 Task: For heading Use Arial with underline.  font size for heading18,  'Change the font style of data to'Arial and font size to 9,  Change the alignment of both headline & data to Align center.  In the sheet   Promote Sales   book
Action: Mouse moved to (192, 154)
Screenshot: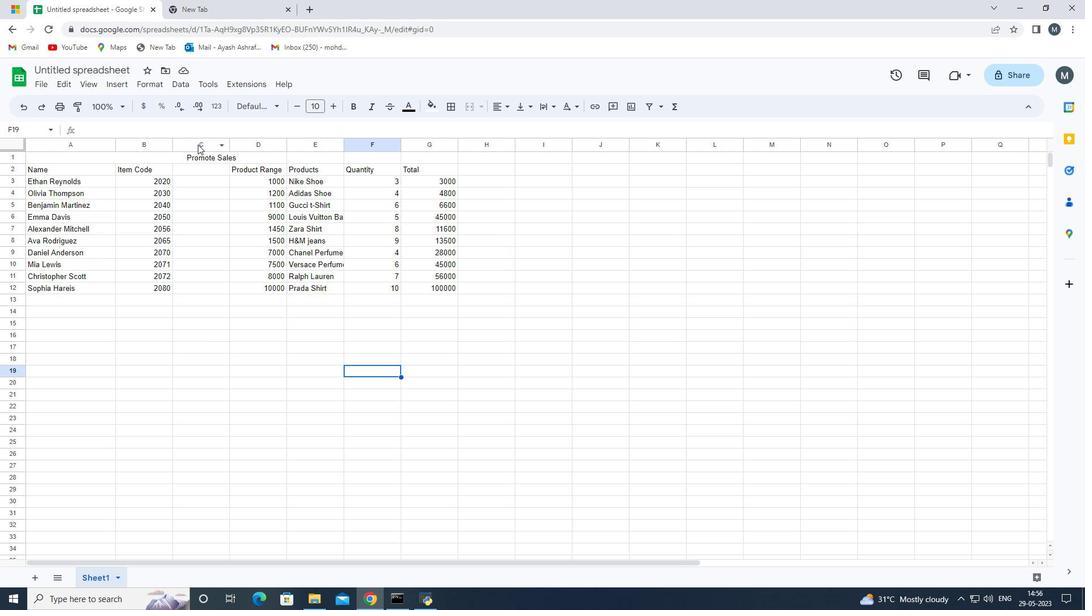 
Action: Mouse pressed left at (192, 154)
Screenshot: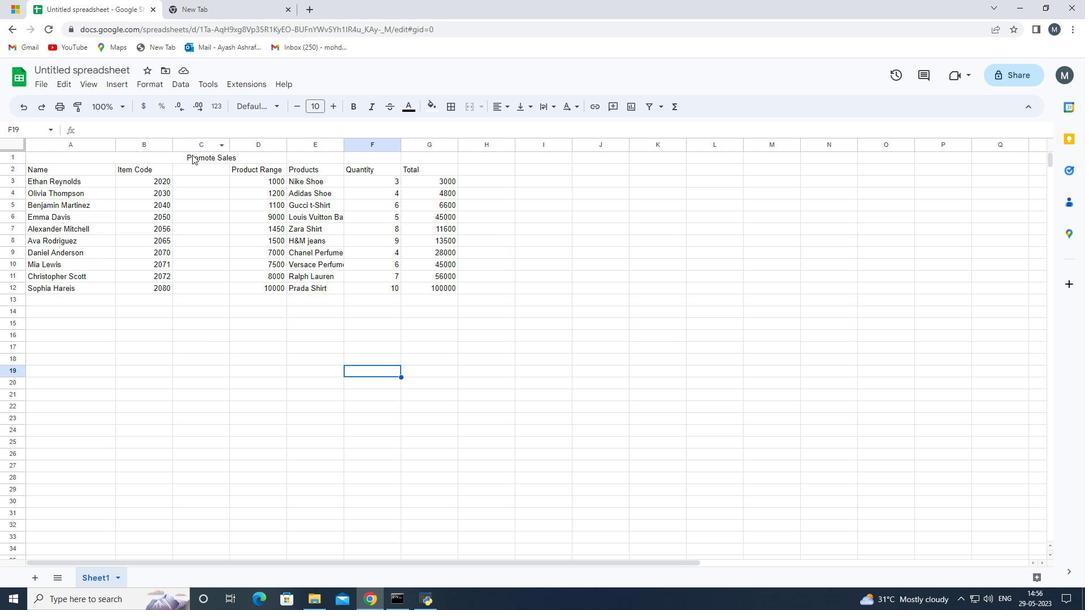 
Action: Mouse moved to (9, 157)
Screenshot: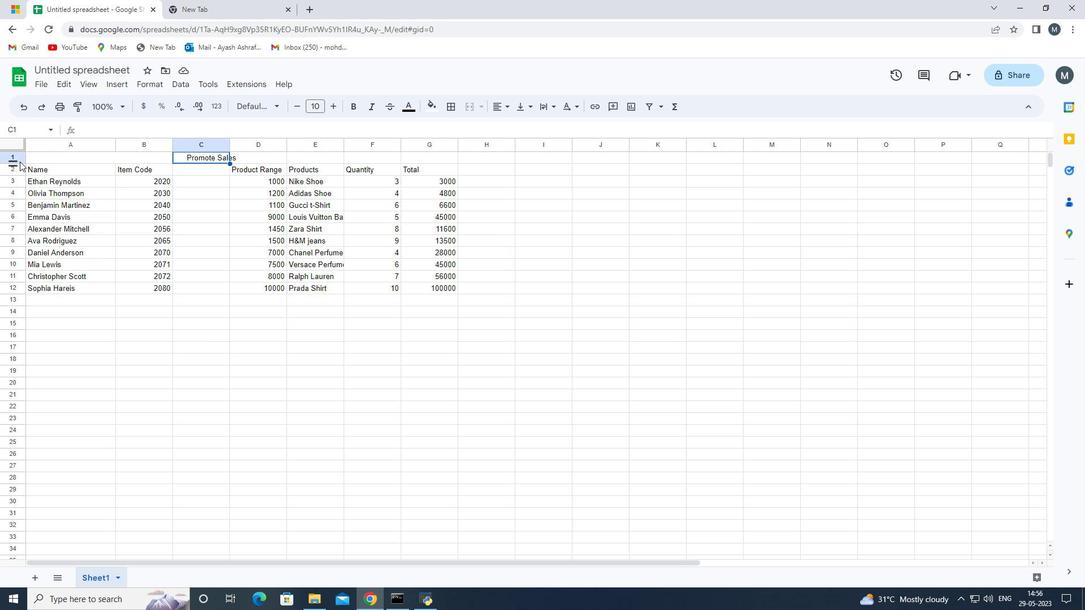 
Action: Mouse pressed left at (9, 157)
Screenshot: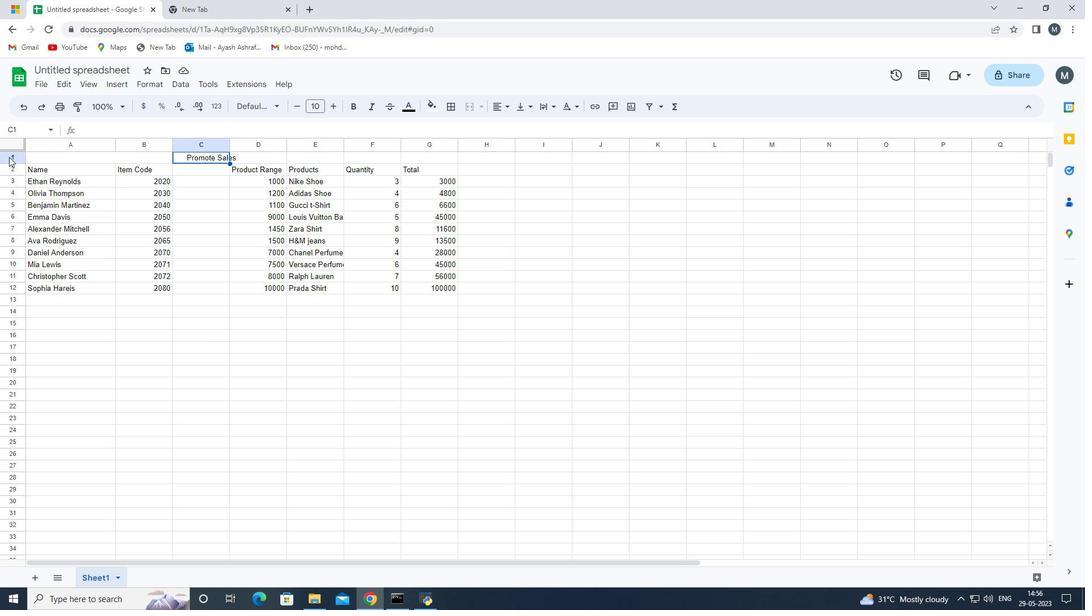 
Action: Mouse moved to (206, 158)
Screenshot: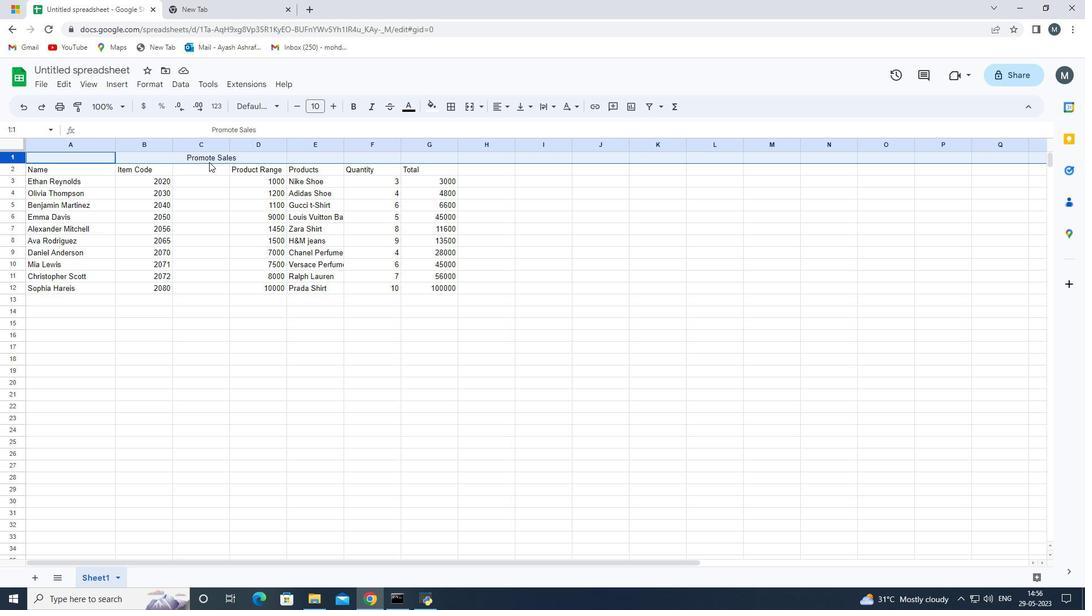 
Action: Mouse pressed left at (206, 158)
Screenshot: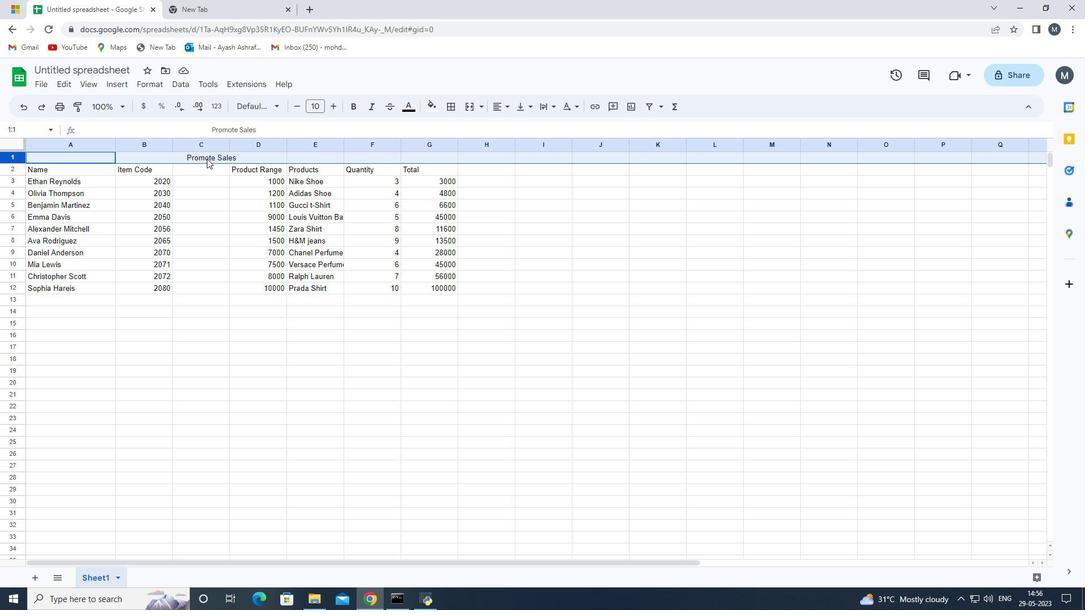 
Action: Mouse moved to (10, 158)
Screenshot: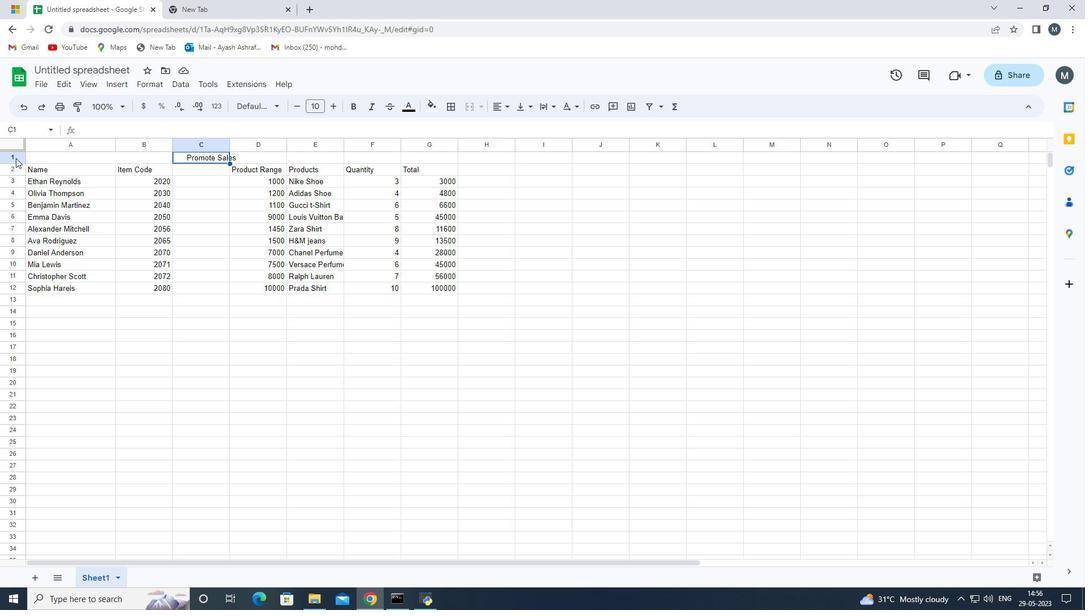 
Action: Mouse pressed left at (10, 158)
Screenshot: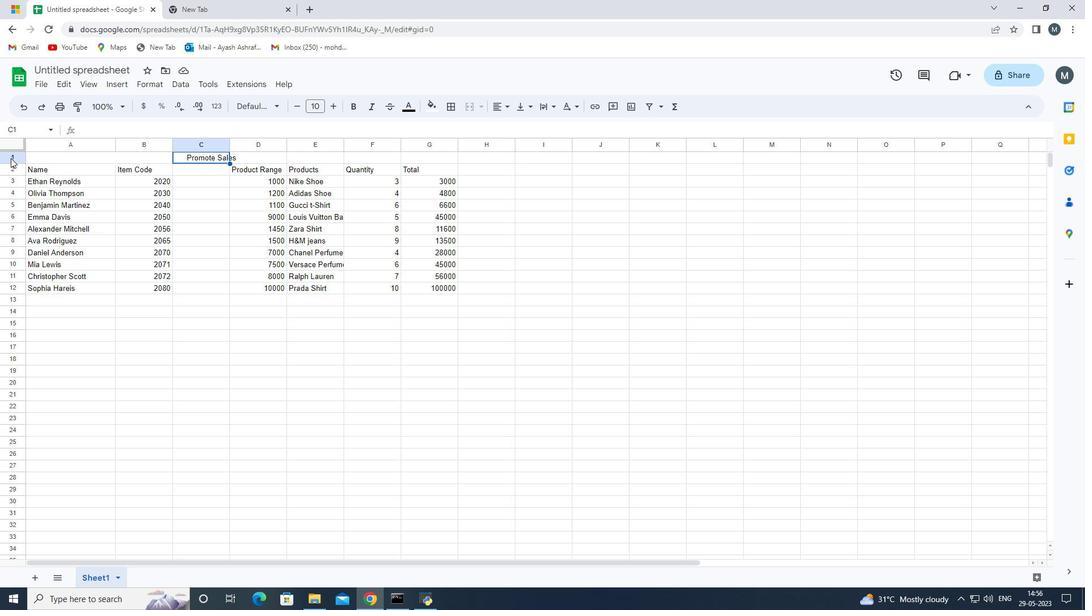 
Action: Mouse moved to (261, 108)
Screenshot: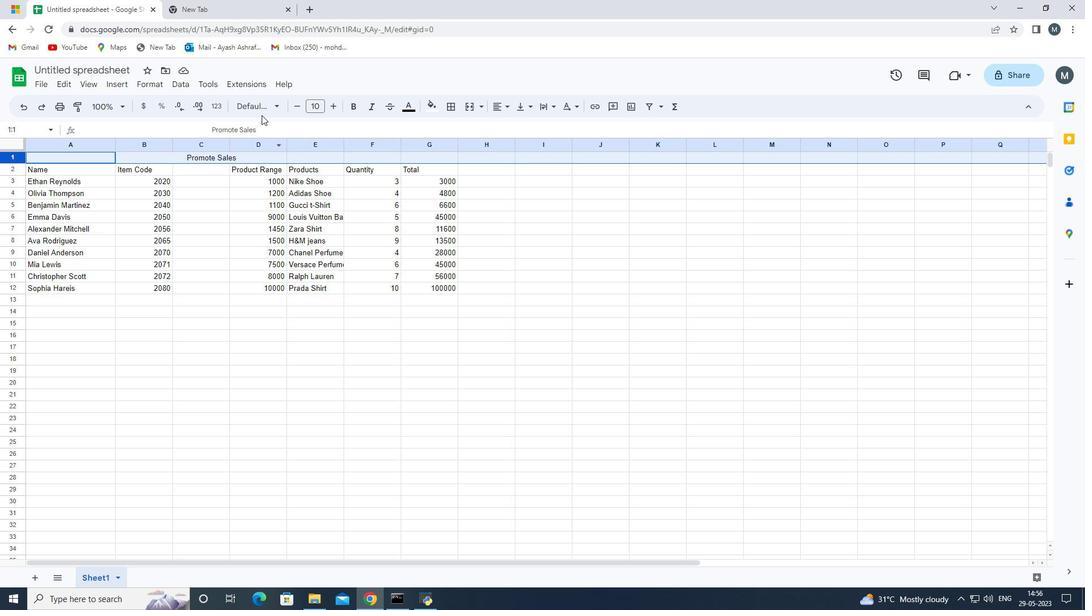 
Action: Mouse pressed left at (261, 108)
Screenshot: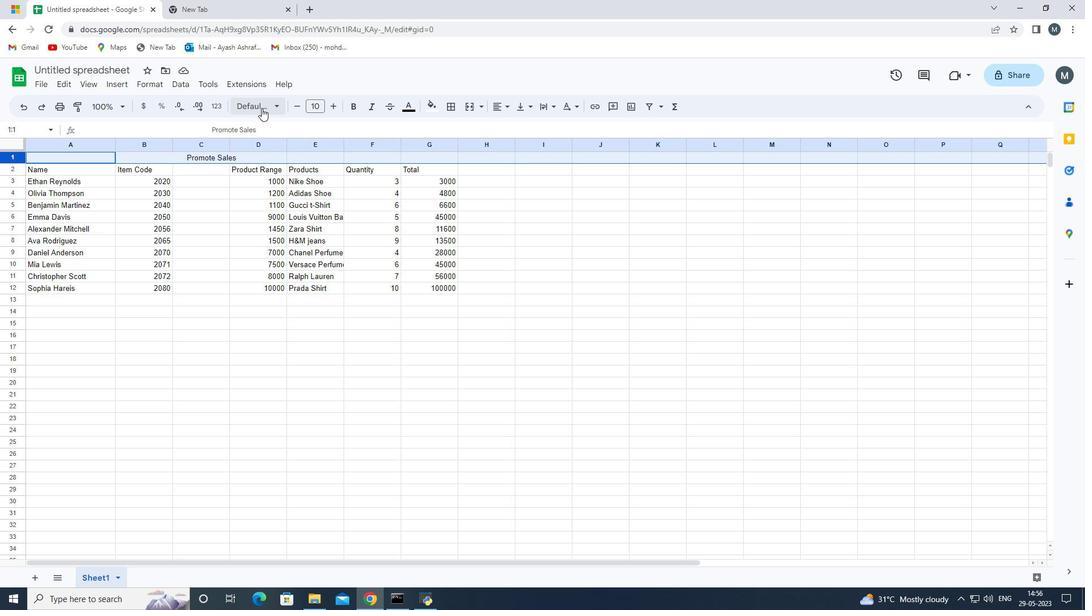 
Action: Mouse moved to (283, 345)
Screenshot: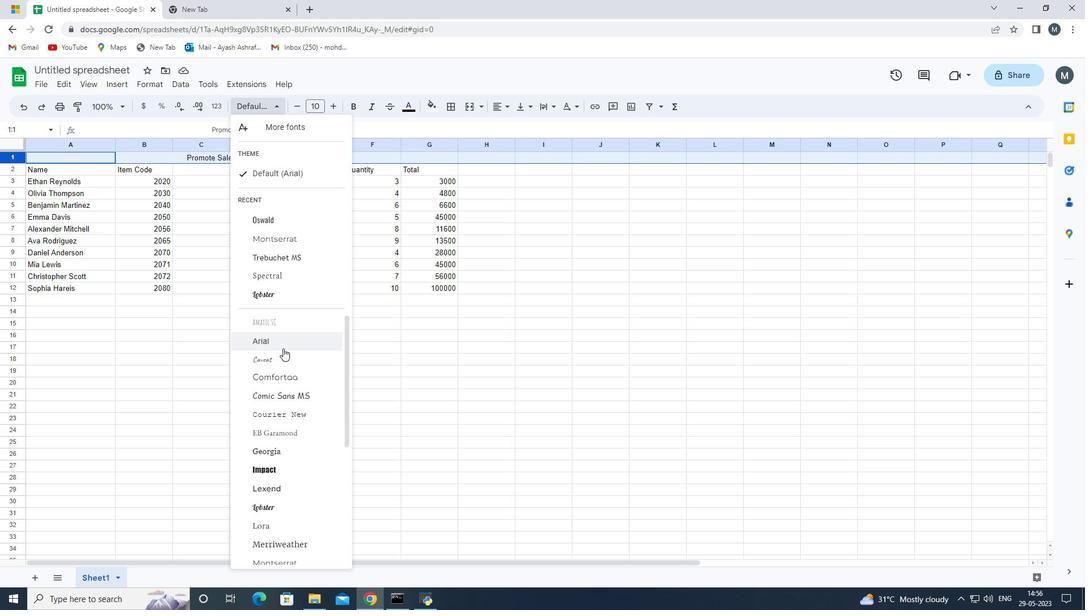 
Action: Mouse pressed left at (283, 345)
Screenshot: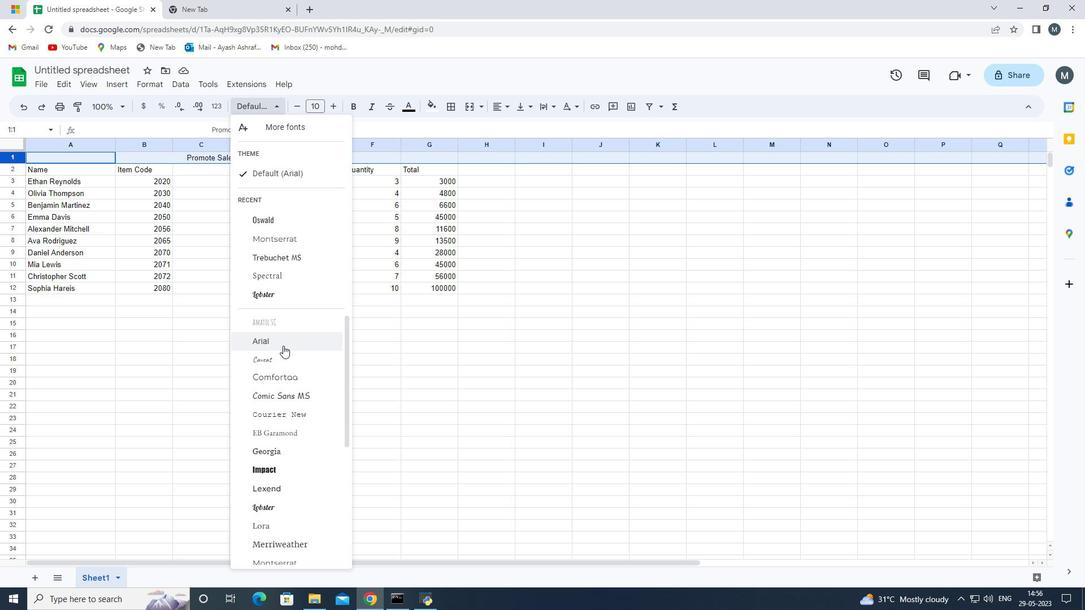 
Action: Mouse moved to (408, 112)
Screenshot: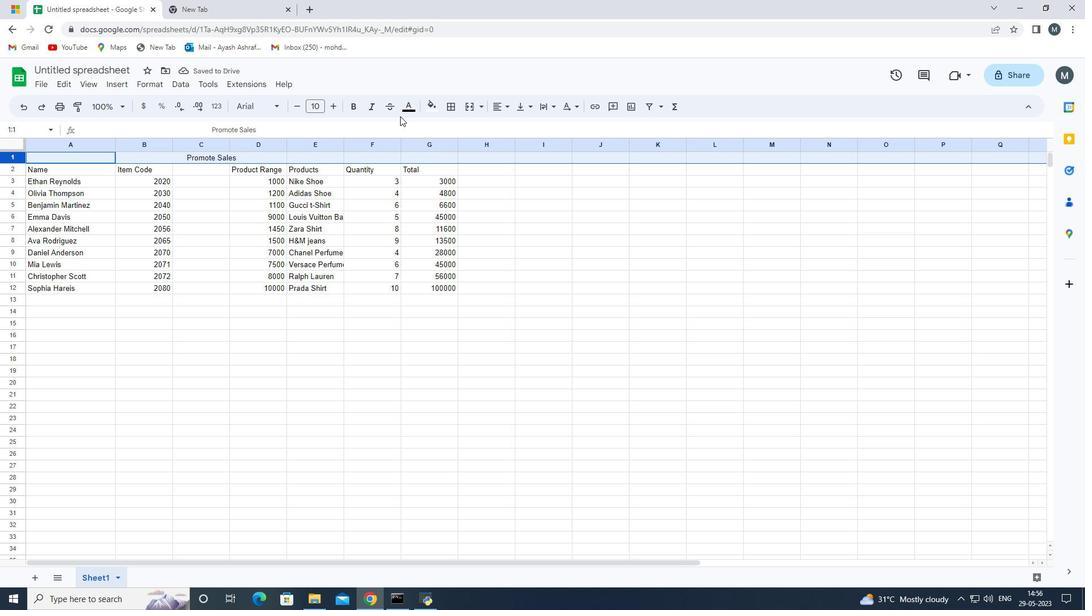 
Action: Mouse pressed left at (408, 112)
Screenshot: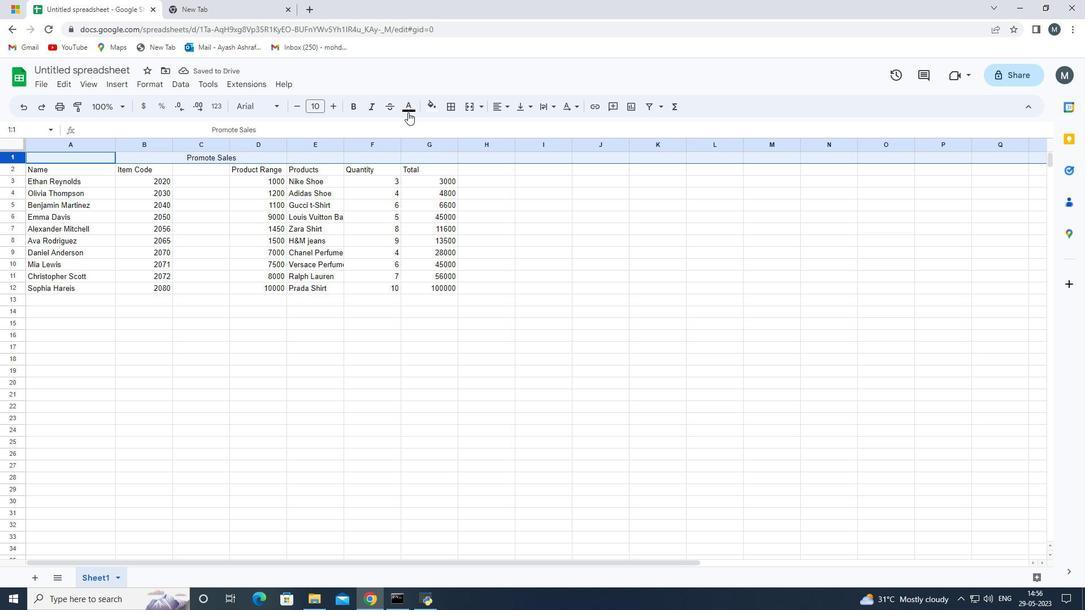 
Action: Mouse moved to (313, 322)
Screenshot: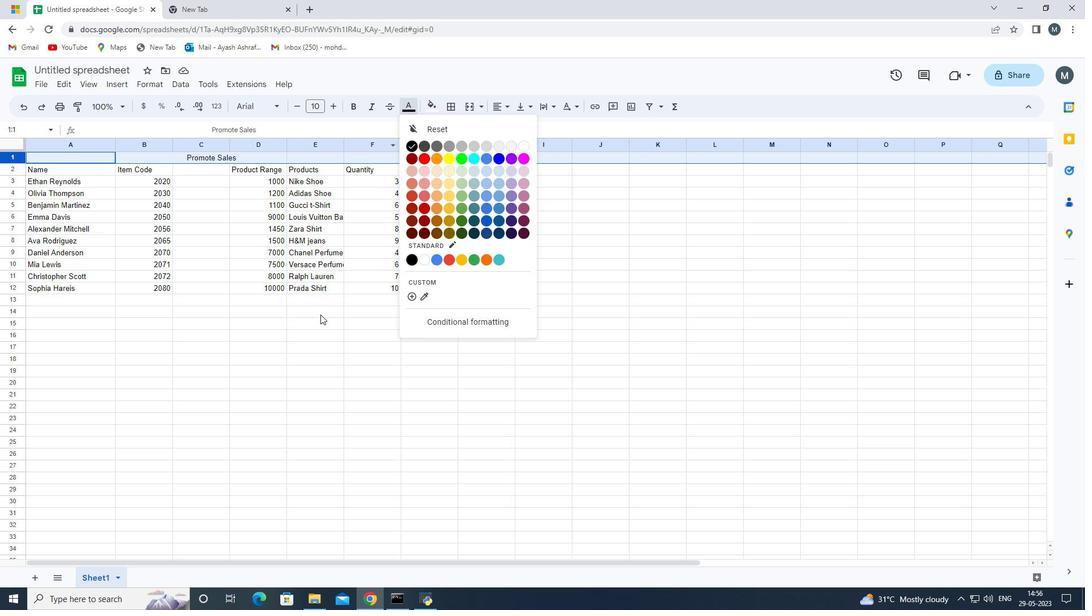 
Action: Mouse pressed left at (313, 322)
Screenshot: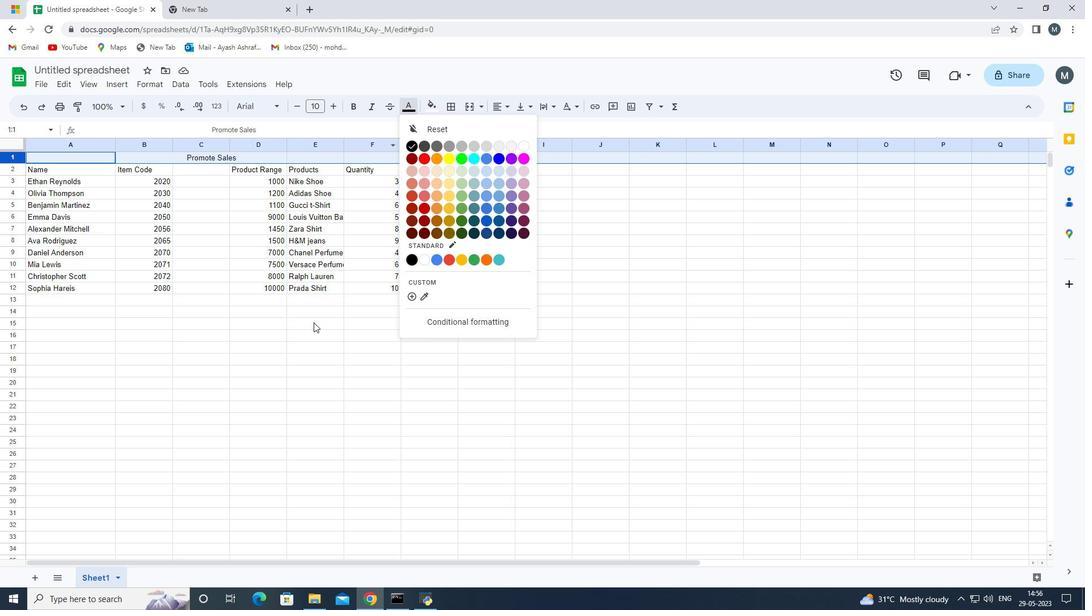 
Action: Mouse moved to (196, 156)
Screenshot: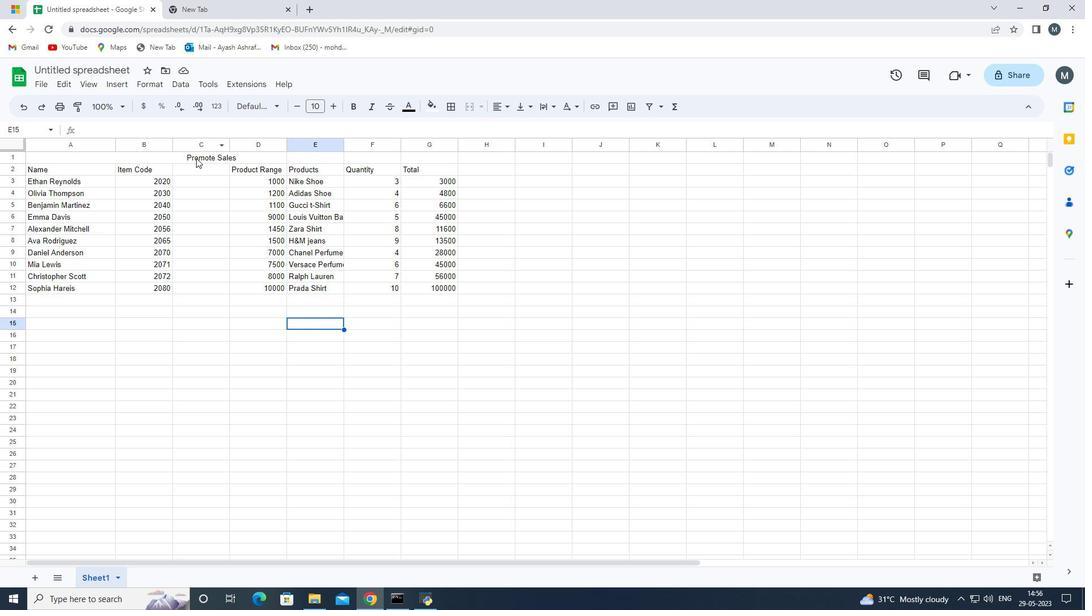 
Action: Mouse pressed left at (196, 156)
Screenshot: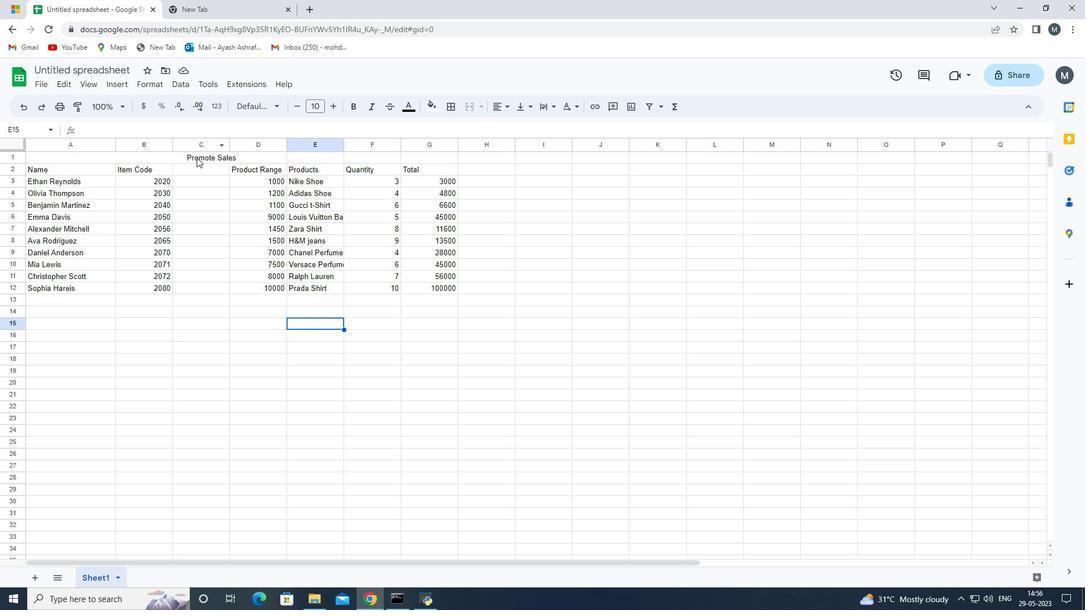 
Action: Mouse moved to (196, 156)
Screenshot: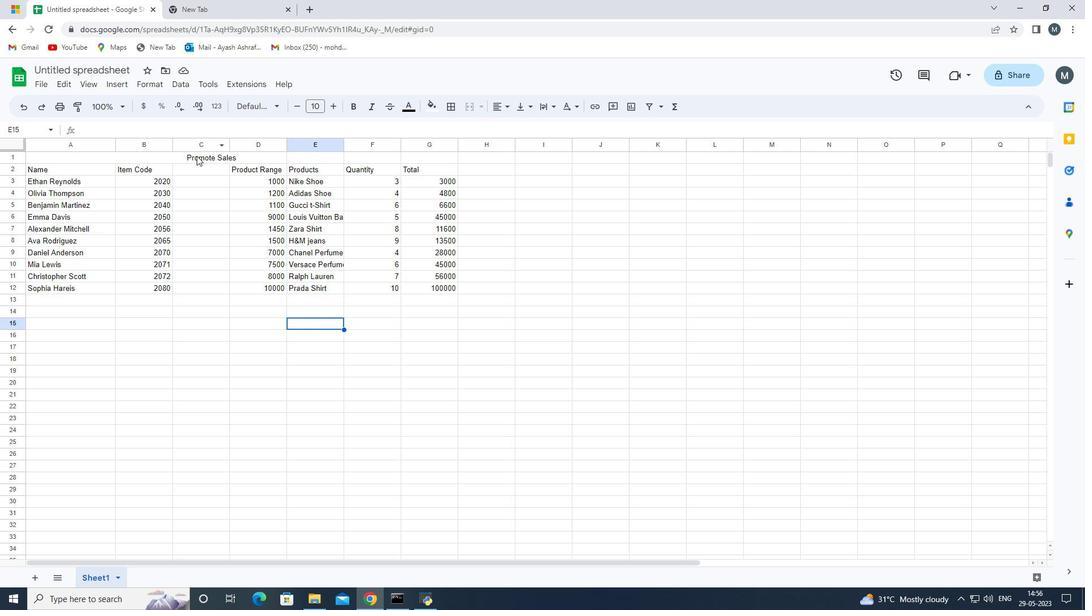 
Action: Mouse pressed left at (196, 156)
Screenshot: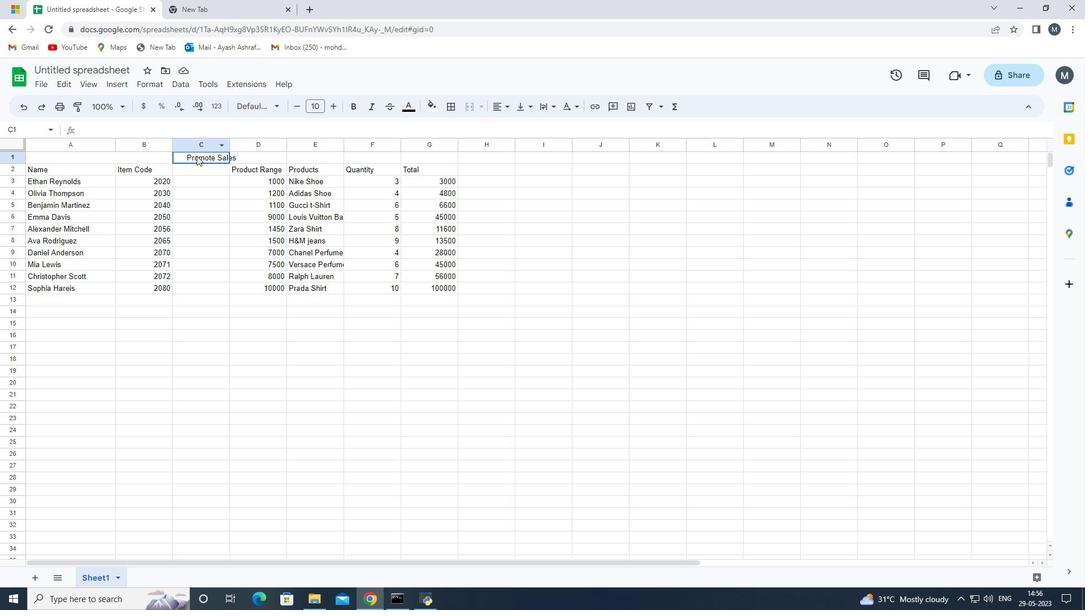 
Action: Mouse moved to (17, 155)
Screenshot: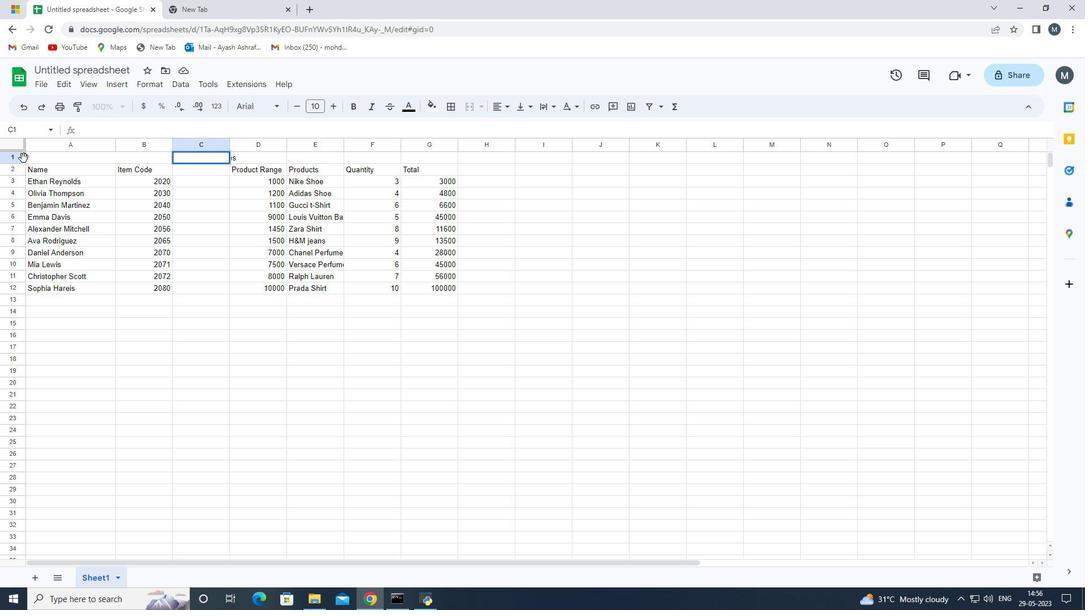 
Action: Mouse pressed left at (17, 155)
Screenshot: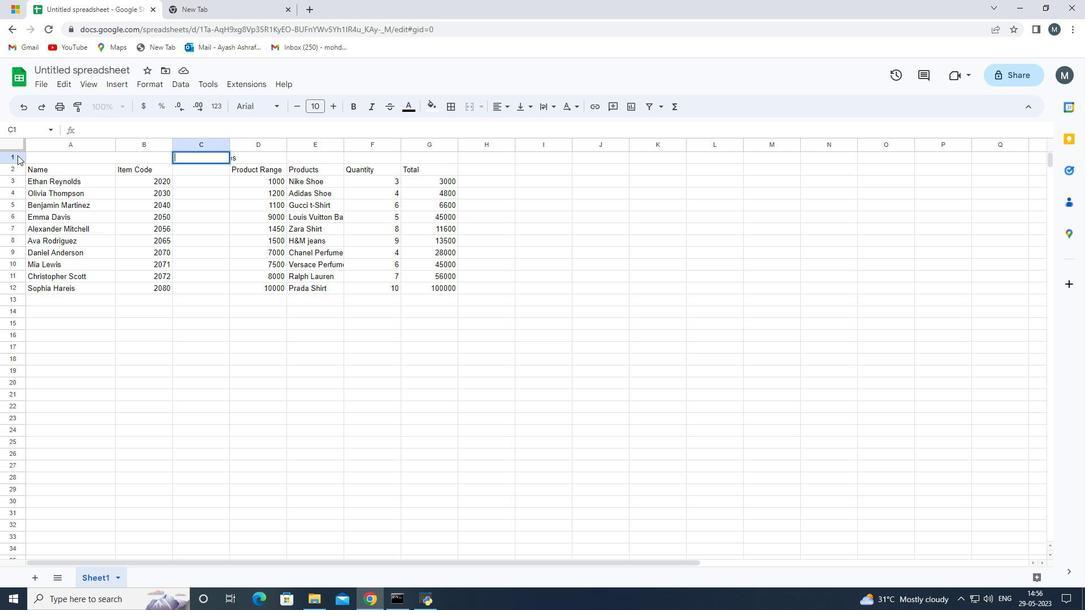 
Action: Mouse moved to (29, 157)
Screenshot: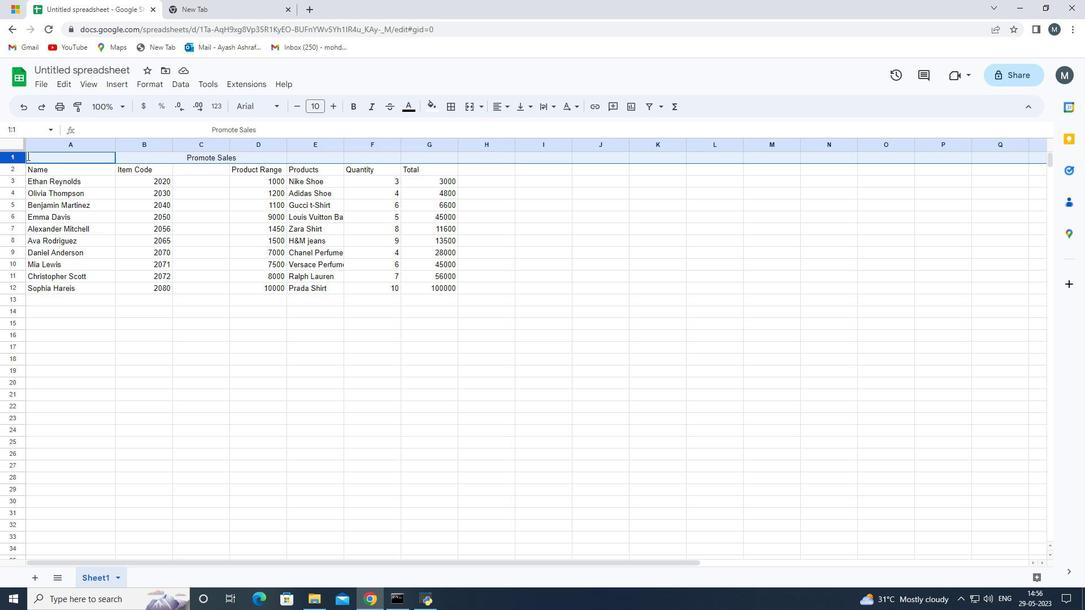 
Action: Key pressed ctrl+U<'\x19'>
Screenshot: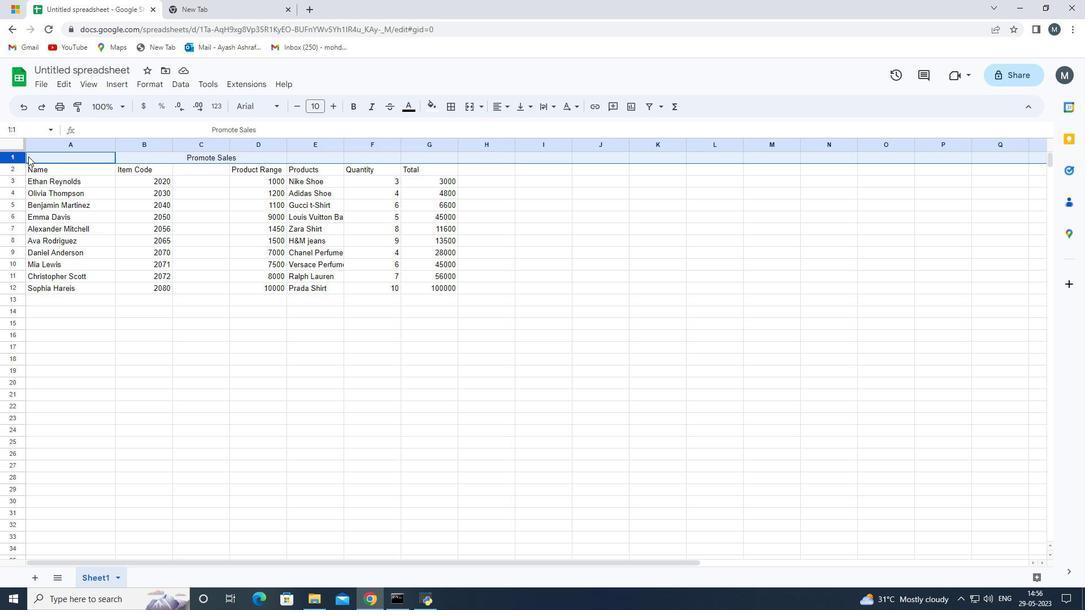 
Action: Mouse moved to (208, 396)
Screenshot: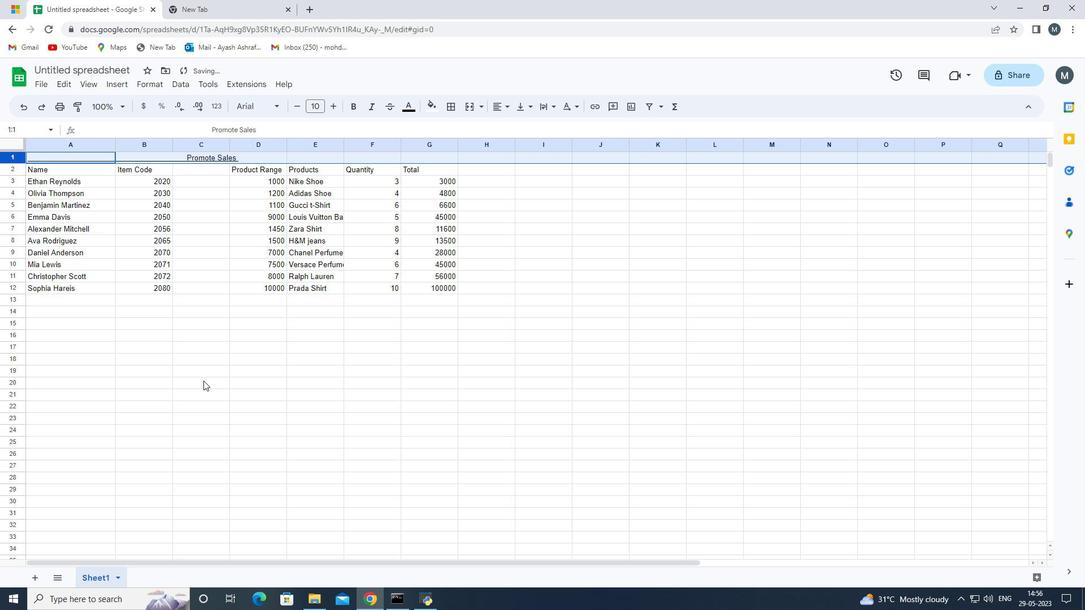 
Action: Mouse pressed left at (208, 396)
Screenshot: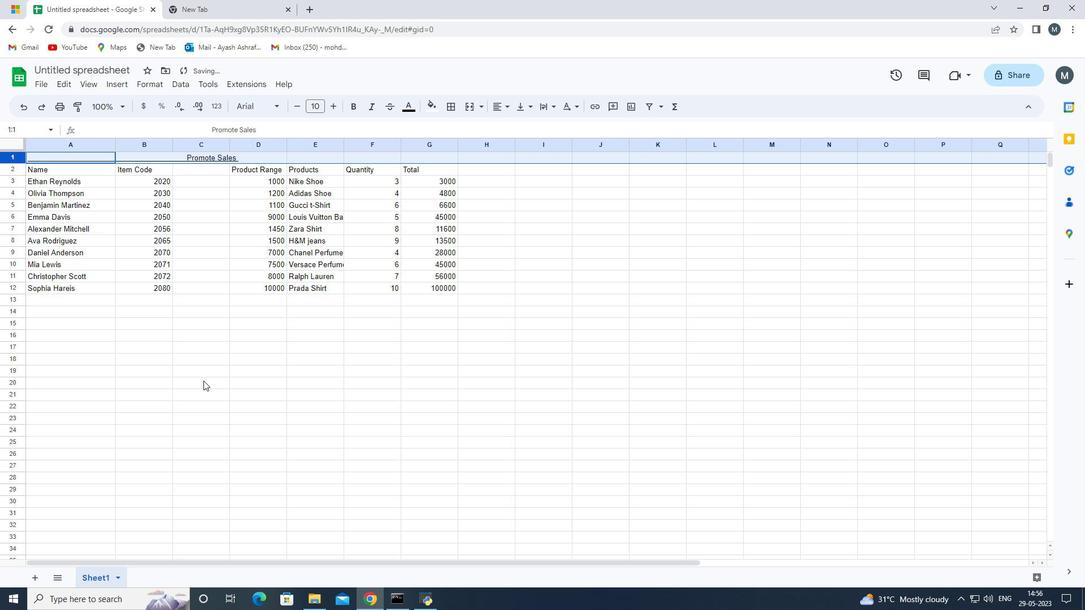 
Action: Mouse moved to (166, 166)
Screenshot: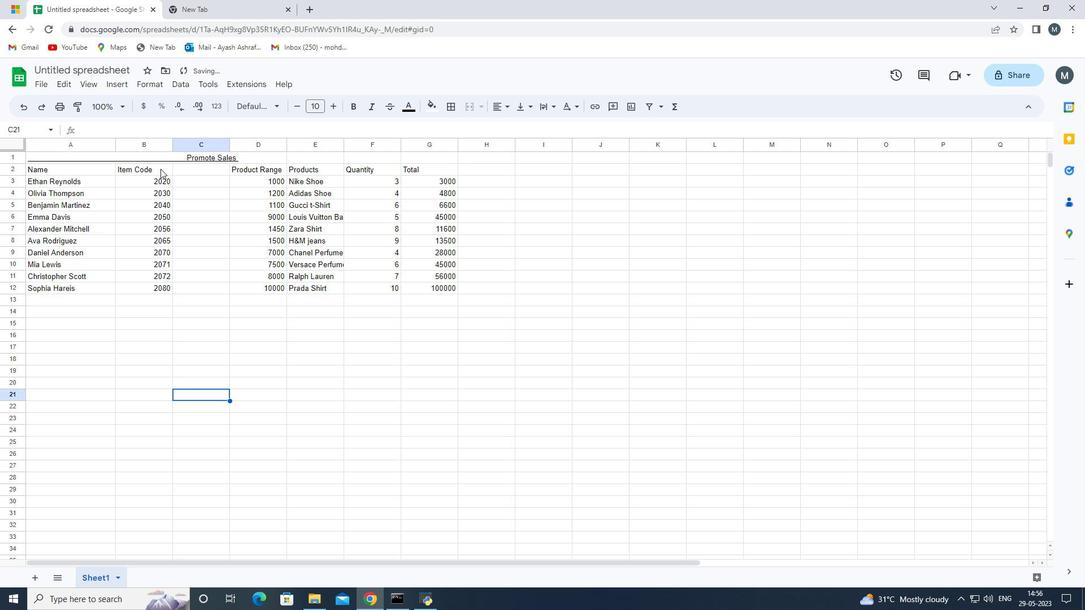 
Action: Key pressed ctrl+Z
Screenshot: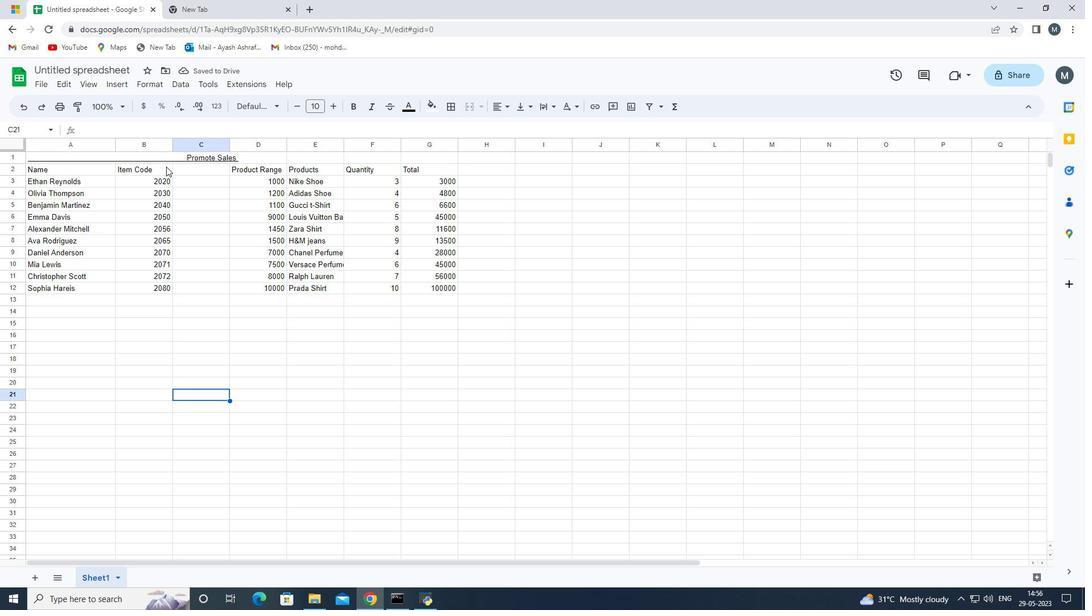 
Action: Mouse moved to (127, 365)
Screenshot: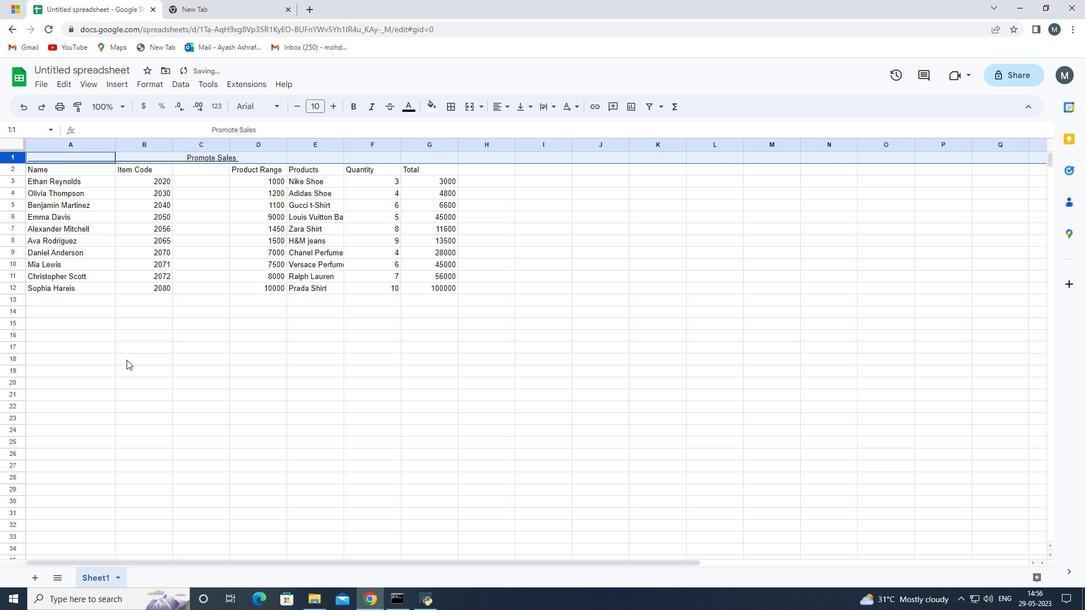 
Action: Mouse pressed left at (127, 365)
Screenshot: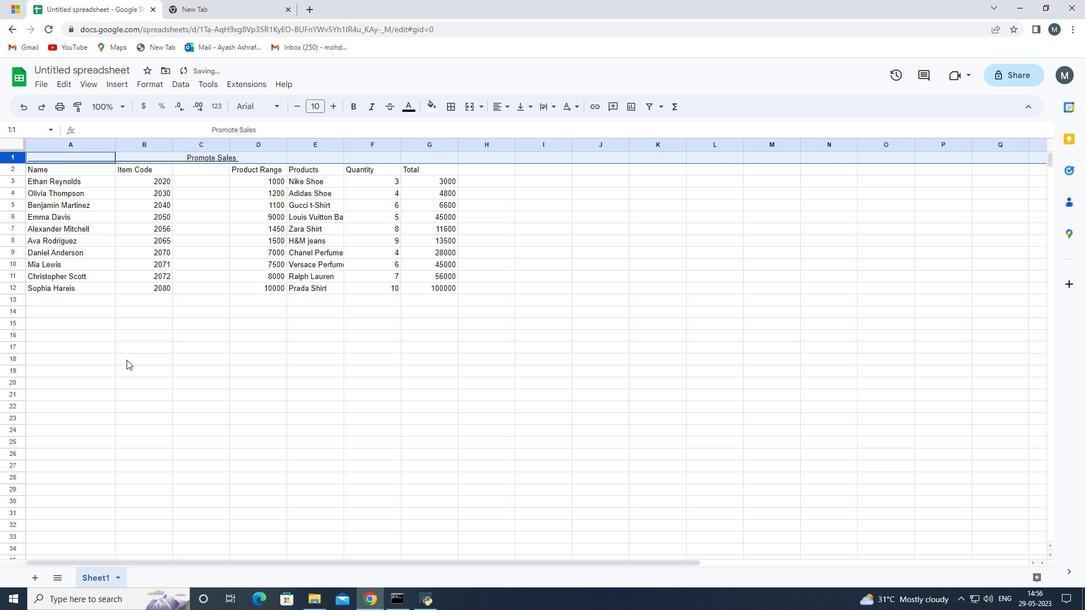 
Action: Mouse moved to (128, 359)
Screenshot: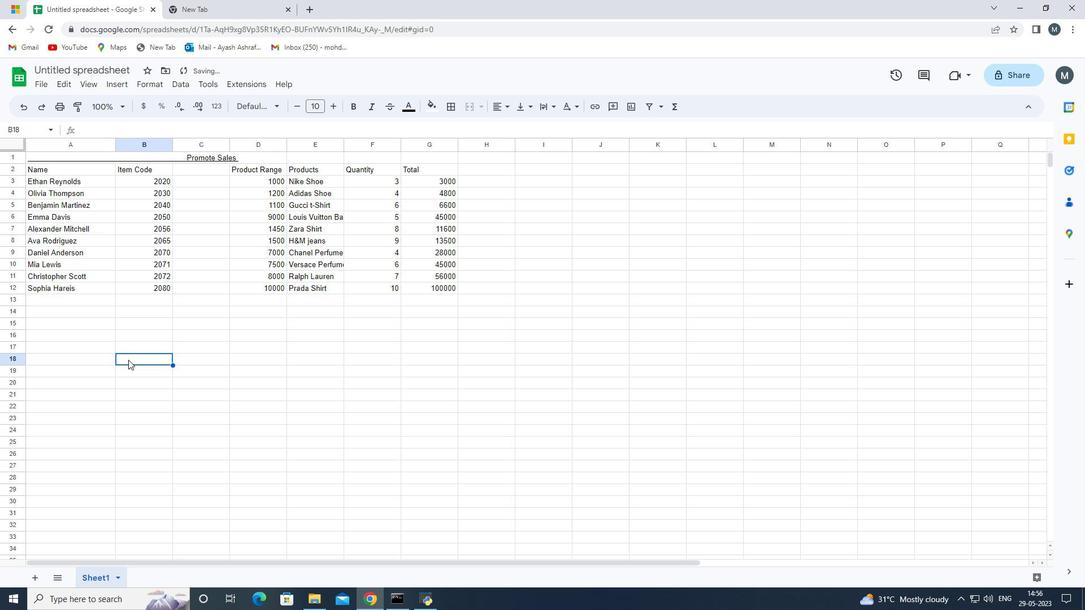 
Action: Key pressed ctrl+Z
Screenshot: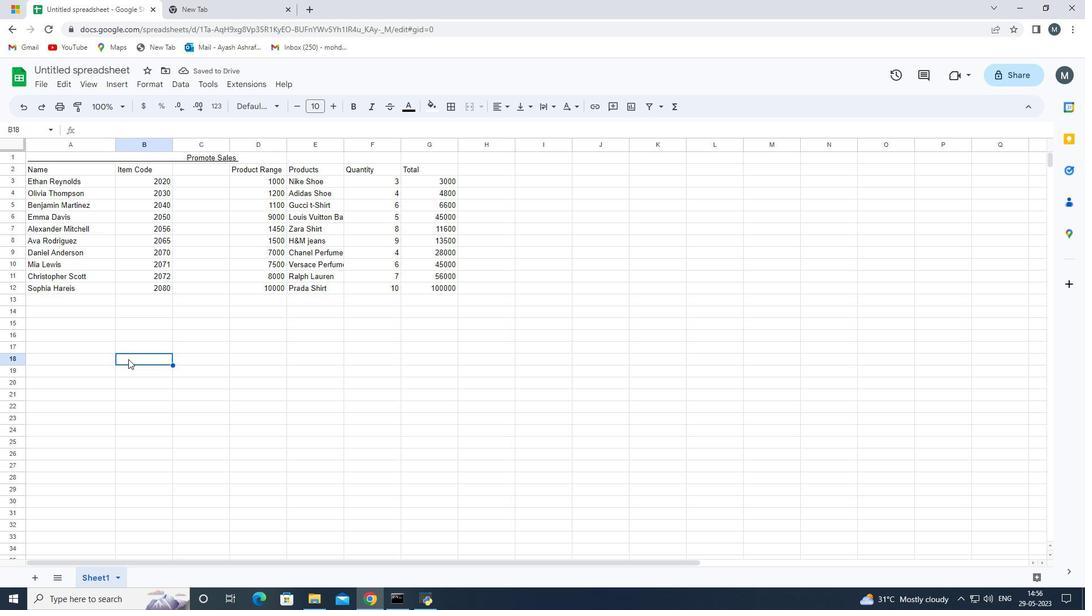 
Action: Mouse moved to (145, 191)
Screenshot: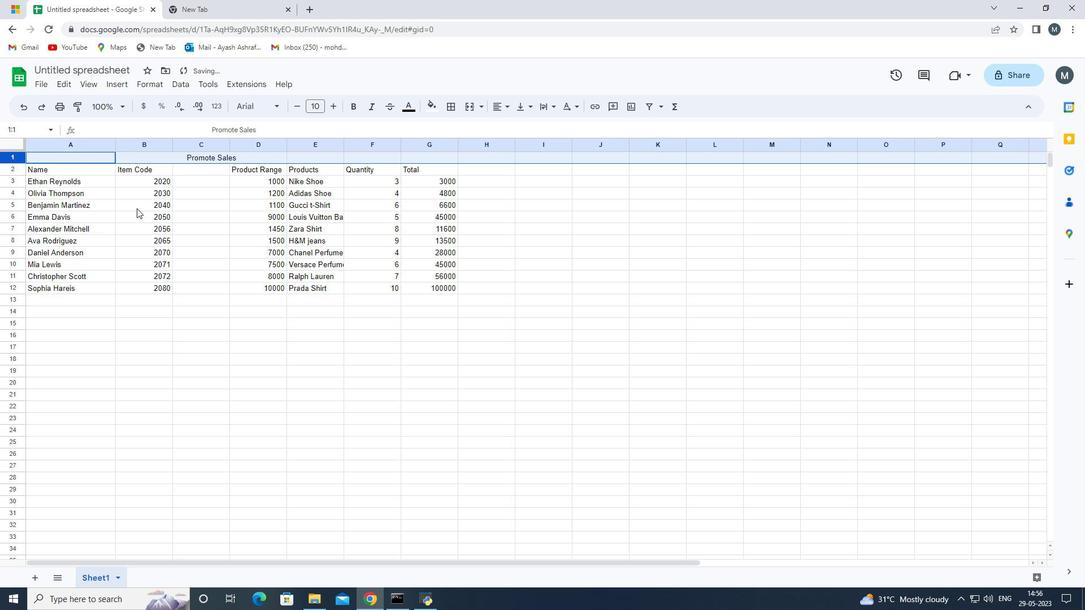 
Action: Key pressed ctrl+Z
Screenshot: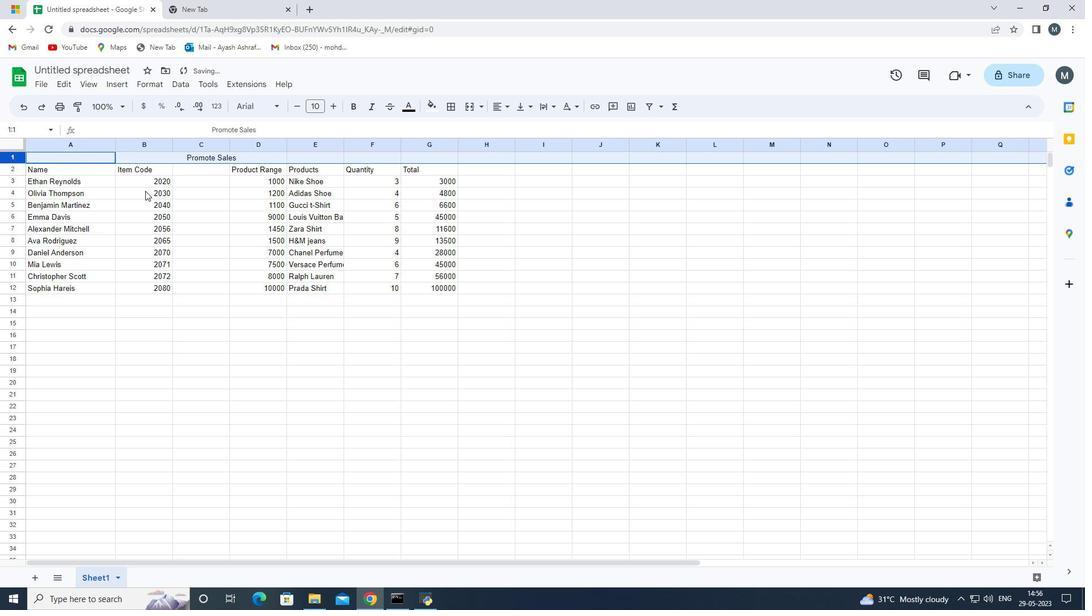 
Action: Mouse moved to (183, 351)
Screenshot: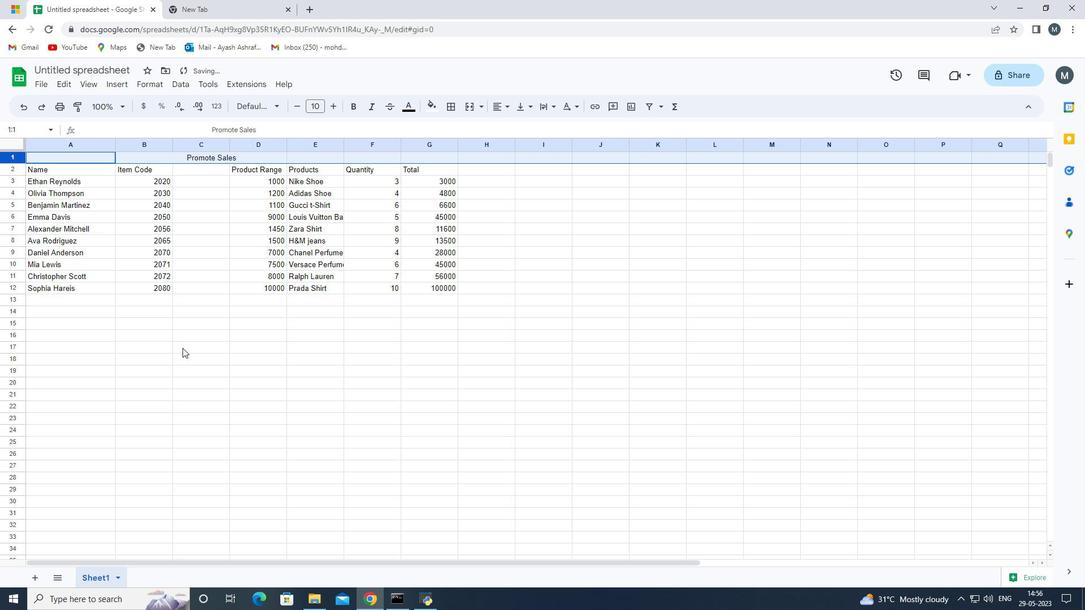 
Action: Mouse pressed left at (183, 351)
Screenshot: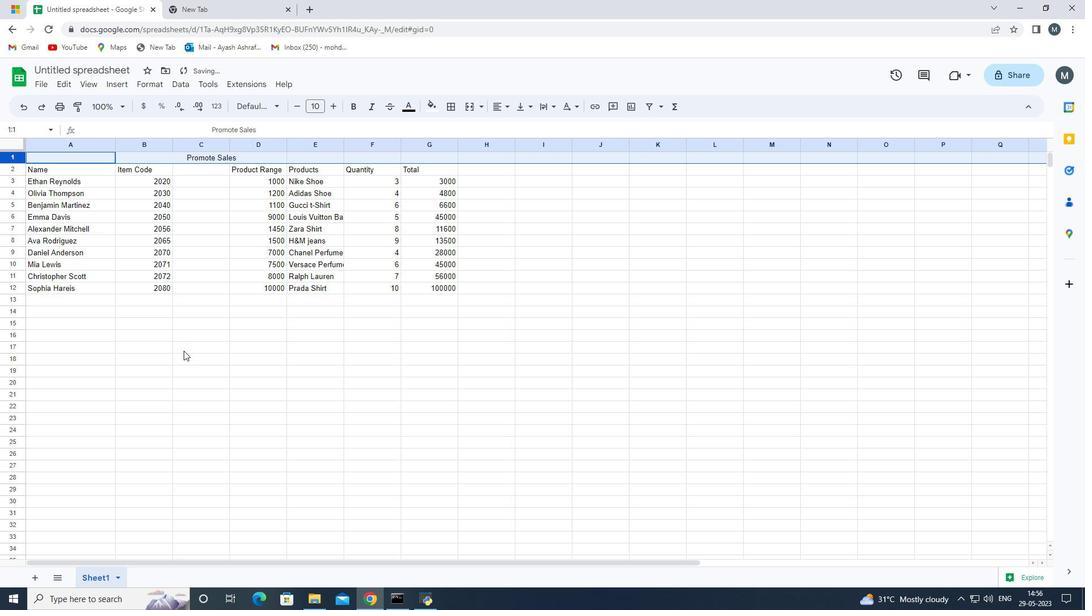 
Action: Mouse moved to (79, 162)
Screenshot: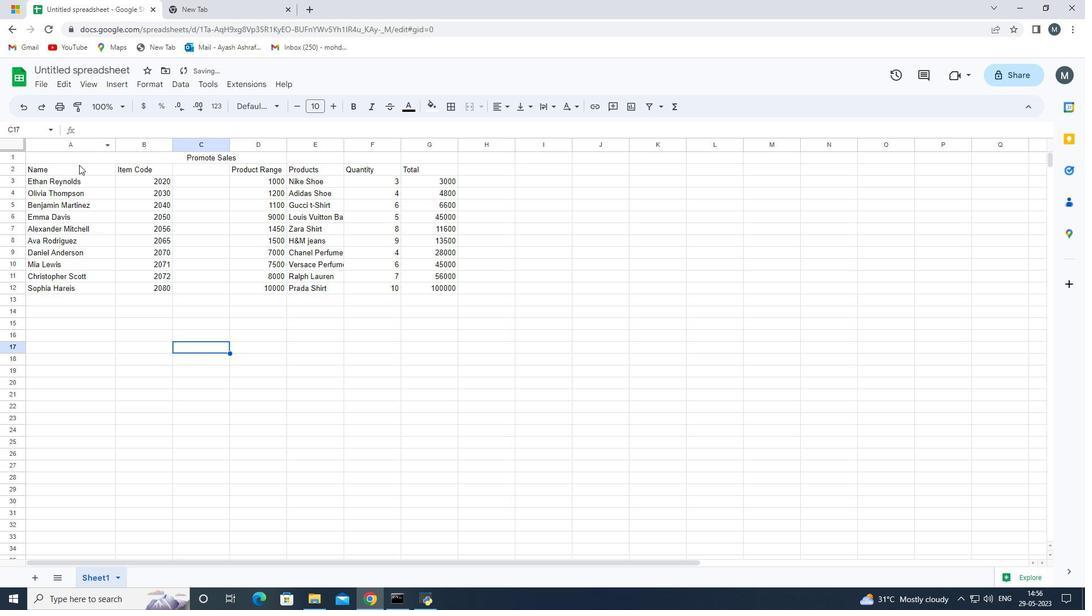 
Action: Mouse pressed left at (79, 162)
Screenshot: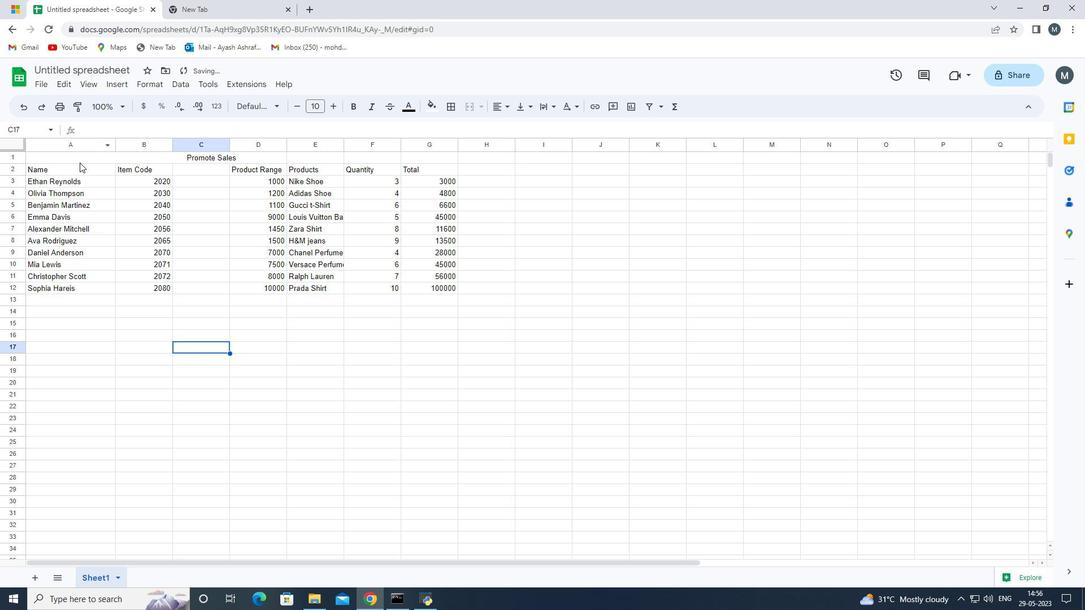 
Action: Mouse moved to (175, 154)
Screenshot: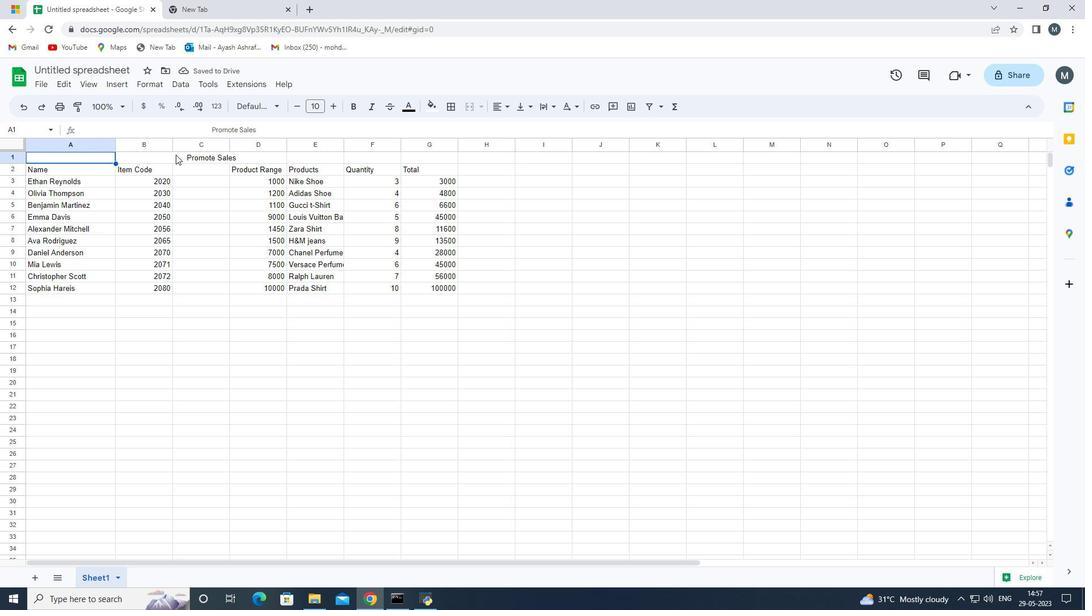 
Action: Mouse pressed left at (175, 154)
Screenshot: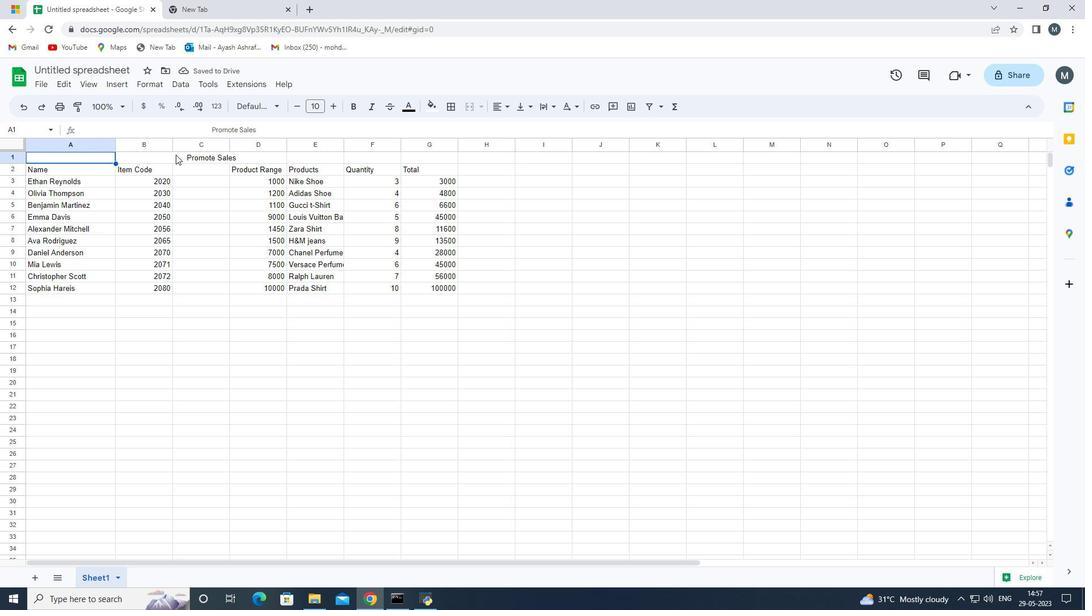 
Action: Mouse moved to (175, 156)
Screenshot: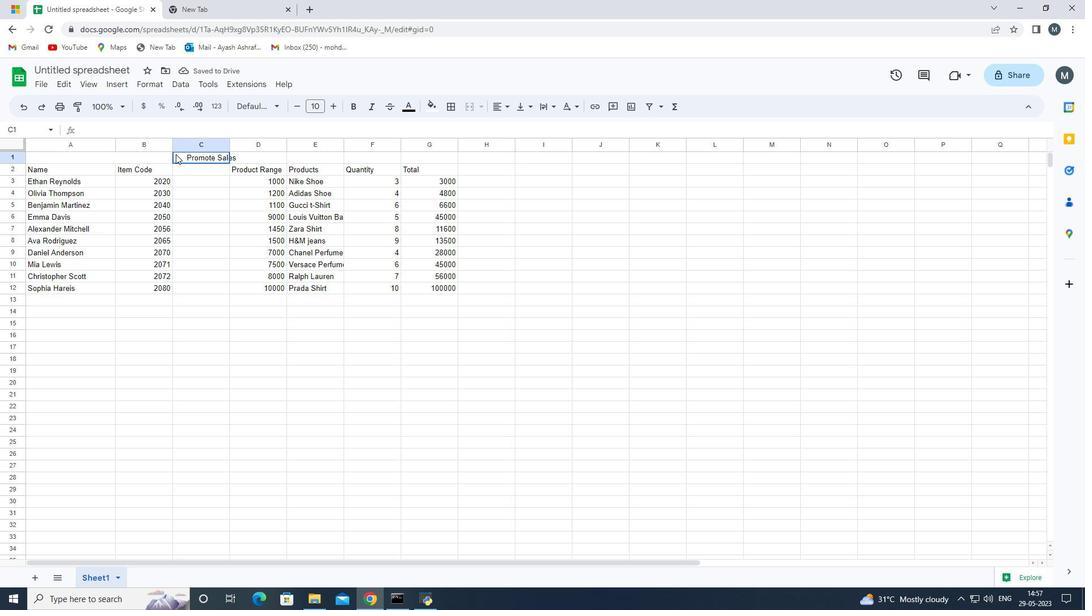 
Action: Mouse pressed left at (175, 156)
Screenshot: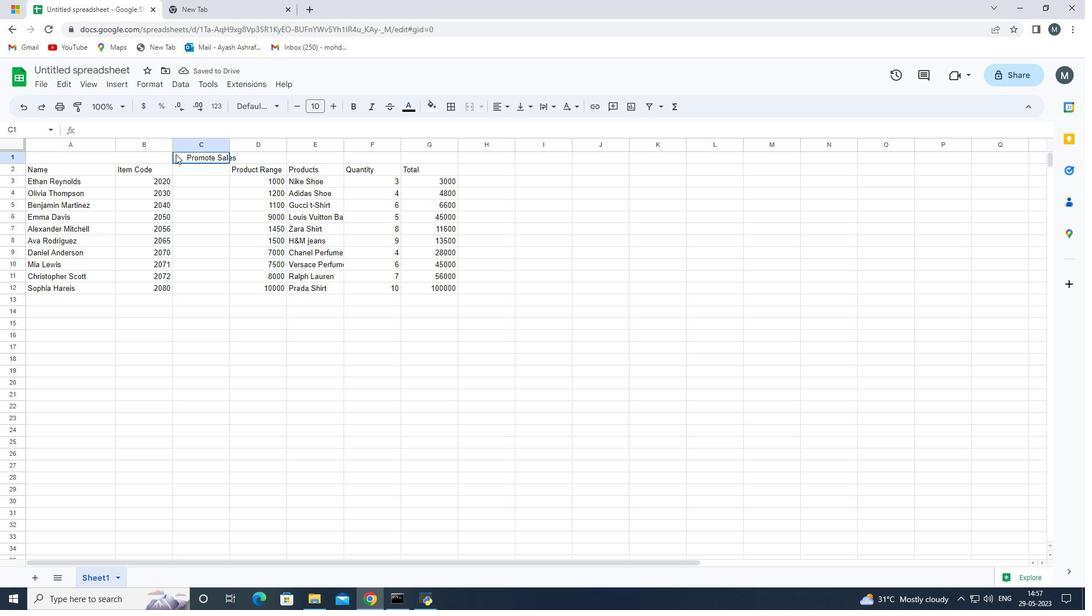 
Action: Mouse moved to (20, 162)
Screenshot: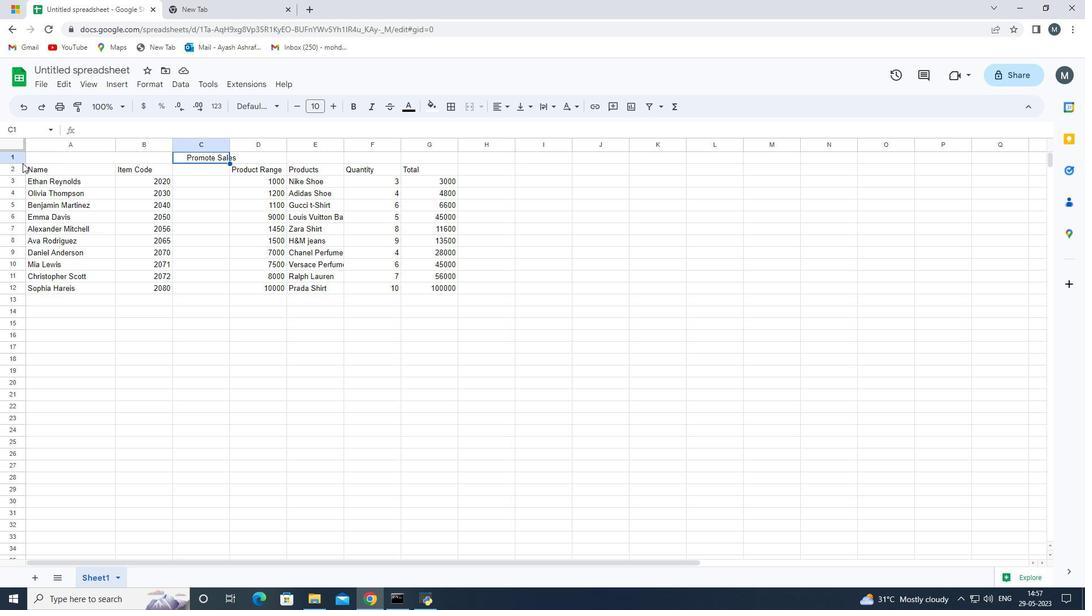 
Action: Mouse pressed left at (20, 162)
Screenshot: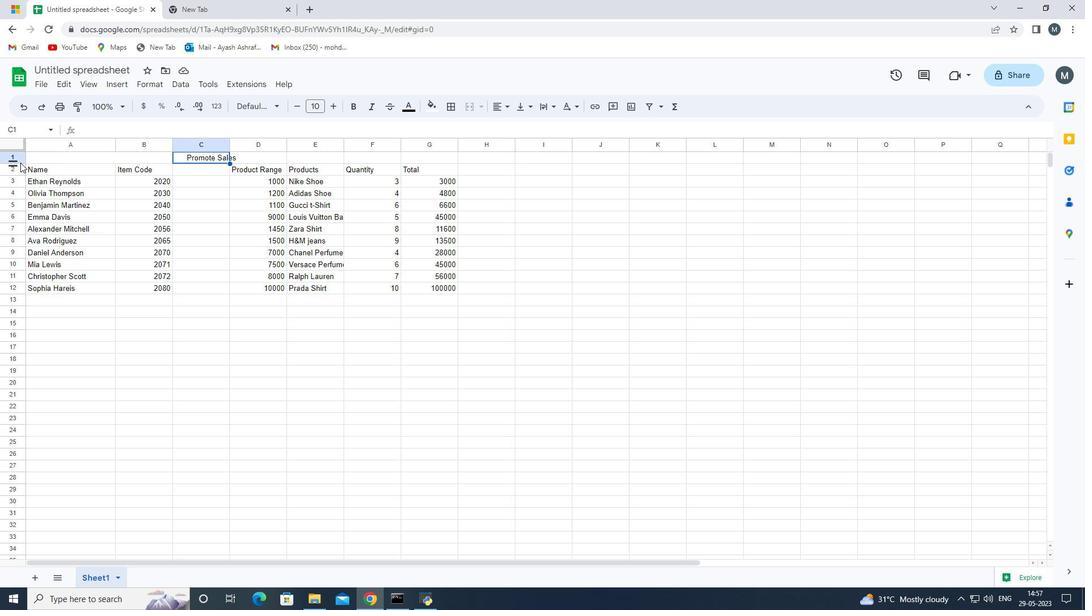 
Action: Mouse pressed left at (20, 162)
Screenshot: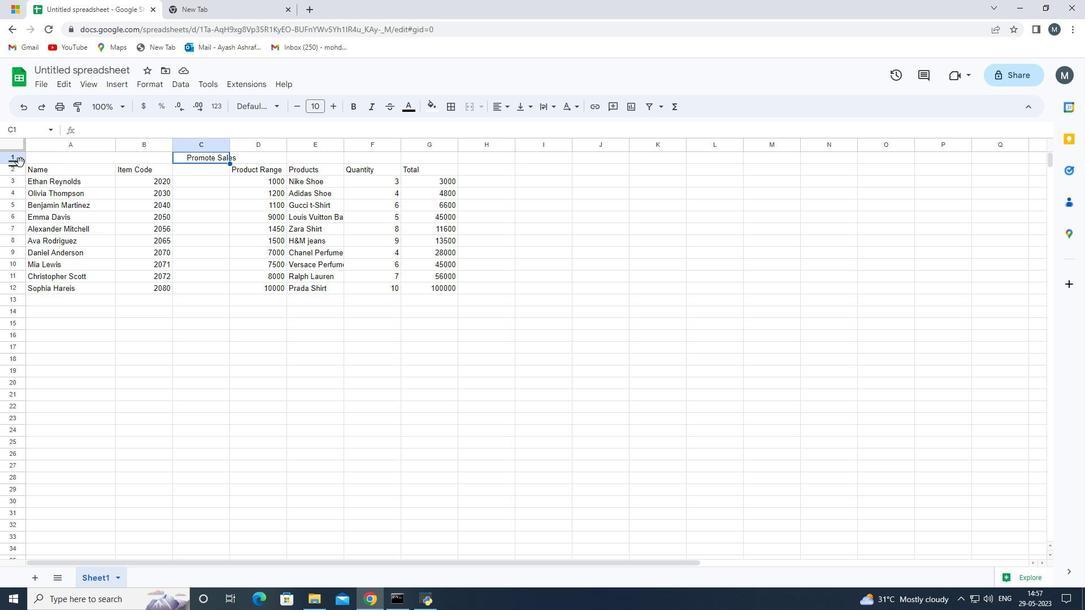 
Action: Mouse moved to (269, 130)
Screenshot: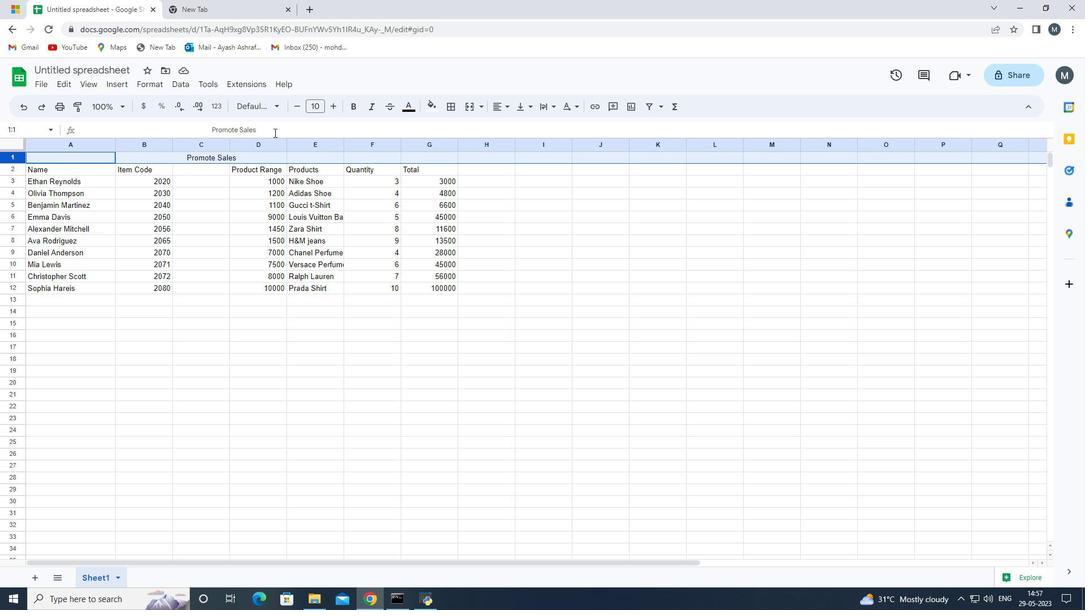 
Action: Mouse pressed left at (269, 130)
Screenshot: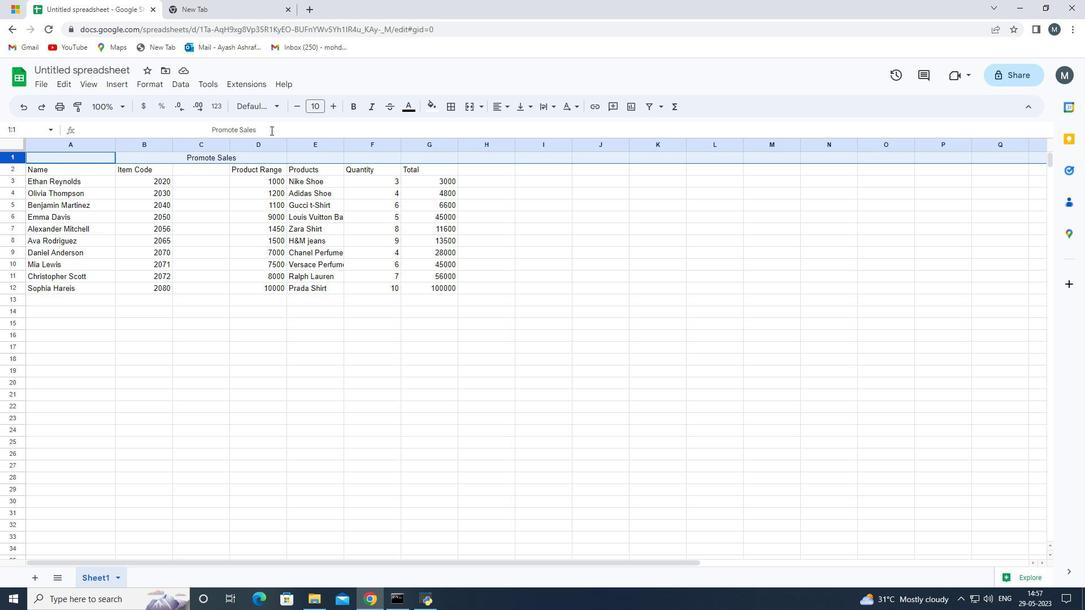 
Action: Mouse moved to (266, 109)
Screenshot: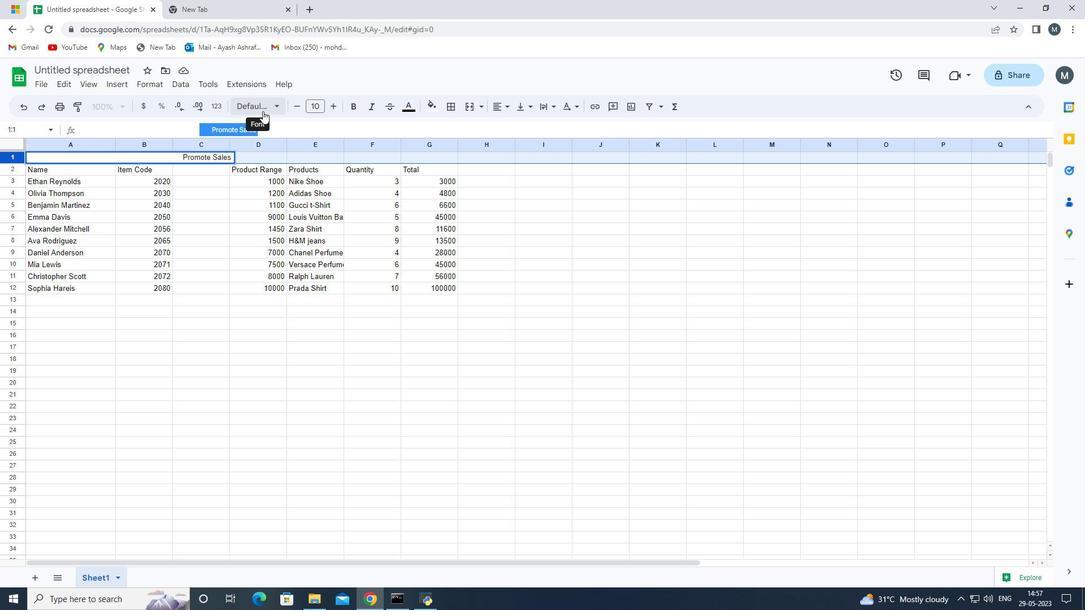 
Action: Mouse pressed left at (266, 109)
Screenshot: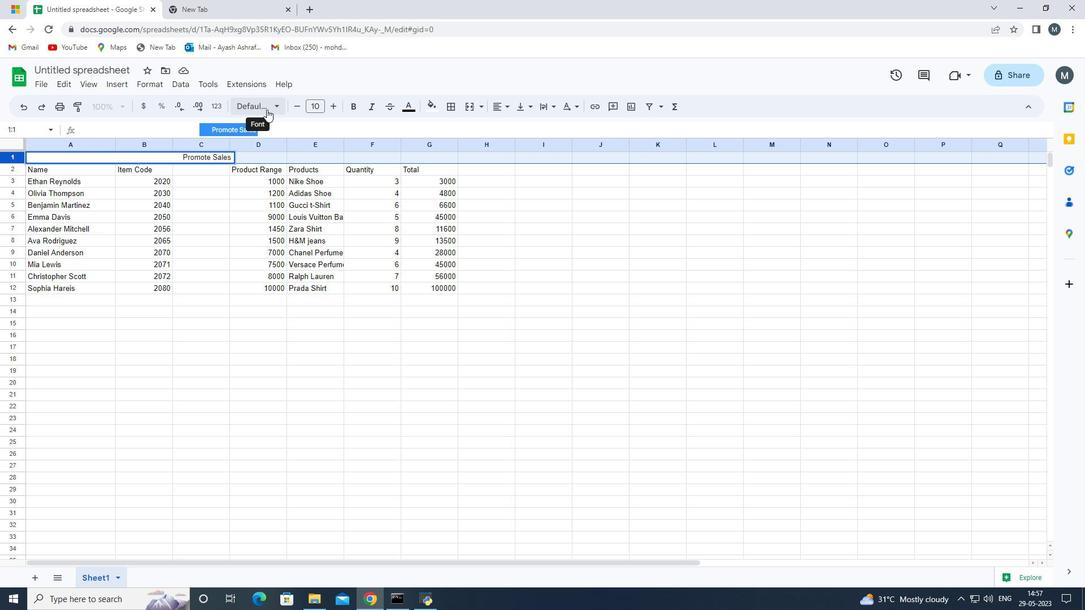 
Action: Mouse moved to (292, 342)
Screenshot: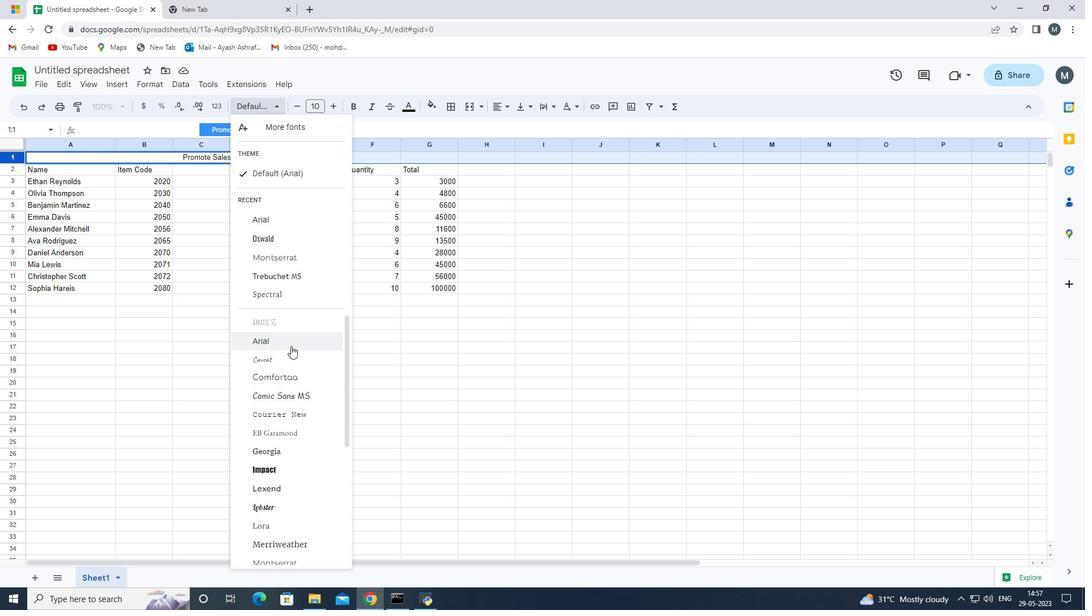 
Action: Mouse pressed left at (292, 342)
Screenshot: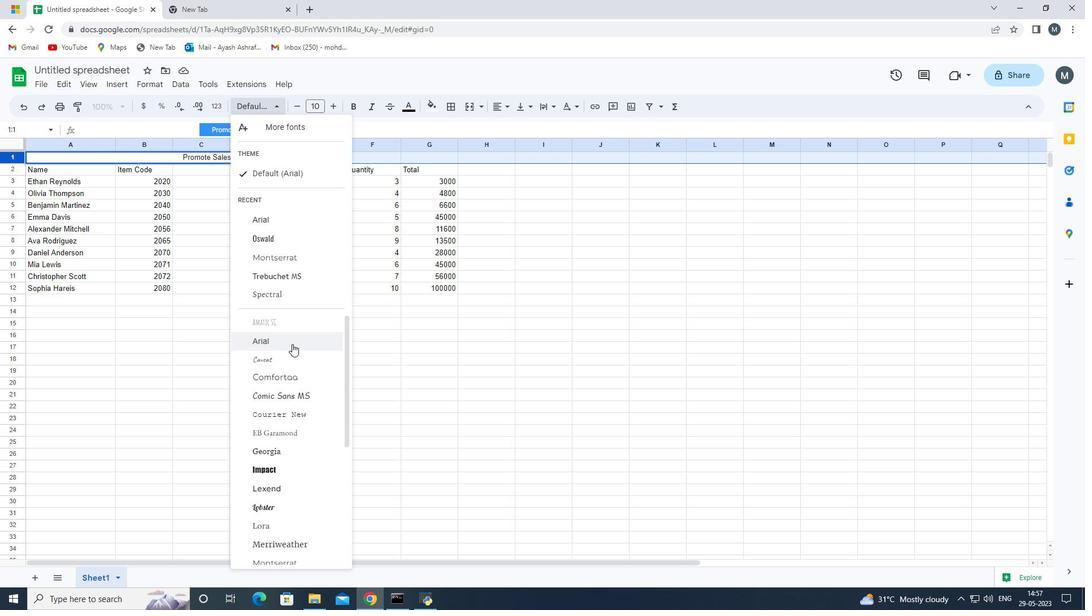 
Action: Mouse moved to (410, 110)
Screenshot: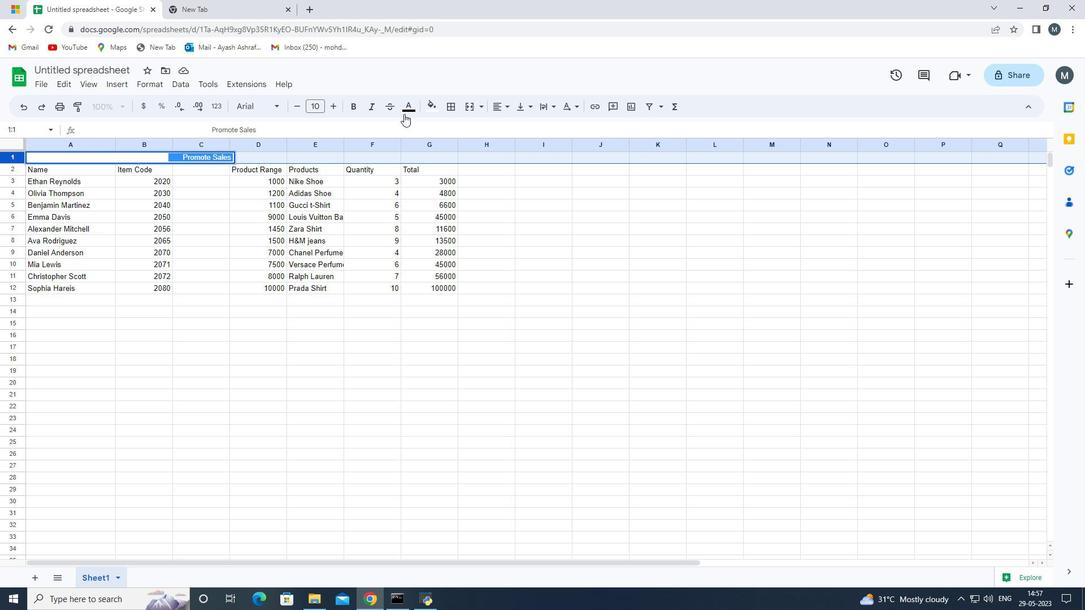 
Action: Mouse pressed left at (410, 110)
Screenshot: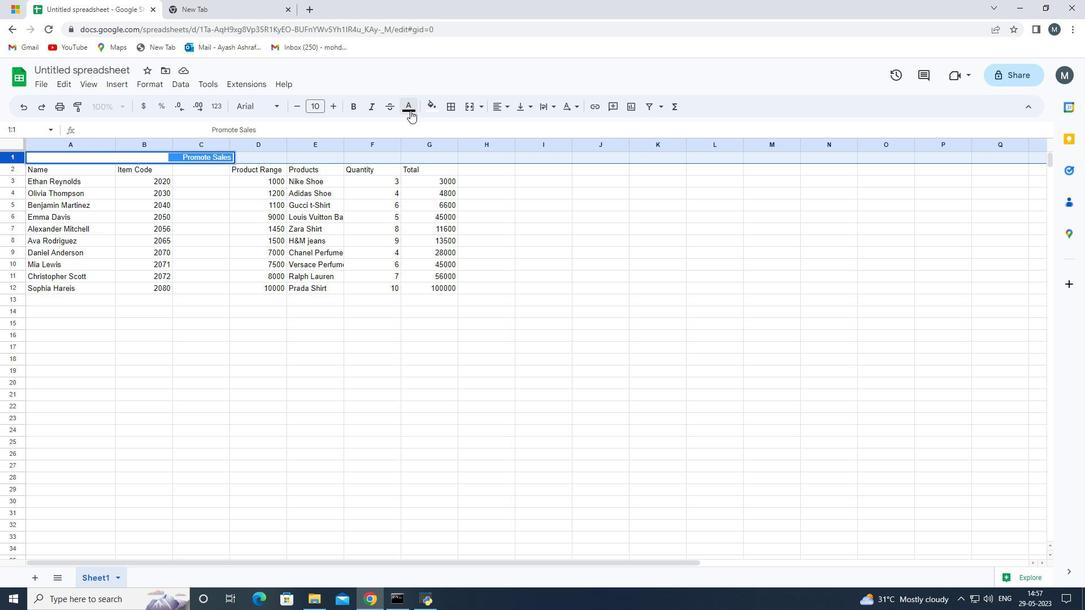 
Action: Mouse moved to (426, 141)
Screenshot: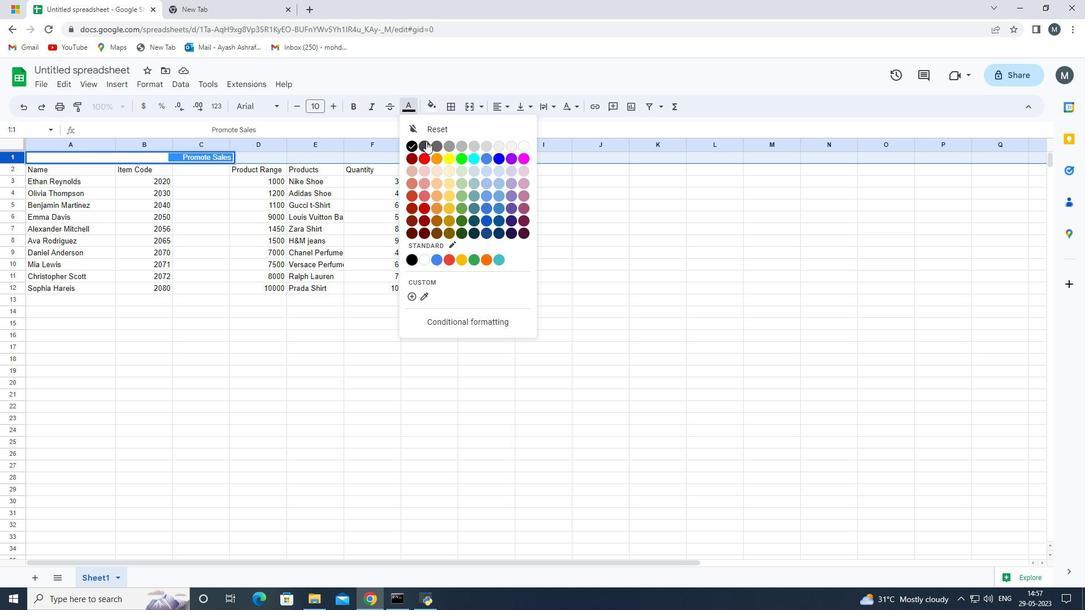 
Action: Mouse pressed left at (426, 141)
Screenshot: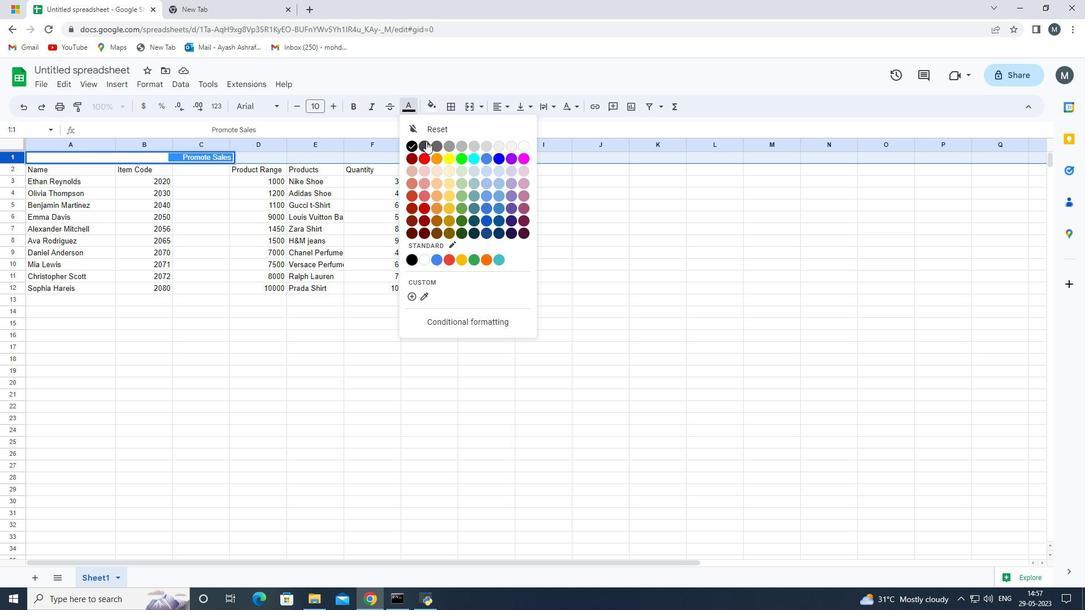 
Action: Mouse moved to (264, 362)
Screenshot: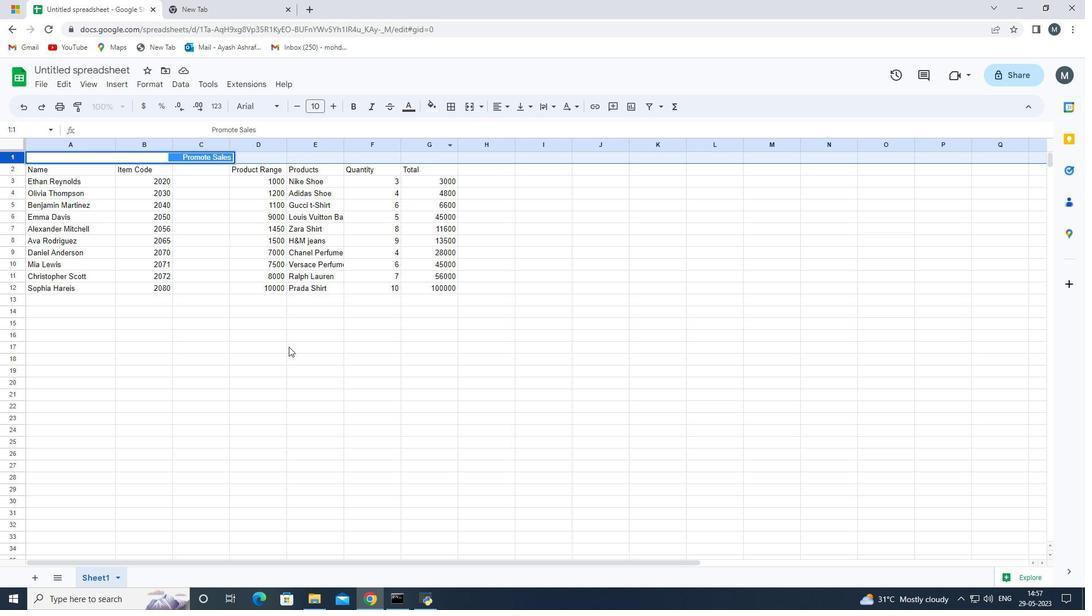 
Action: Mouse pressed left at (264, 362)
Screenshot: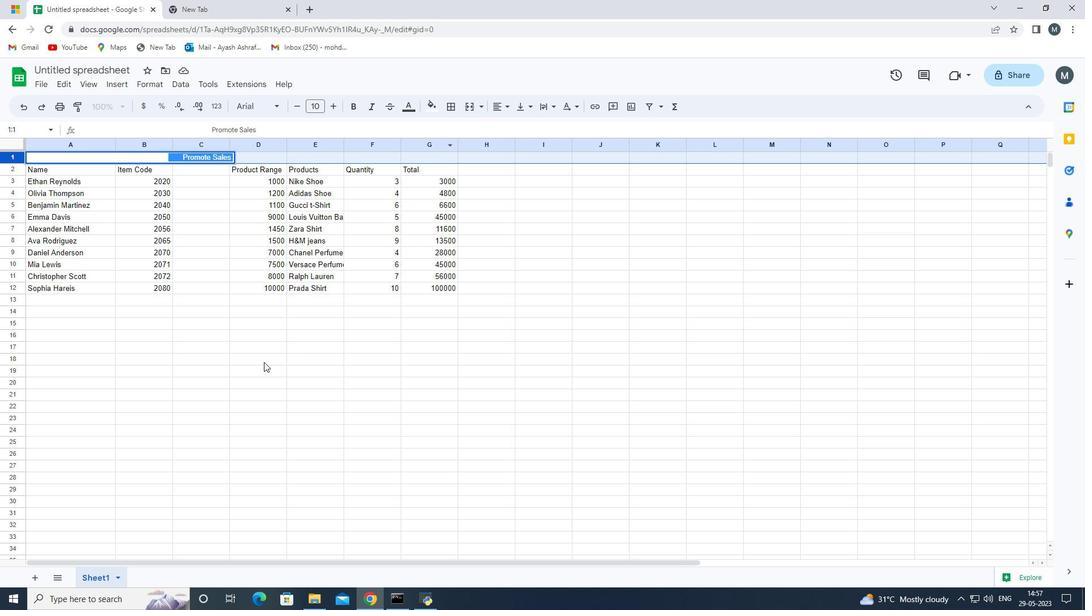 
Action: Mouse moved to (200, 158)
Screenshot: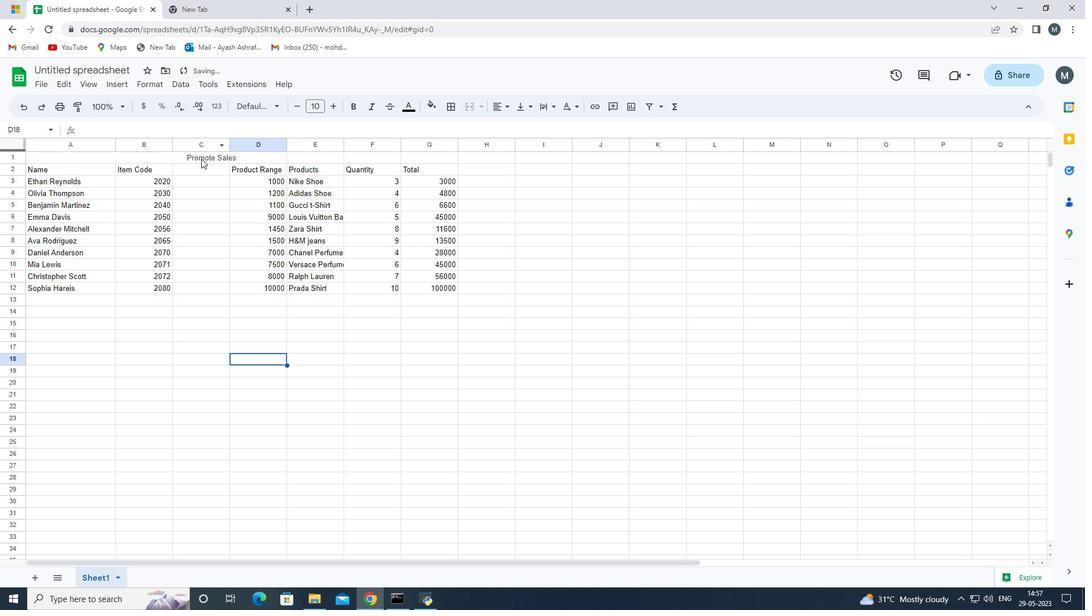 
Action: Mouse pressed left at (200, 158)
Screenshot: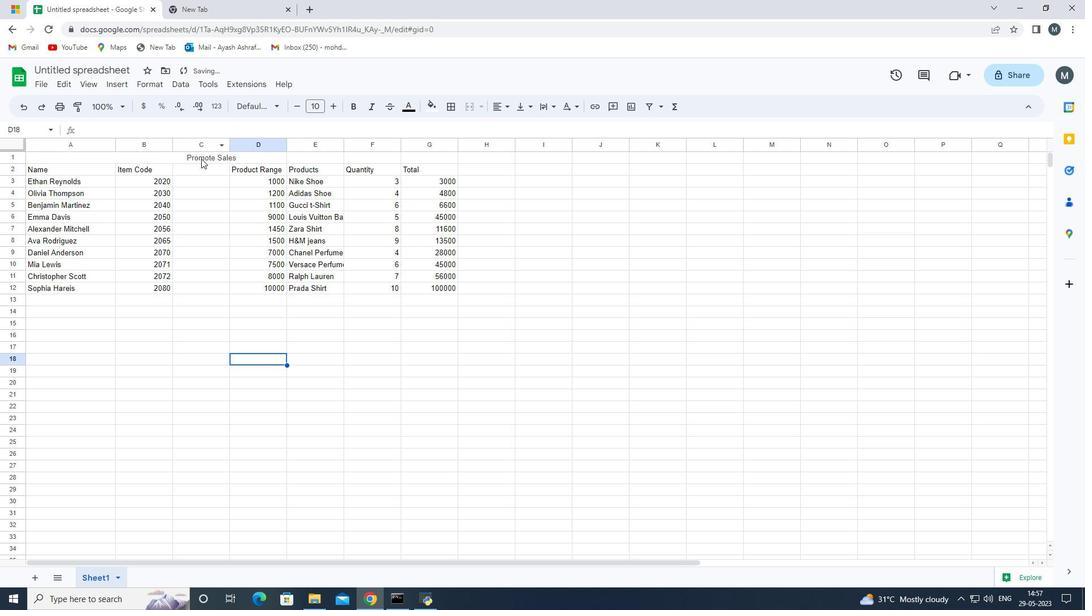 
Action: Mouse pressed left at (200, 158)
Screenshot: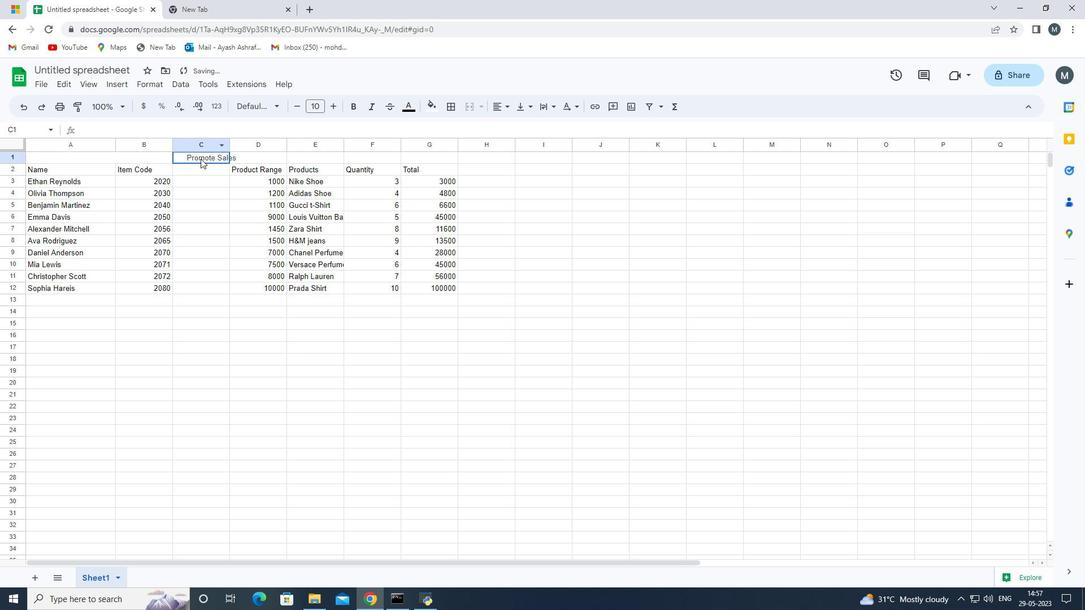
Action: Mouse moved to (13, 158)
Screenshot: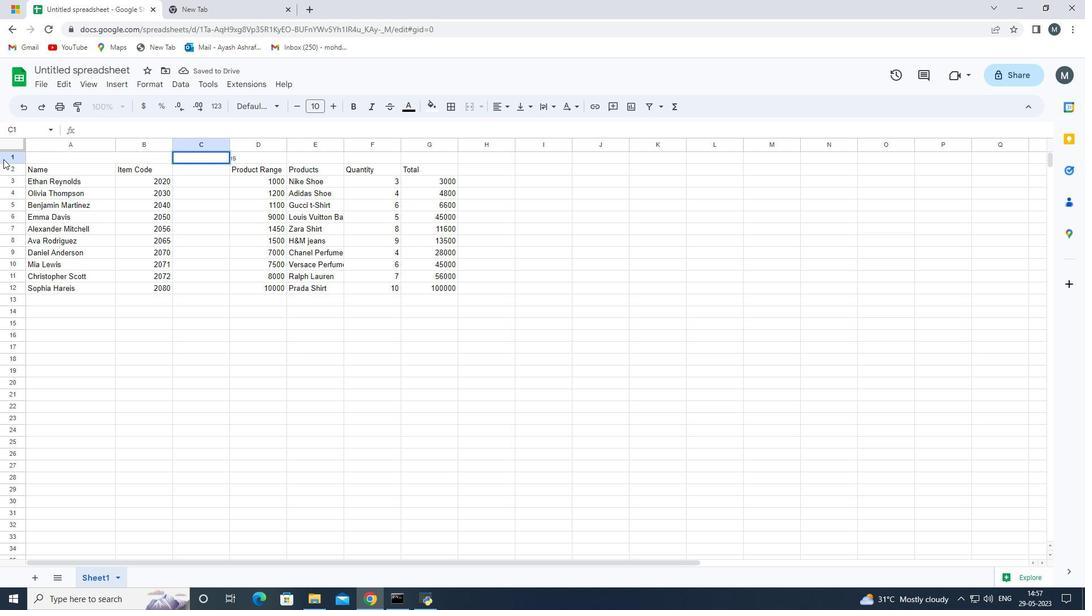 
Action: Mouse pressed left at (13, 158)
Screenshot: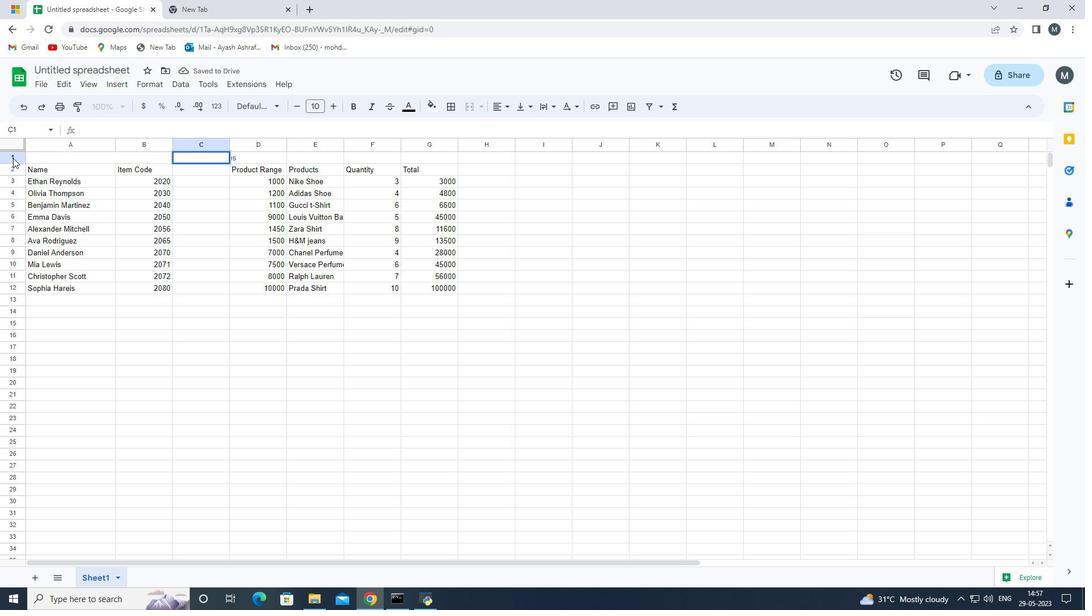 
Action: Mouse moved to (284, 134)
Screenshot: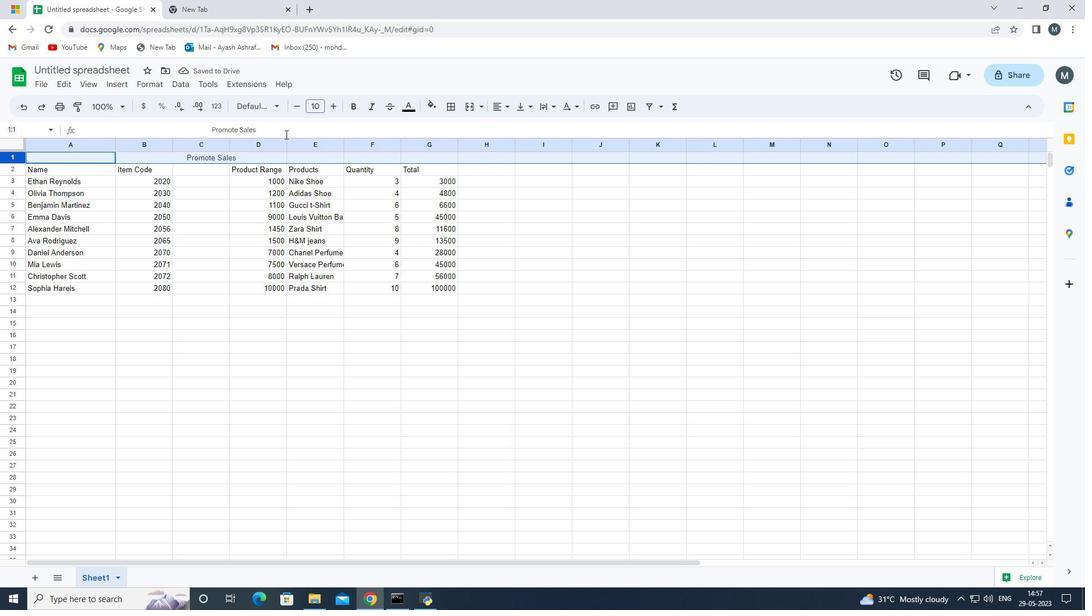 
Action: Mouse pressed left at (284, 134)
Screenshot: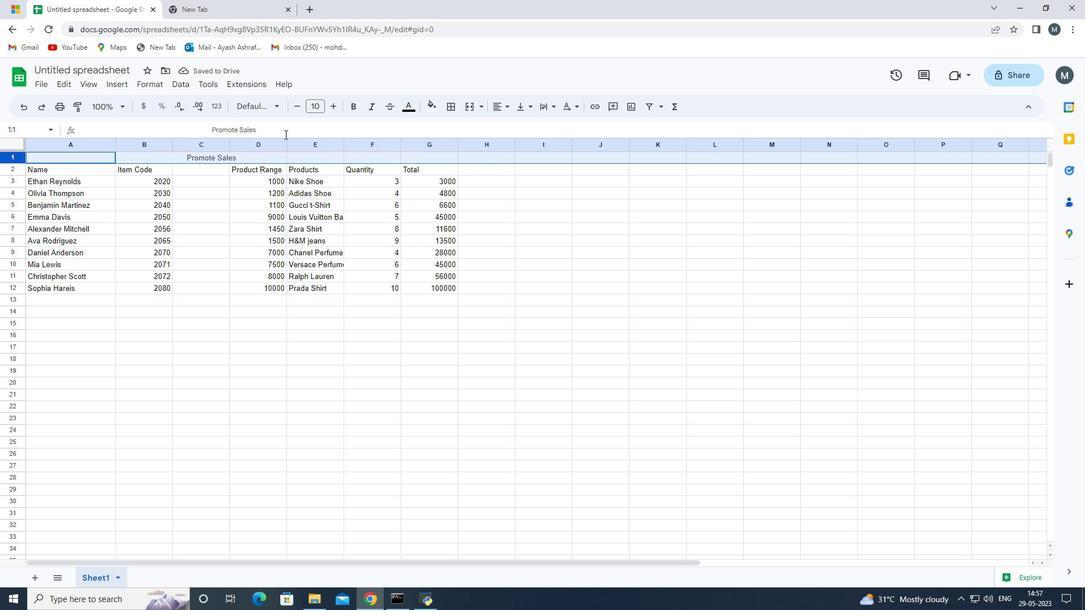
Action: Mouse moved to (208, 132)
Screenshot: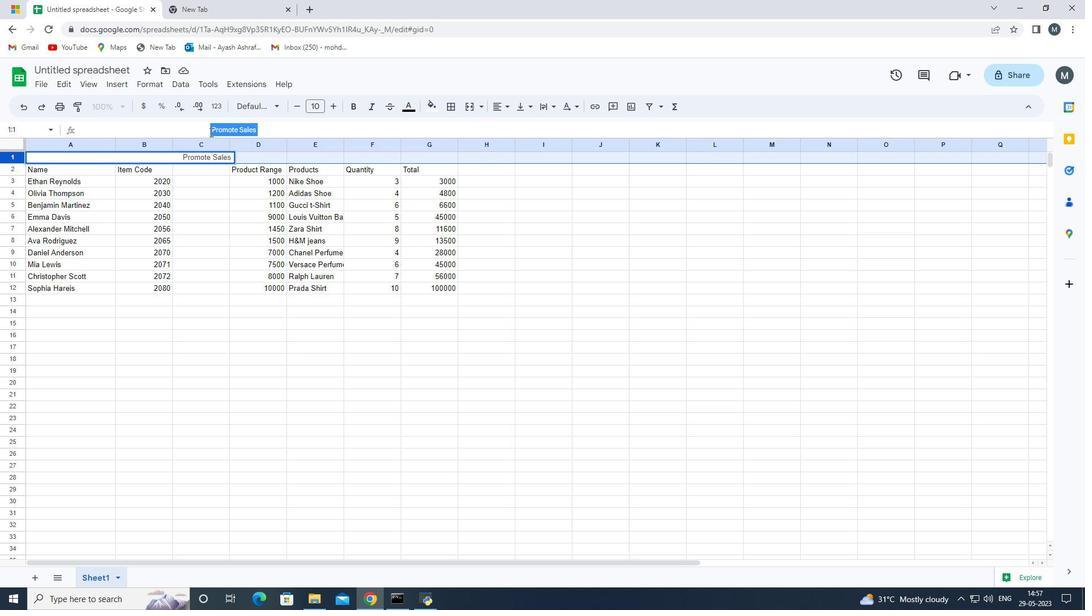 
Action: Key pressed ctrl+U<Key.enter>
Screenshot: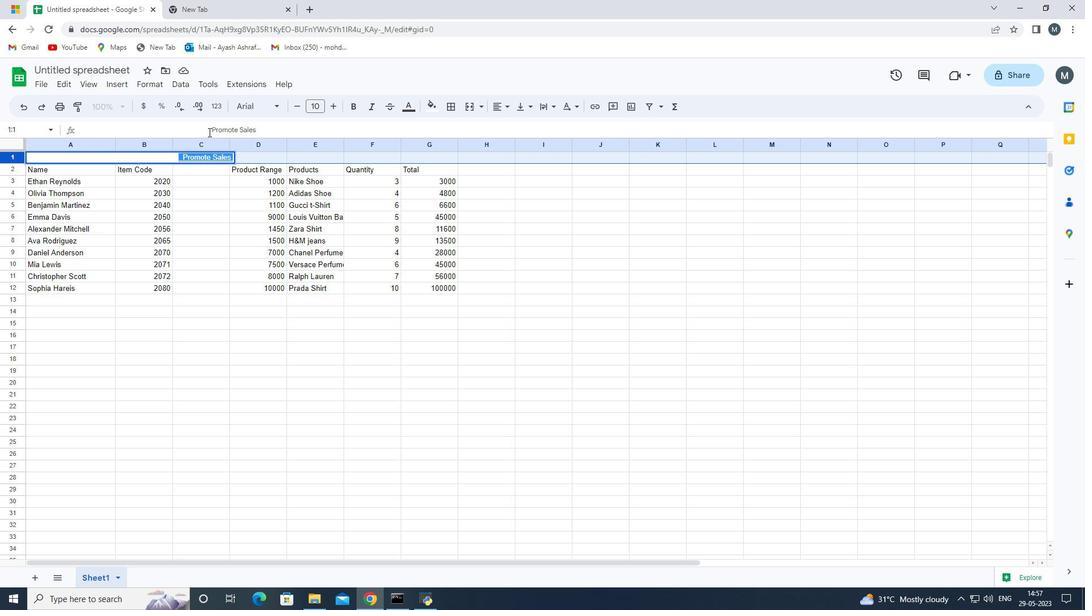 
Action: Mouse moved to (213, 344)
Screenshot: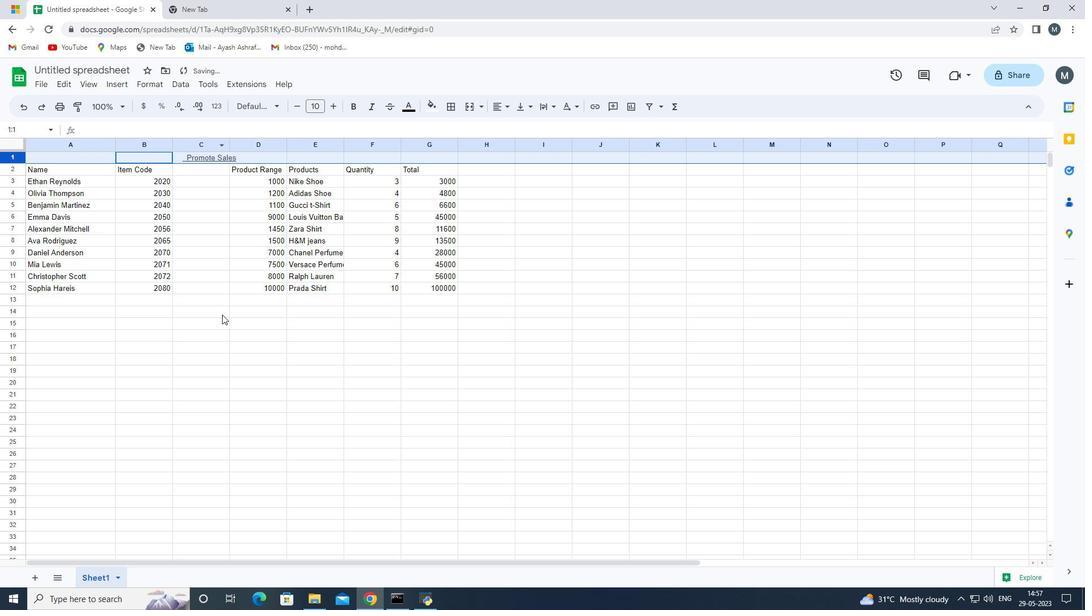 
Action: Mouse pressed left at (213, 344)
Screenshot: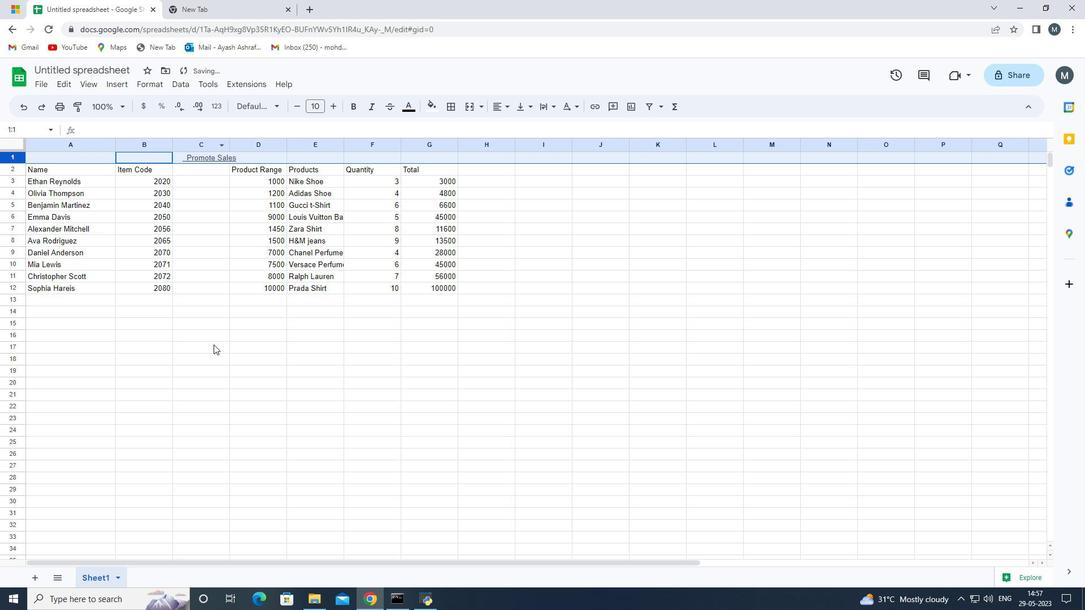 
Action: Mouse moved to (15, 158)
Screenshot: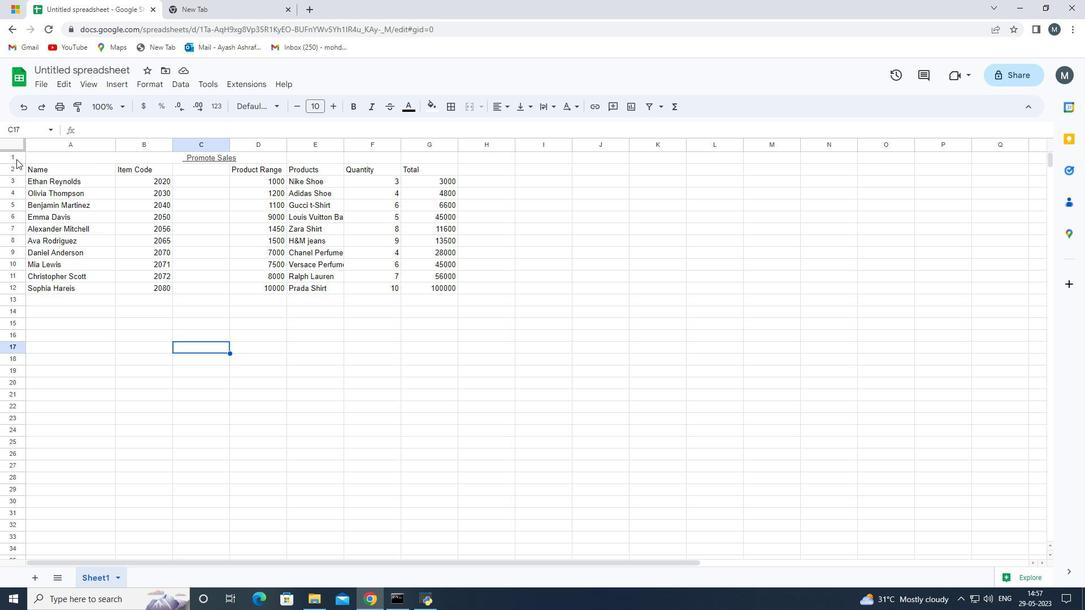 
Action: Mouse pressed left at (15, 158)
Screenshot: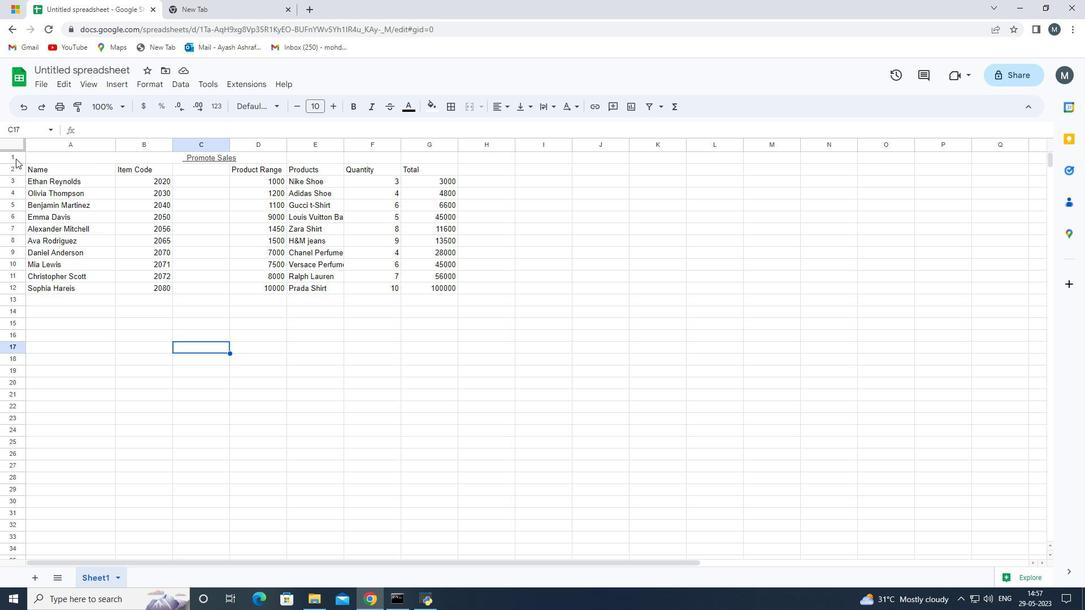 
Action: Mouse moved to (263, 127)
Screenshot: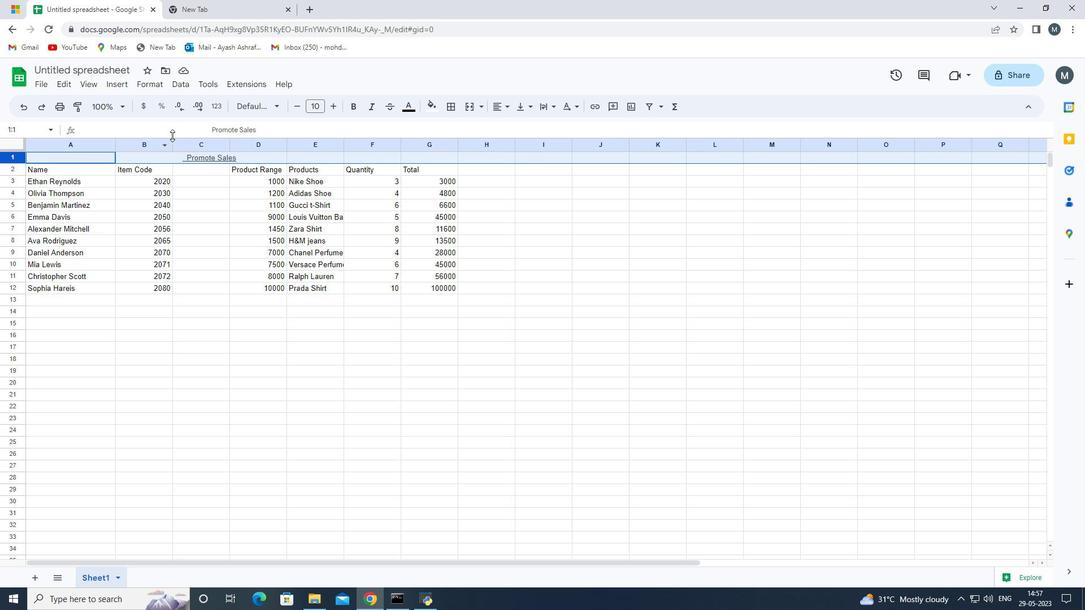 
Action: Mouse pressed left at (263, 127)
Screenshot: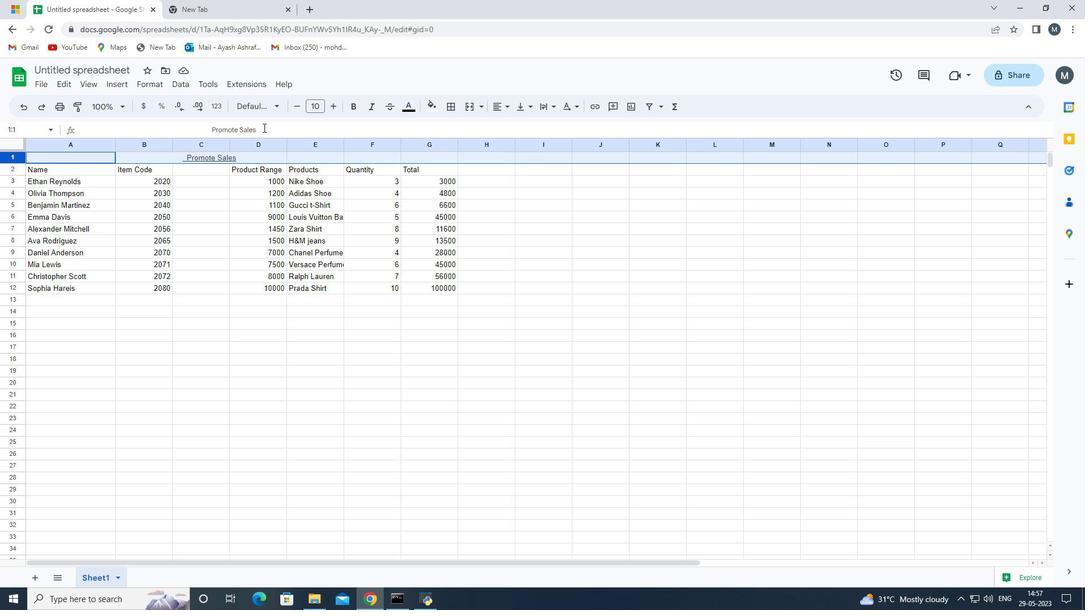 
Action: Mouse moved to (336, 109)
Screenshot: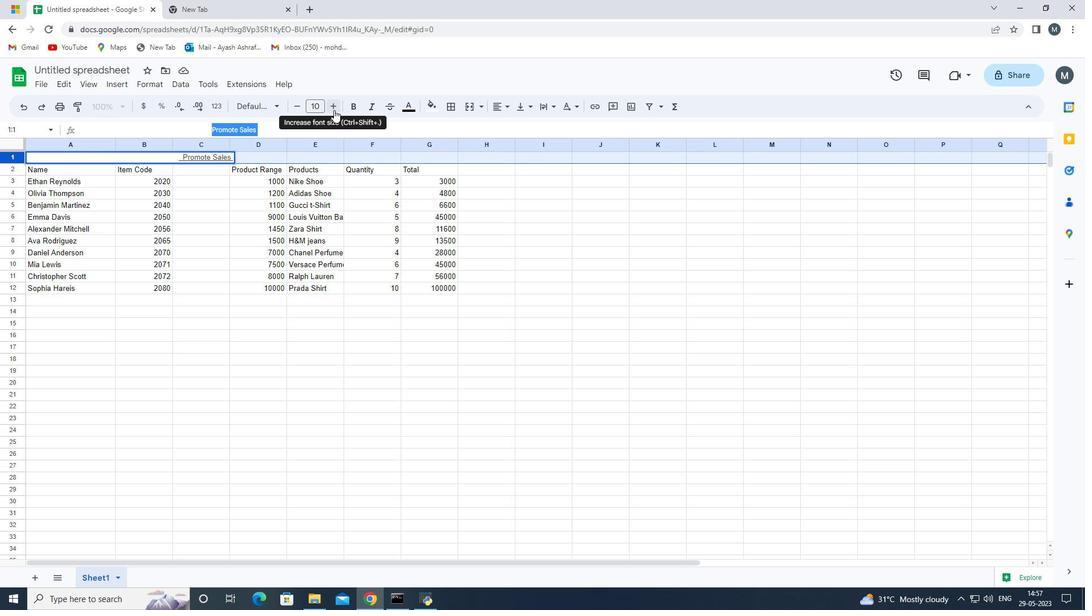 
Action: Mouse pressed left at (336, 109)
Screenshot: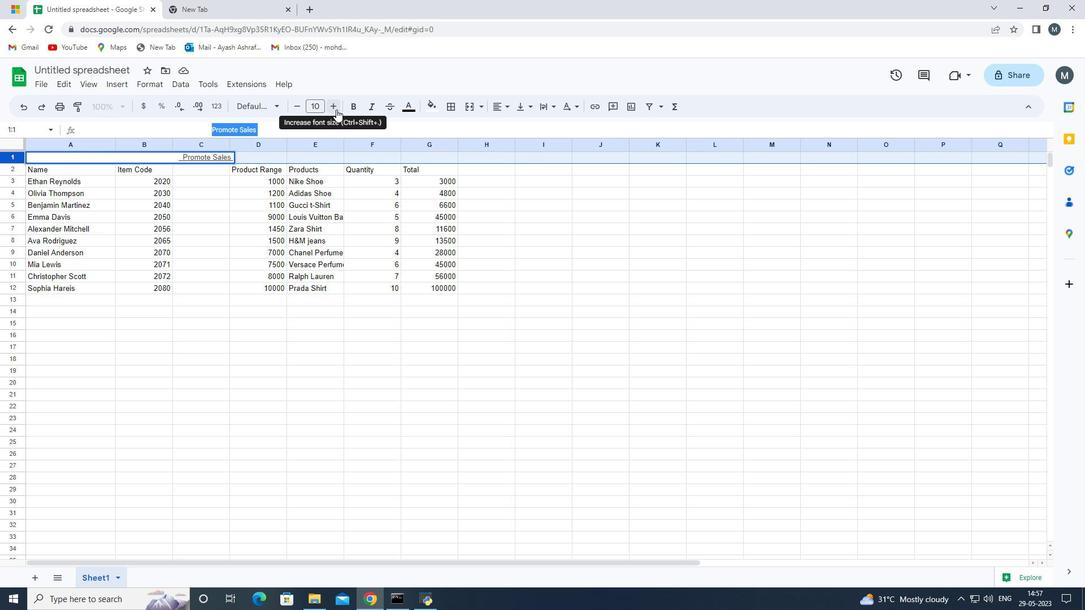
Action: Mouse pressed left at (336, 109)
Screenshot: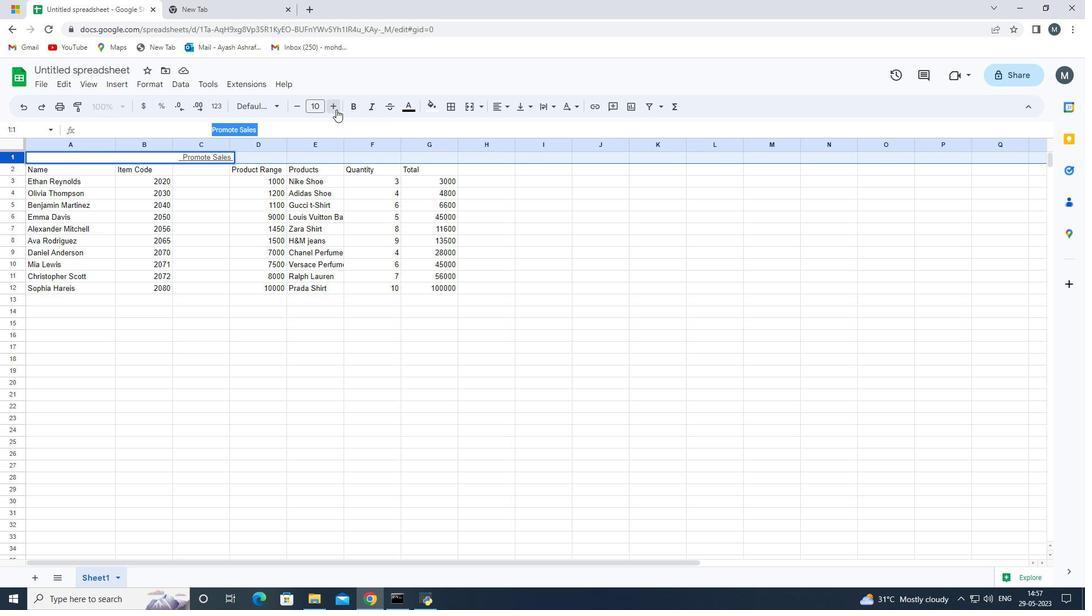 
Action: Mouse pressed left at (336, 109)
Screenshot: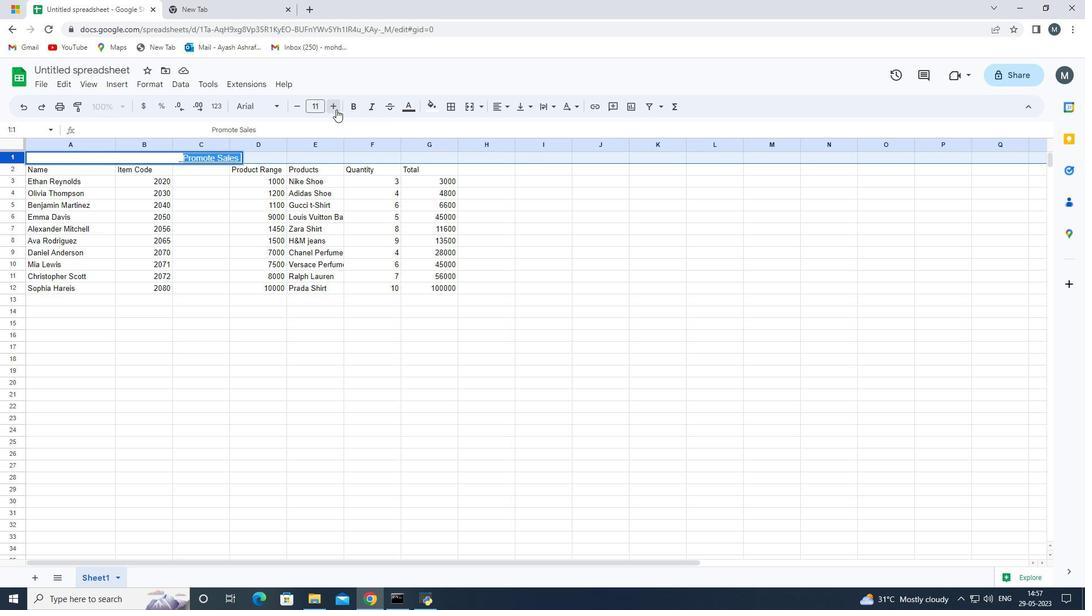 
Action: Mouse pressed left at (336, 109)
Screenshot: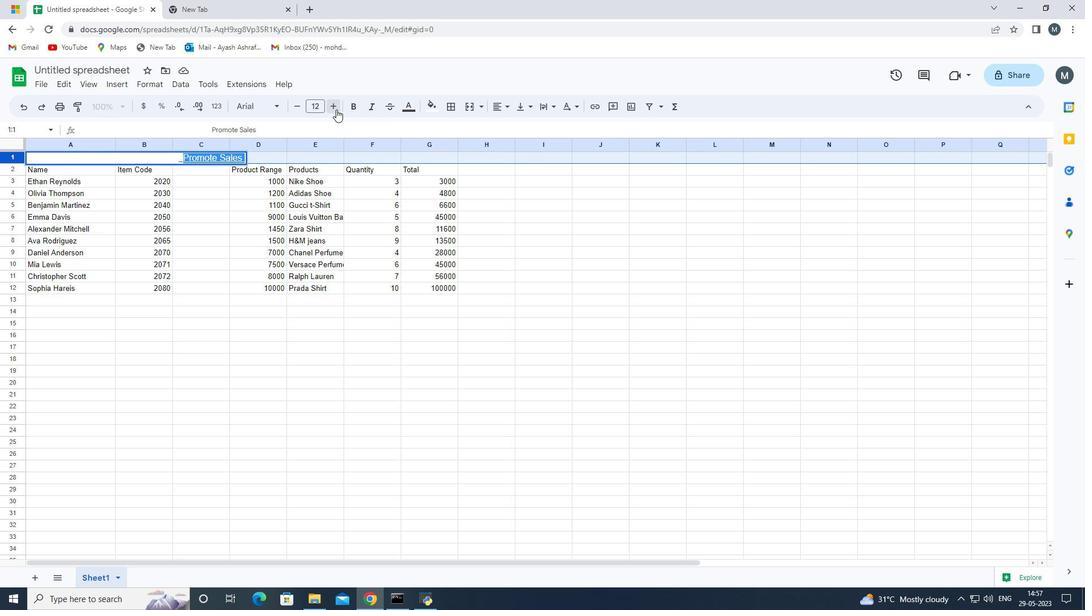 
Action: Mouse pressed left at (336, 109)
Screenshot: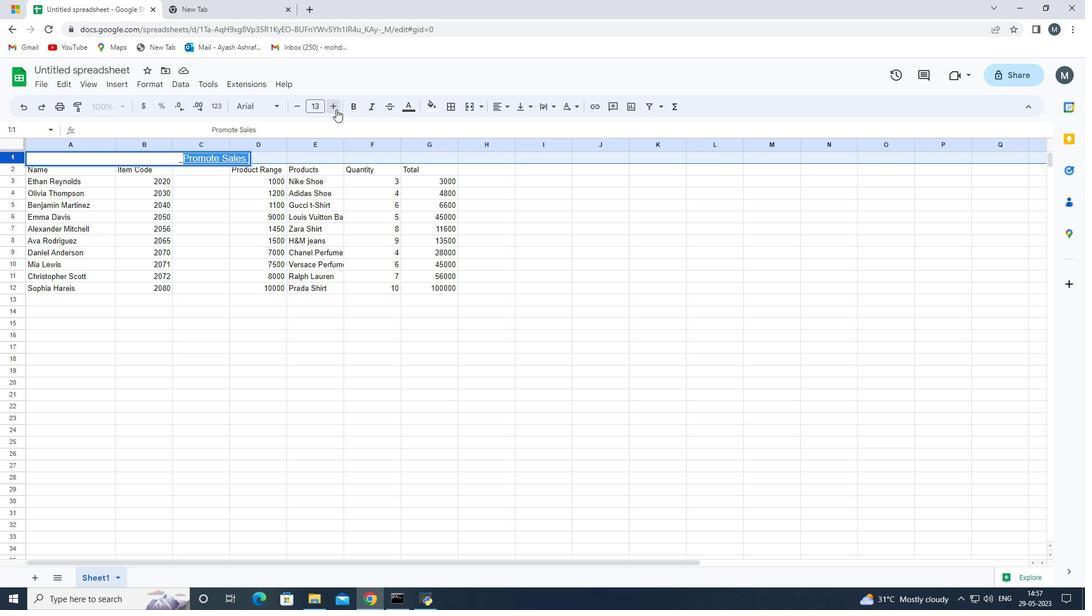 
Action: Mouse pressed left at (336, 109)
Screenshot: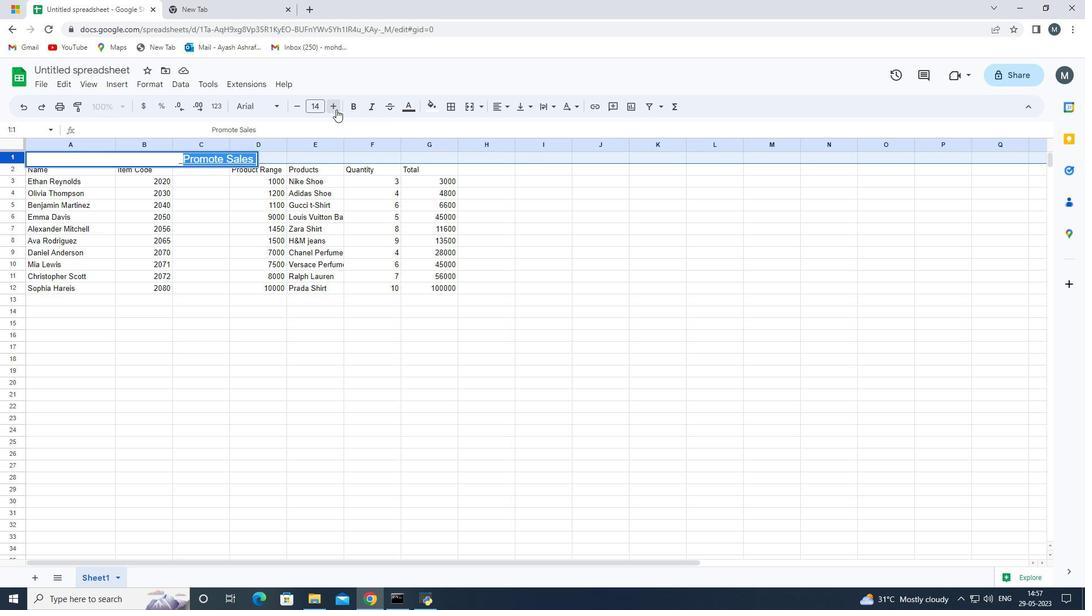 
Action: Mouse pressed left at (336, 109)
Screenshot: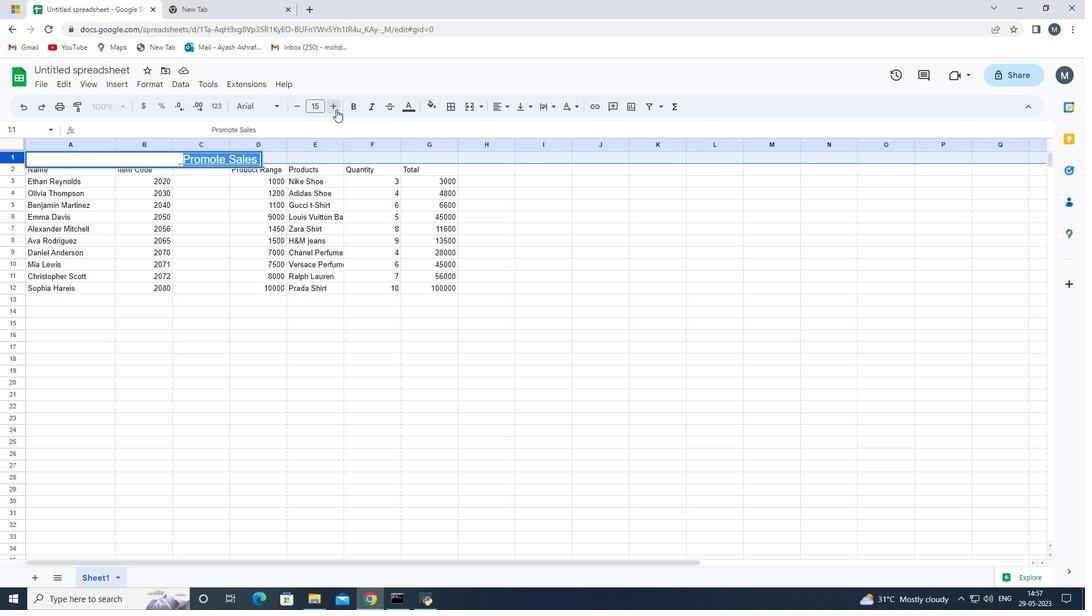 
Action: Mouse pressed left at (336, 109)
Screenshot: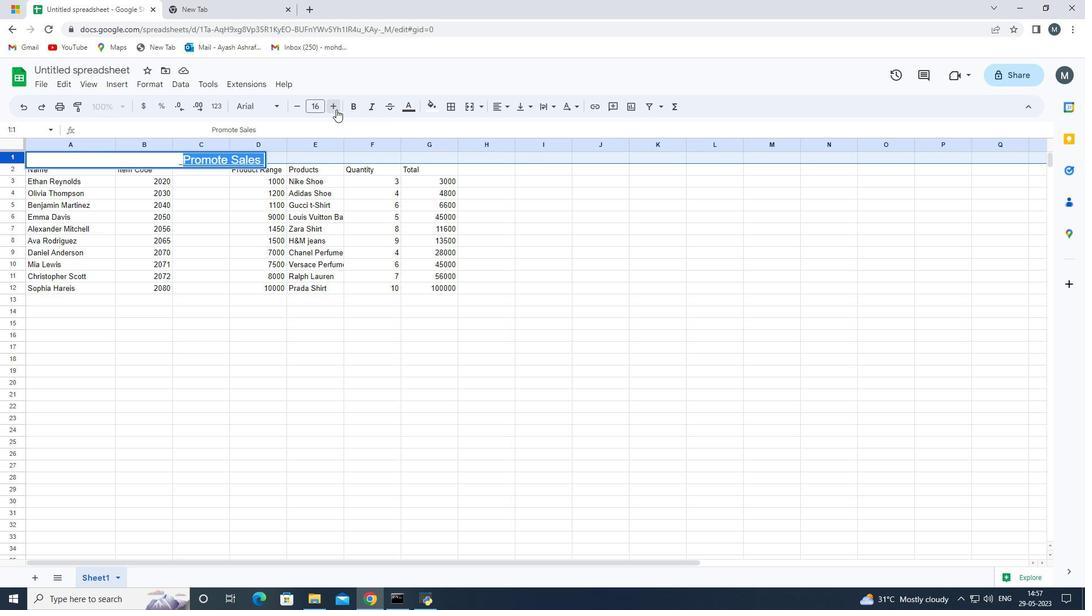 
Action: Mouse moved to (269, 330)
Screenshot: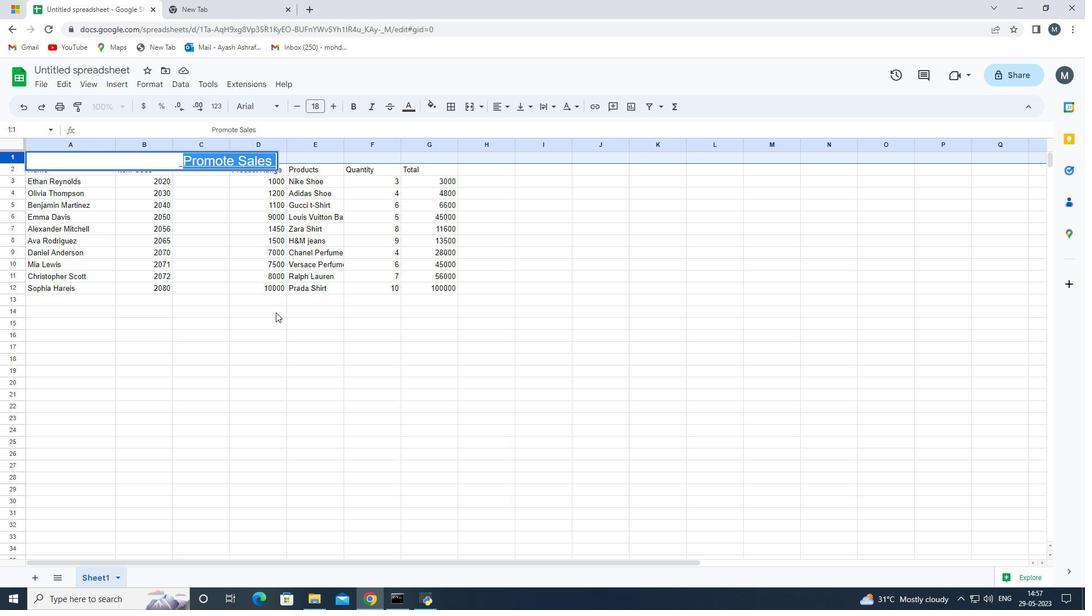 
Action: Mouse pressed left at (269, 330)
Screenshot: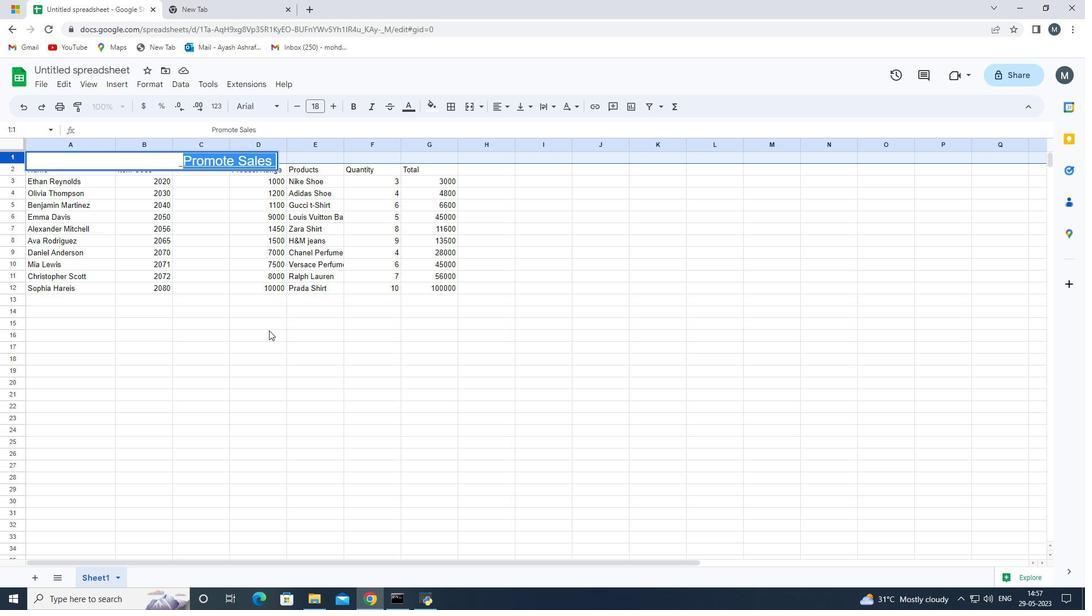 
Action: Mouse moved to (23, 175)
Screenshot: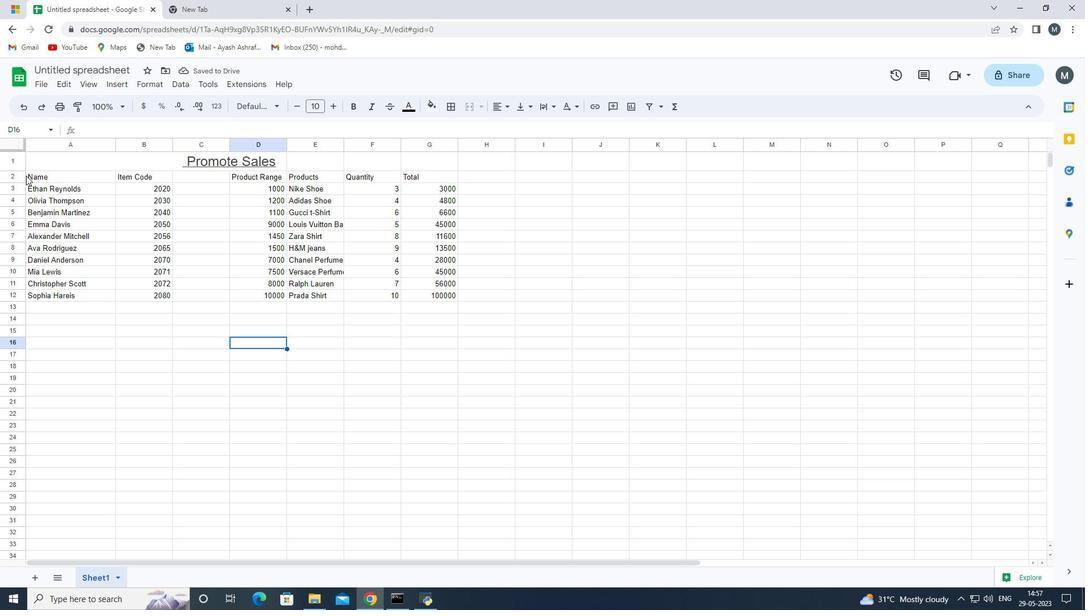 
Action: Mouse pressed left at (23, 175)
Screenshot: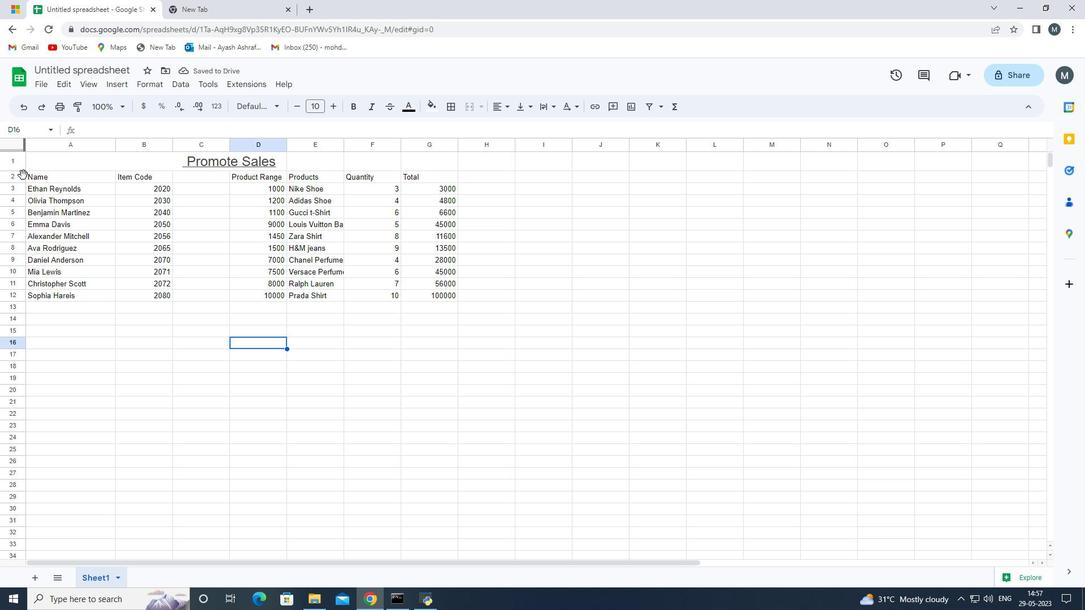 
Action: Mouse moved to (36, 178)
Screenshot: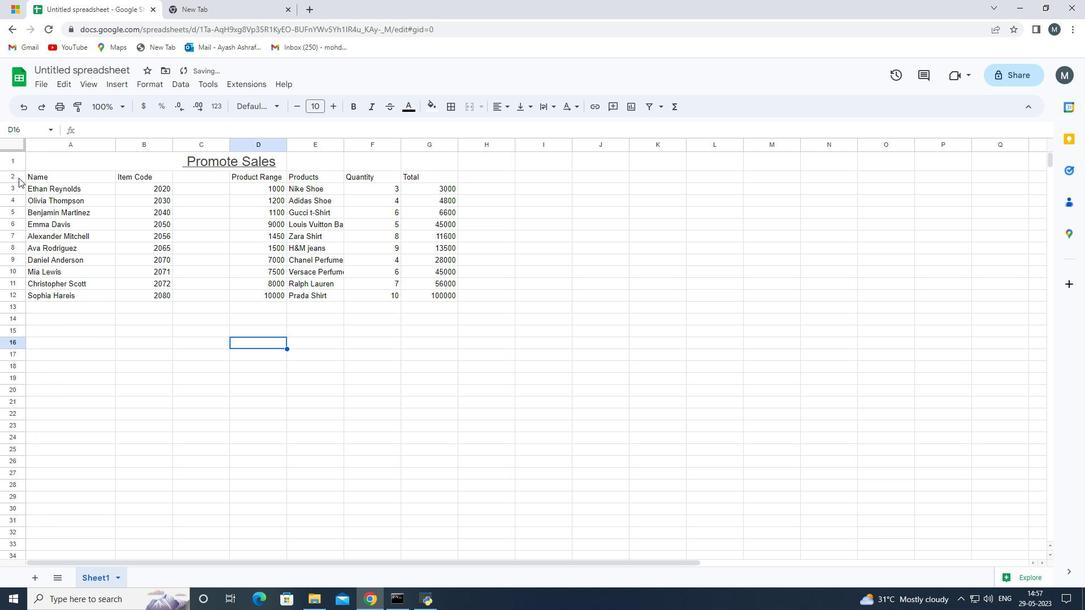 
Action: Mouse pressed left at (36, 178)
Screenshot: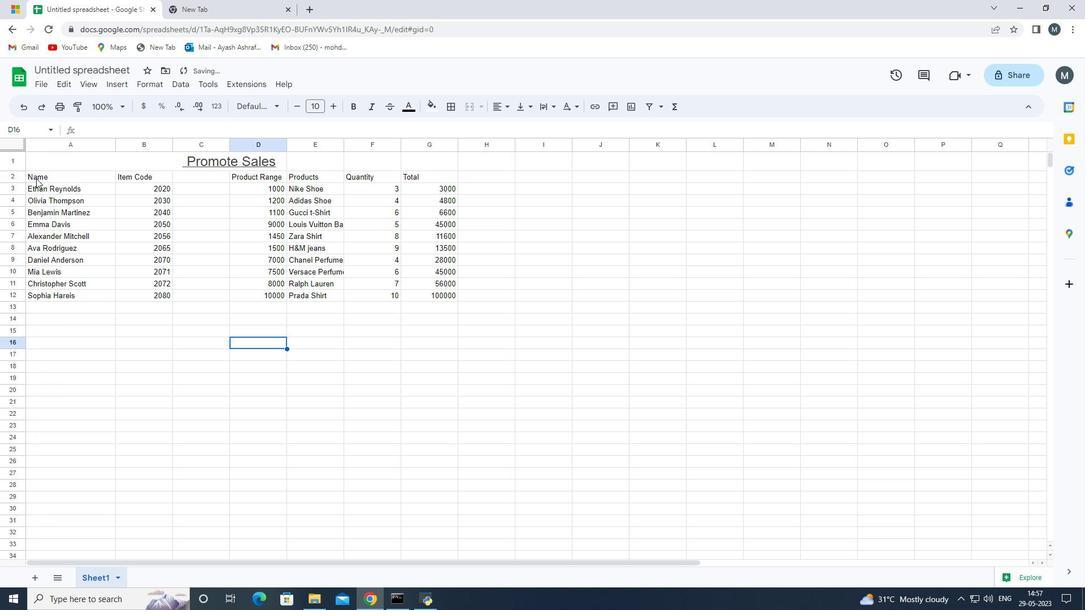 
Action: Mouse moved to (272, 108)
Screenshot: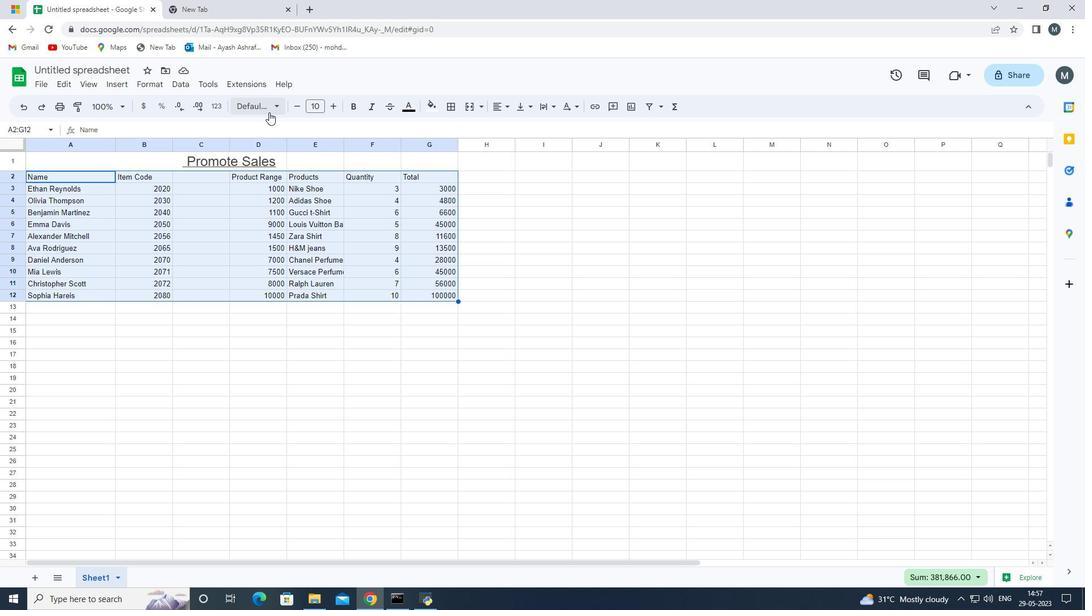 
Action: Mouse pressed left at (272, 108)
Screenshot: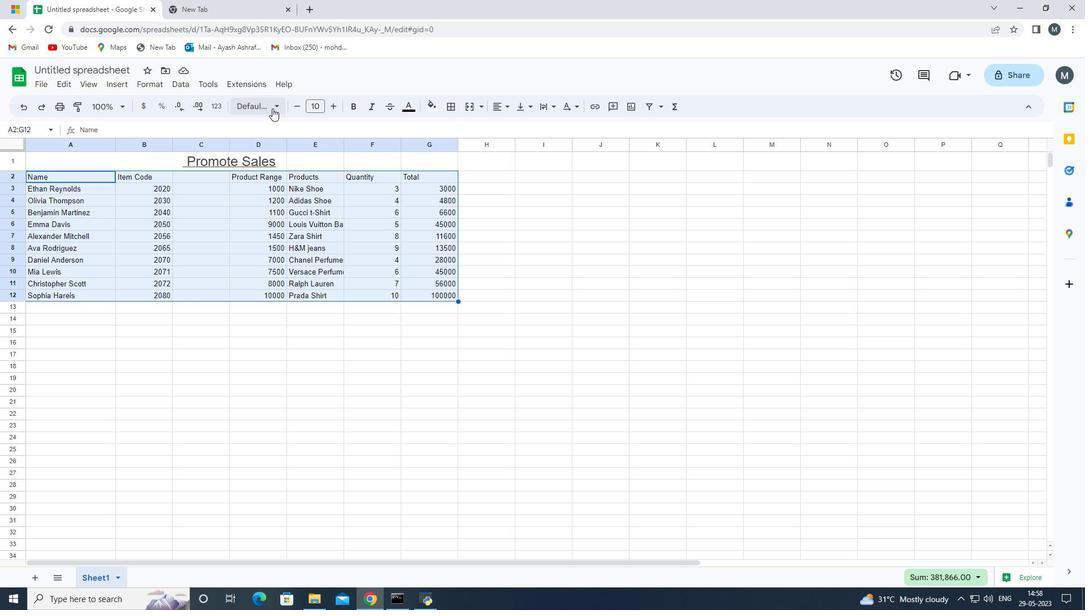 
Action: Mouse moved to (271, 215)
Screenshot: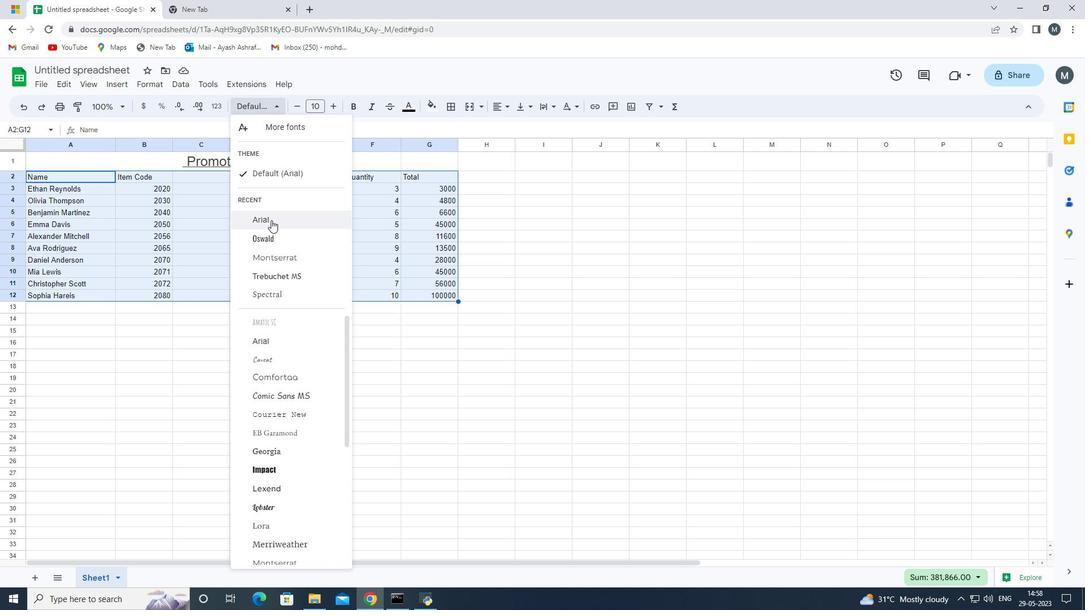
Action: Mouse pressed left at (271, 215)
Screenshot: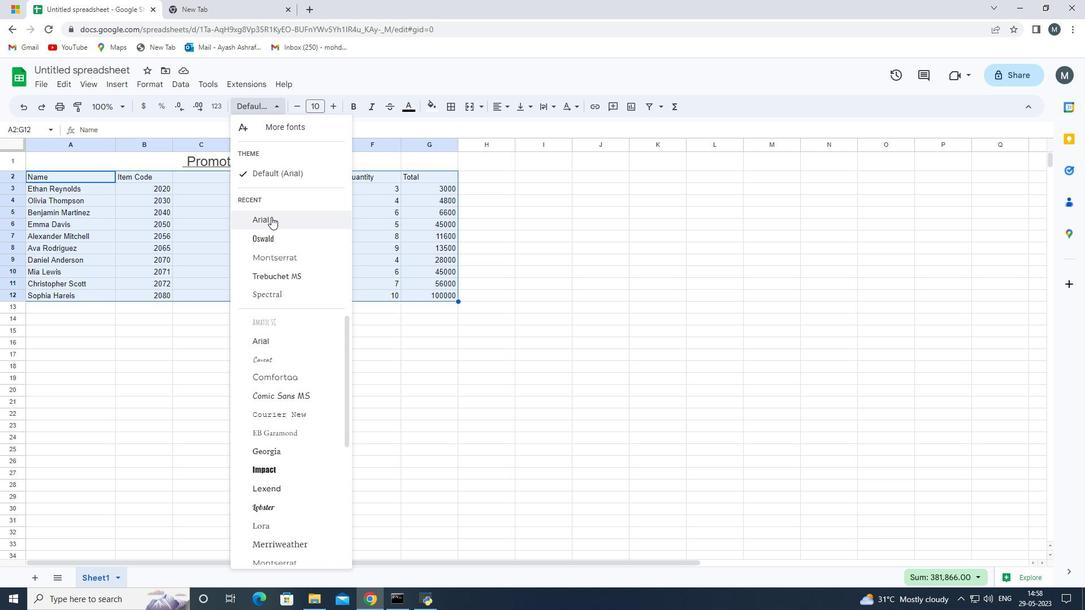 
Action: Mouse moved to (301, 104)
Screenshot: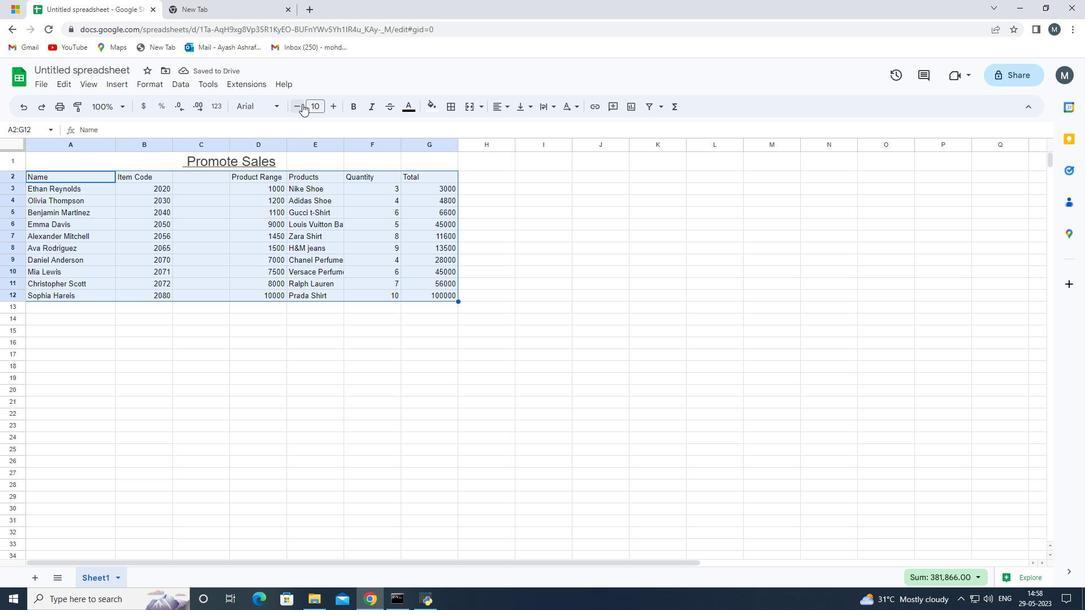 
Action: Mouse pressed left at (301, 104)
Screenshot: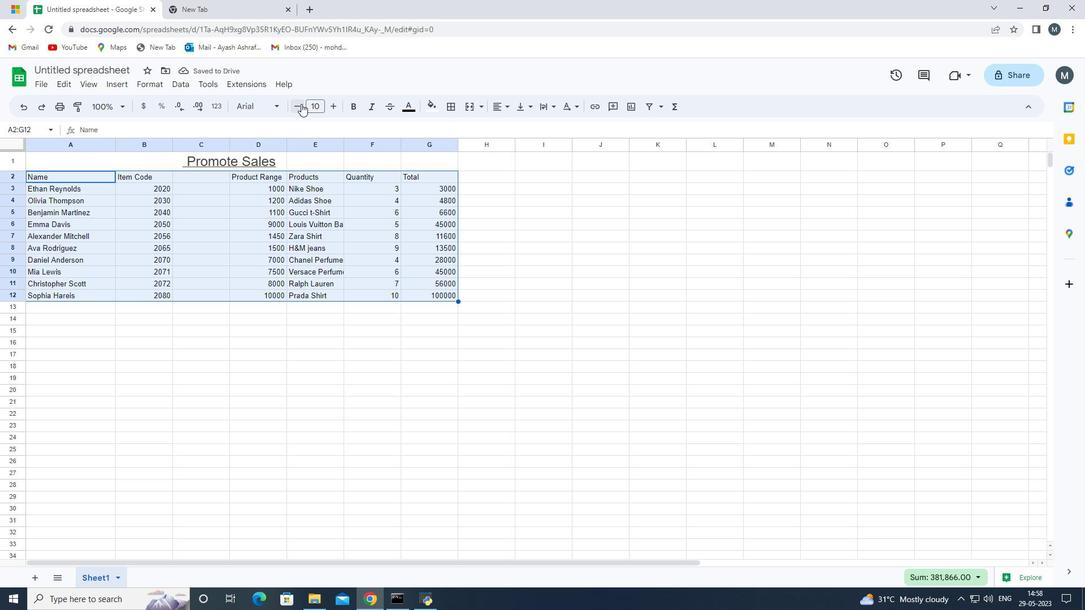
Action: Mouse moved to (497, 109)
Screenshot: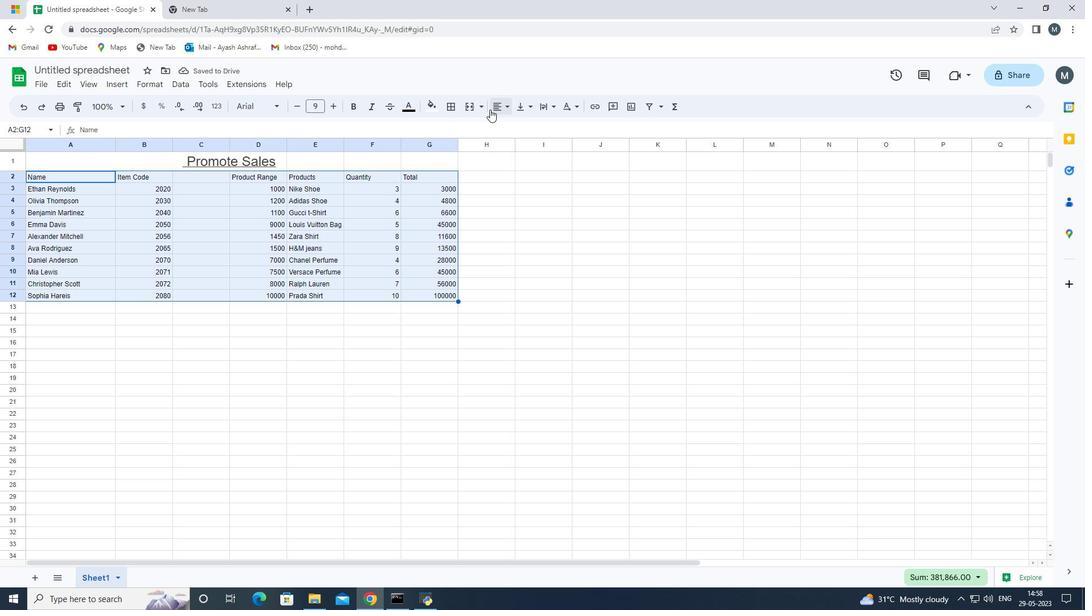 
Action: Mouse pressed left at (497, 109)
Screenshot: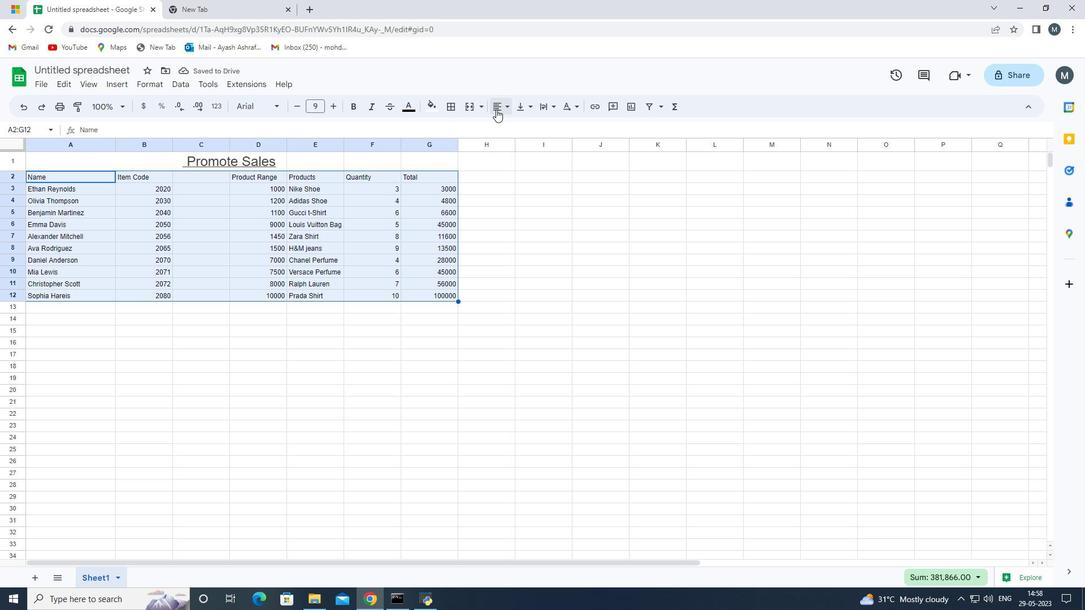 
Action: Mouse moved to (524, 131)
Screenshot: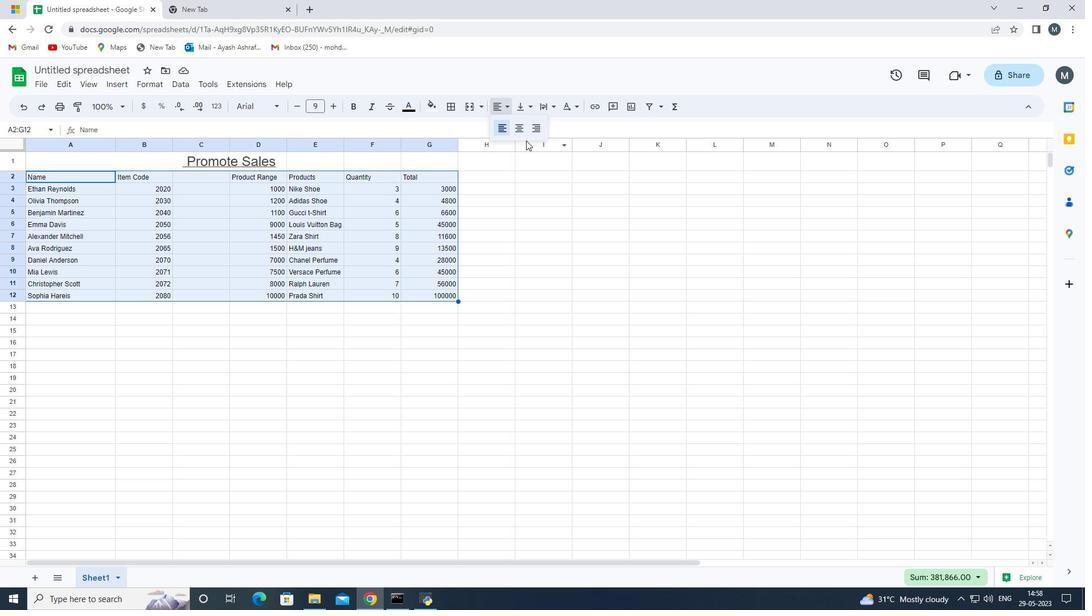 
Action: Mouse pressed left at (524, 131)
Screenshot: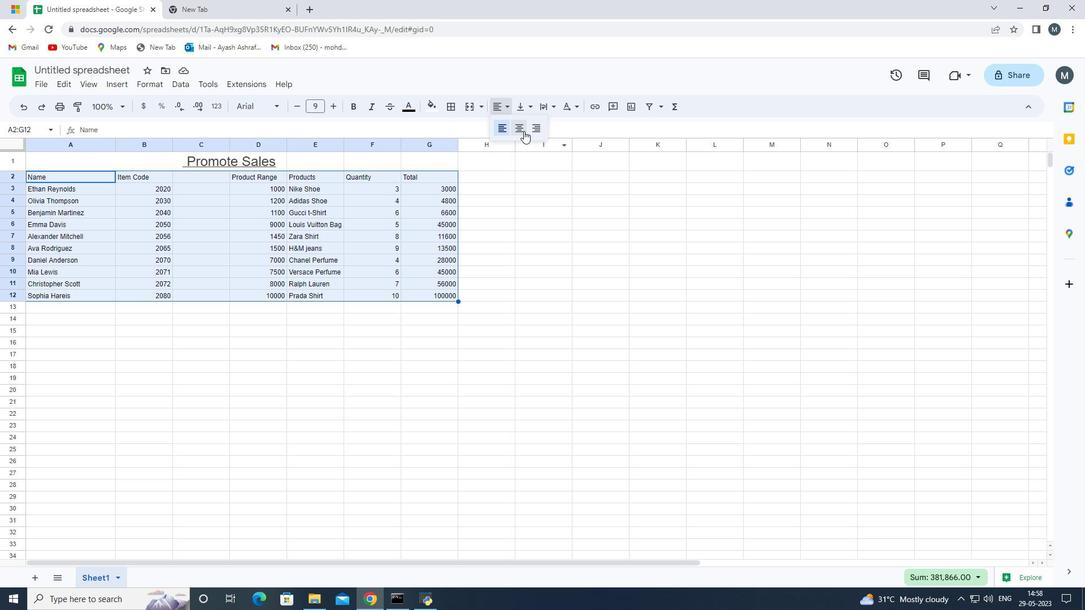 
Action: Mouse moved to (292, 384)
Screenshot: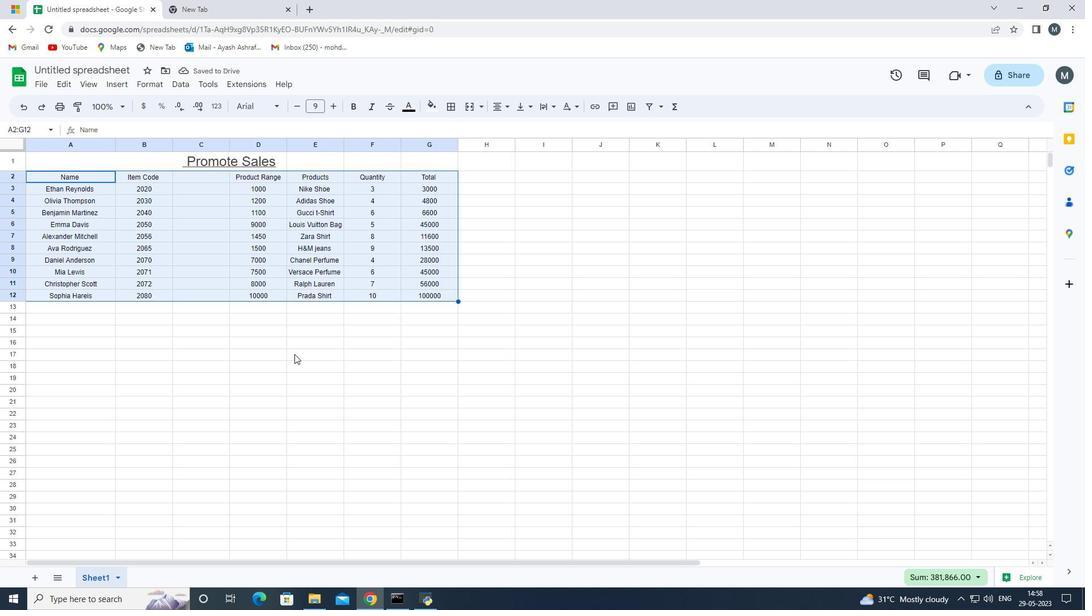 
Action: Mouse pressed left at (292, 384)
Screenshot: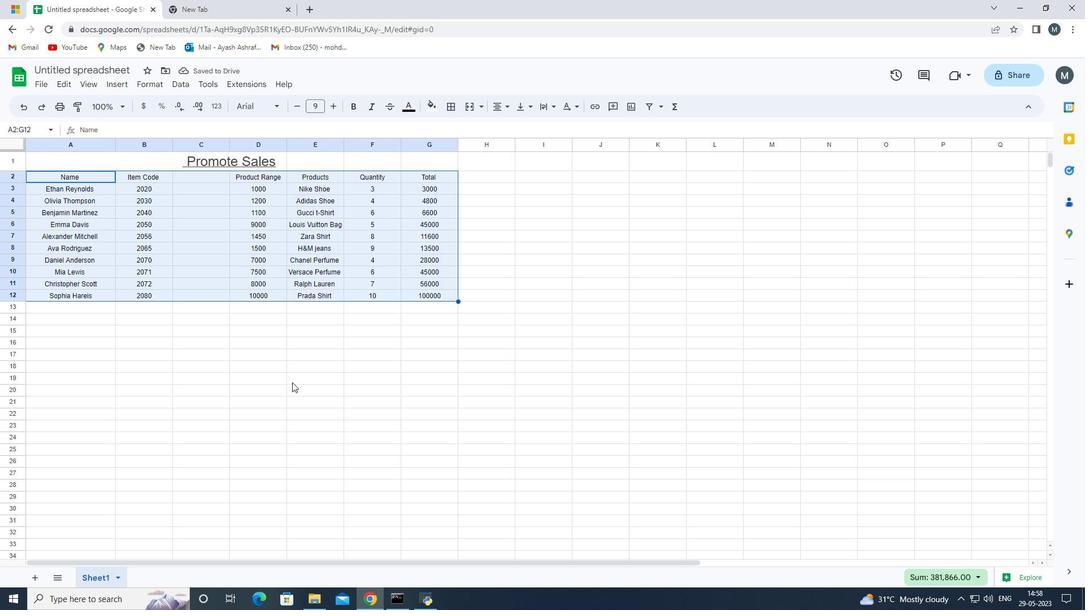 
Action: Mouse moved to (267, 248)
Screenshot: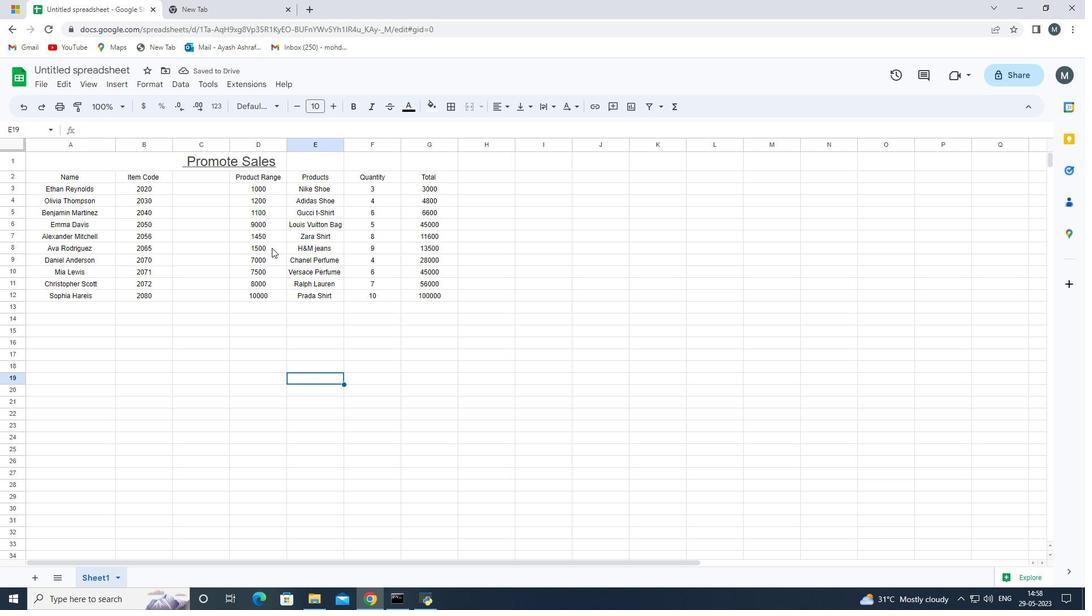 
Action: Mouse scrolled (267, 249) with delta (0, 0)
Screenshot: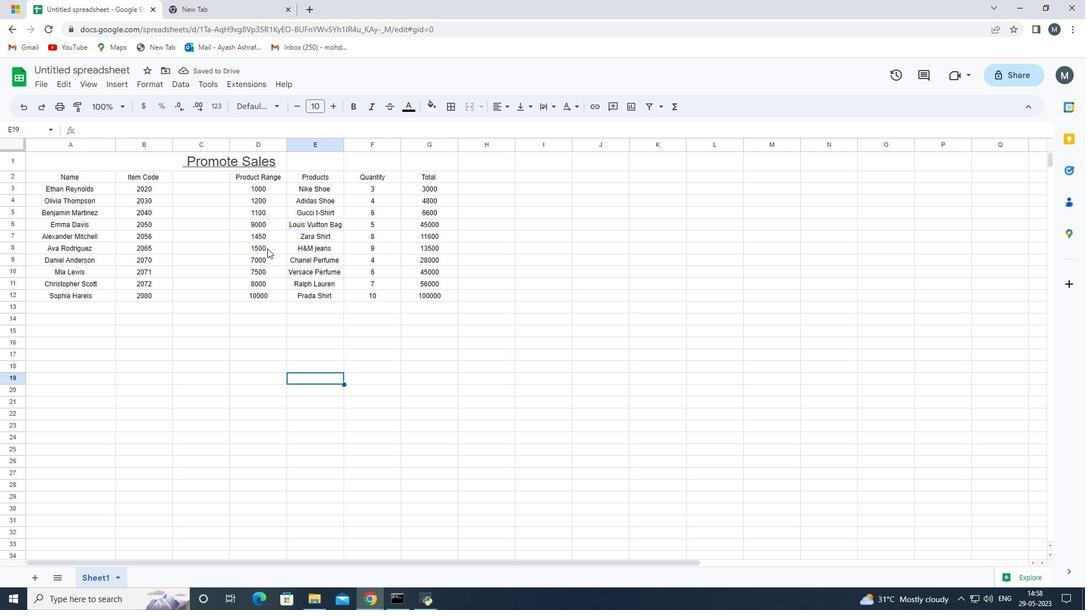 
Action: Mouse moved to (180, 161)
Screenshot: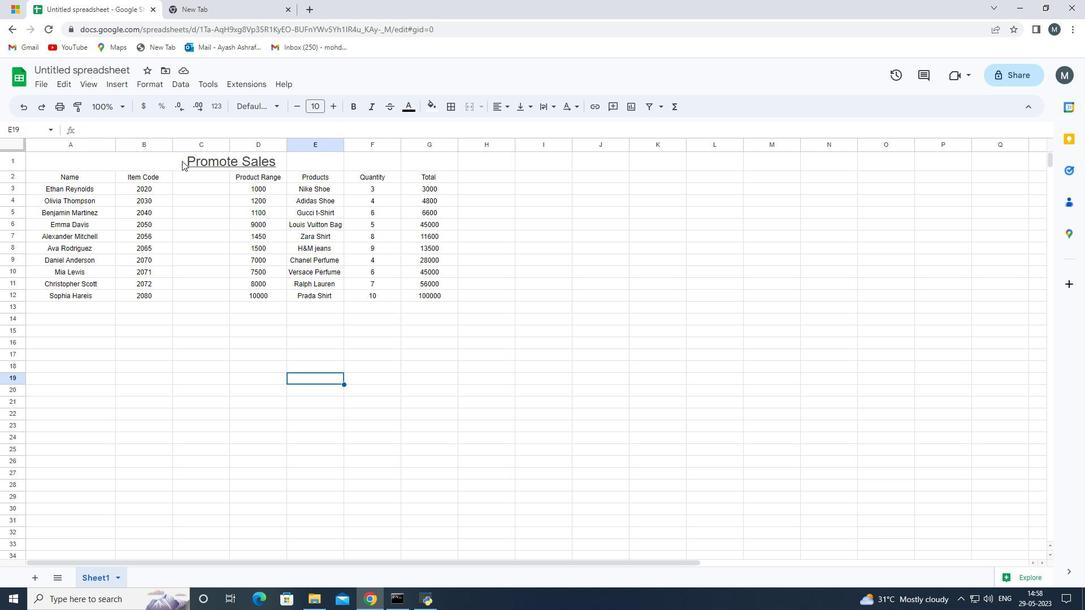 
Action: Mouse pressed left at (180, 161)
Screenshot: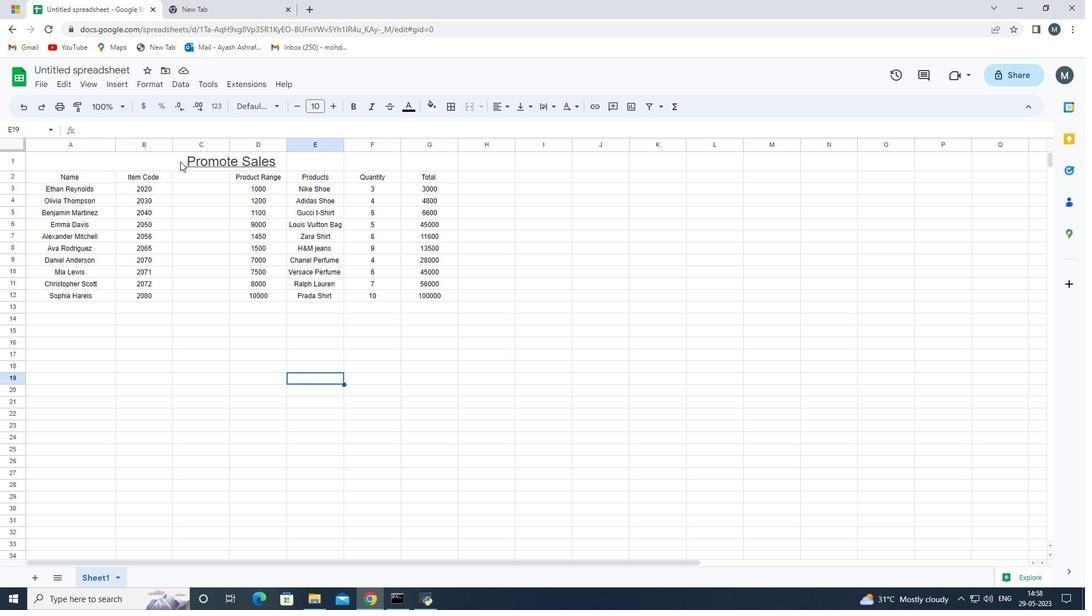 
Action: Mouse moved to (7, 165)
Screenshot: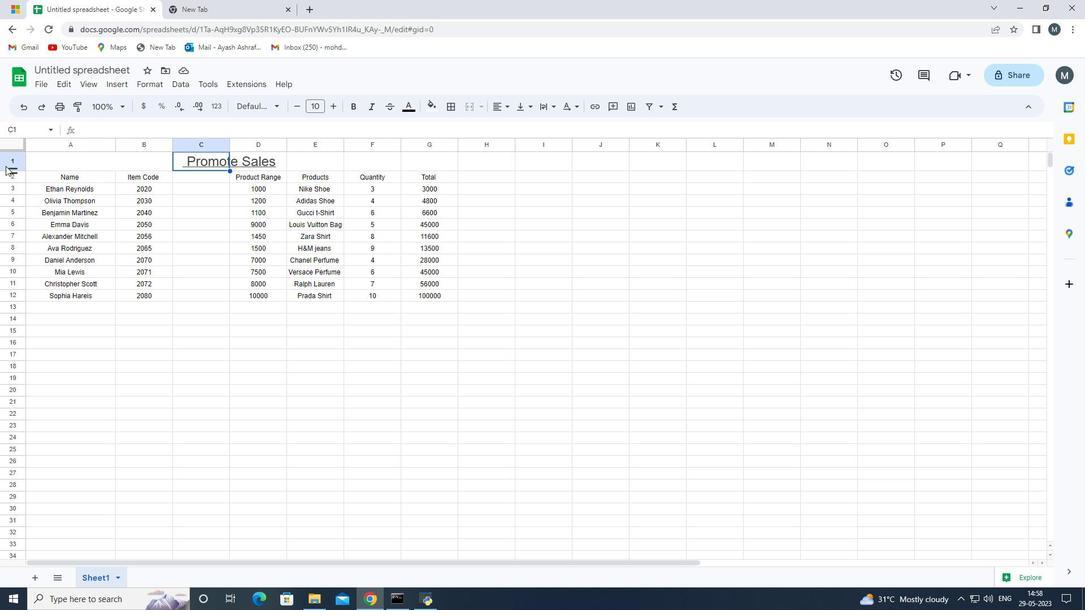 
Action: Mouse pressed left at (7, 165)
Screenshot: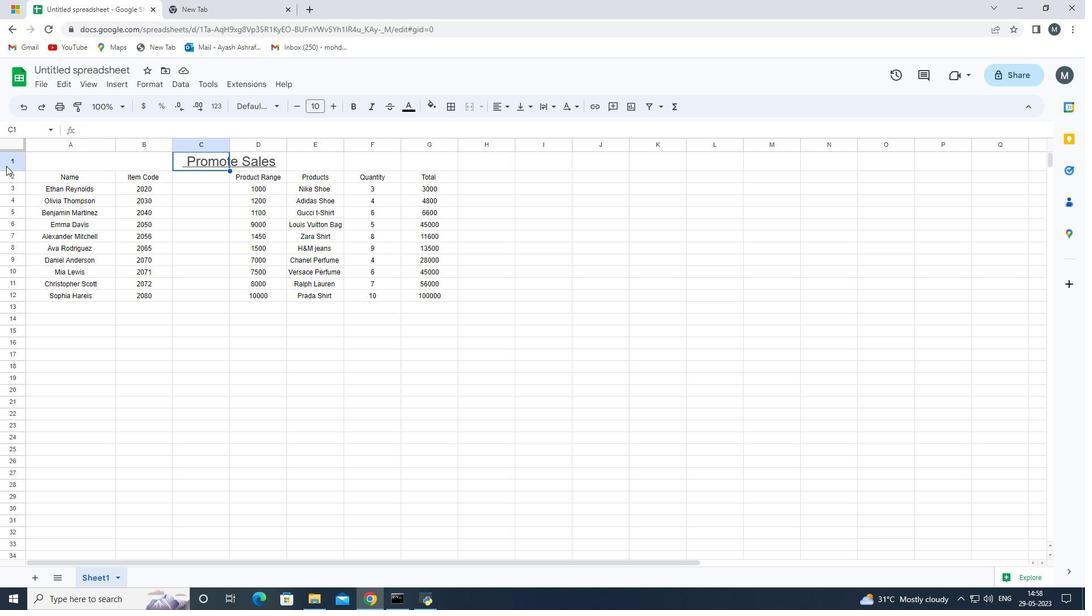 
Action: Mouse moved to (499, 113)
Screenshot: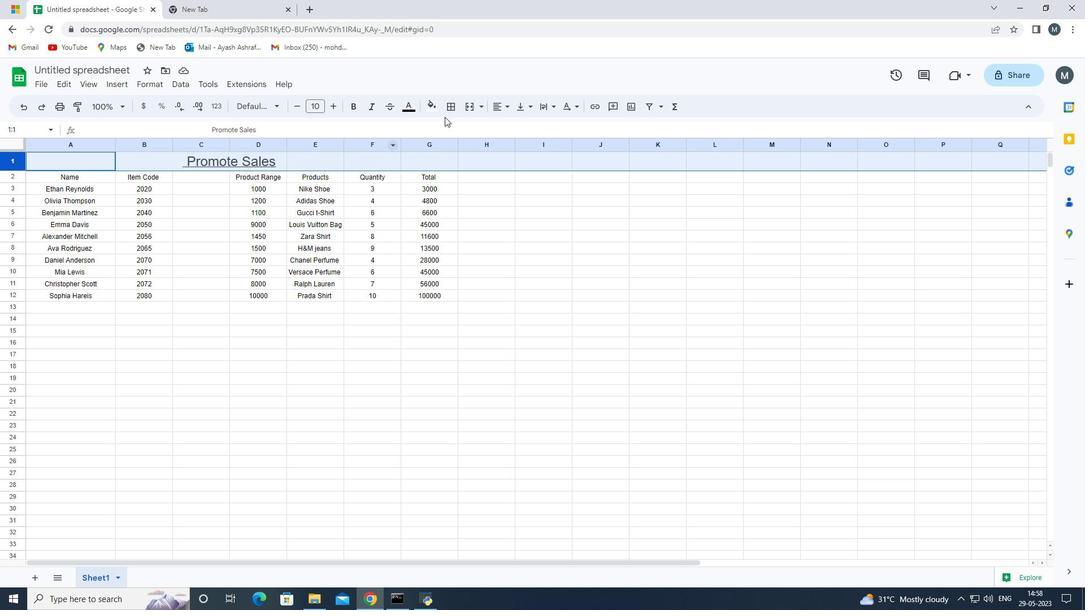 
Action: Mouse pressed left at (499, 113)
Screenshot: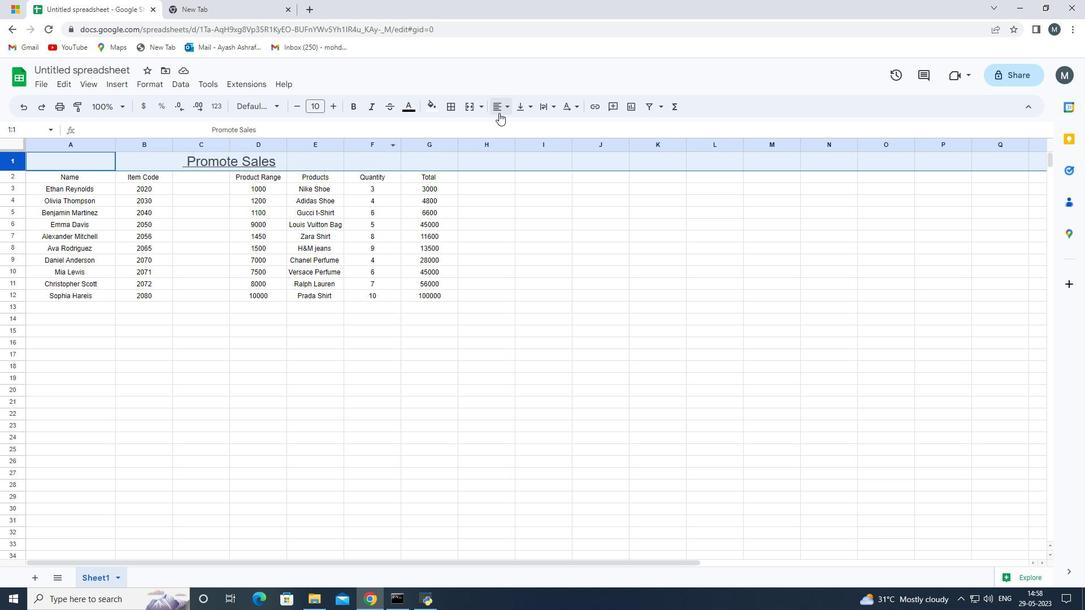 
Action: Mouse moved to (515, 135)
Screenshot: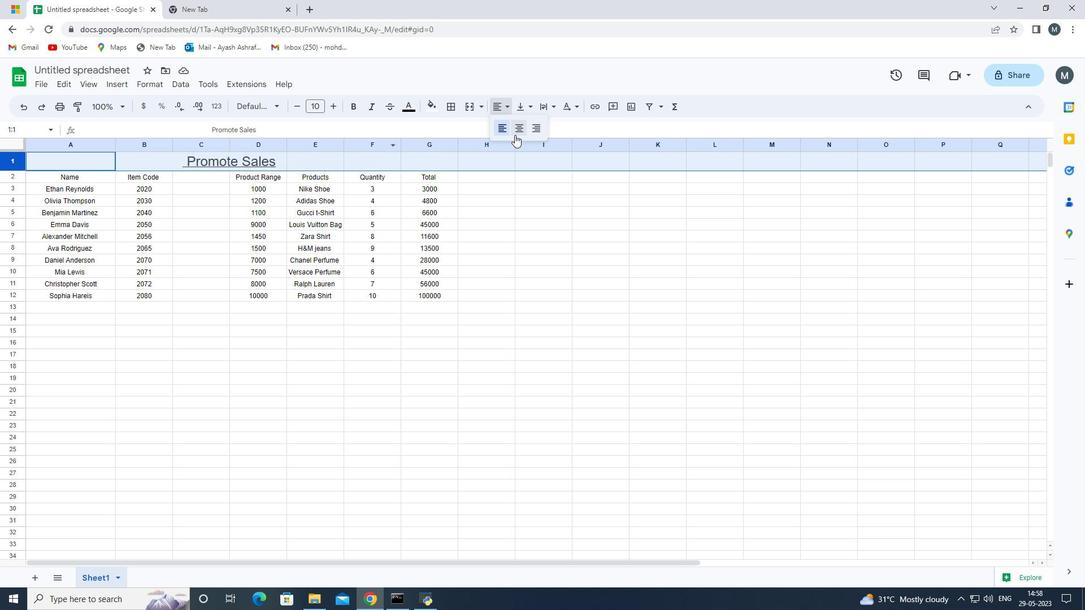 
Action: Mouse pressed left at (515, 135)
Screenshot: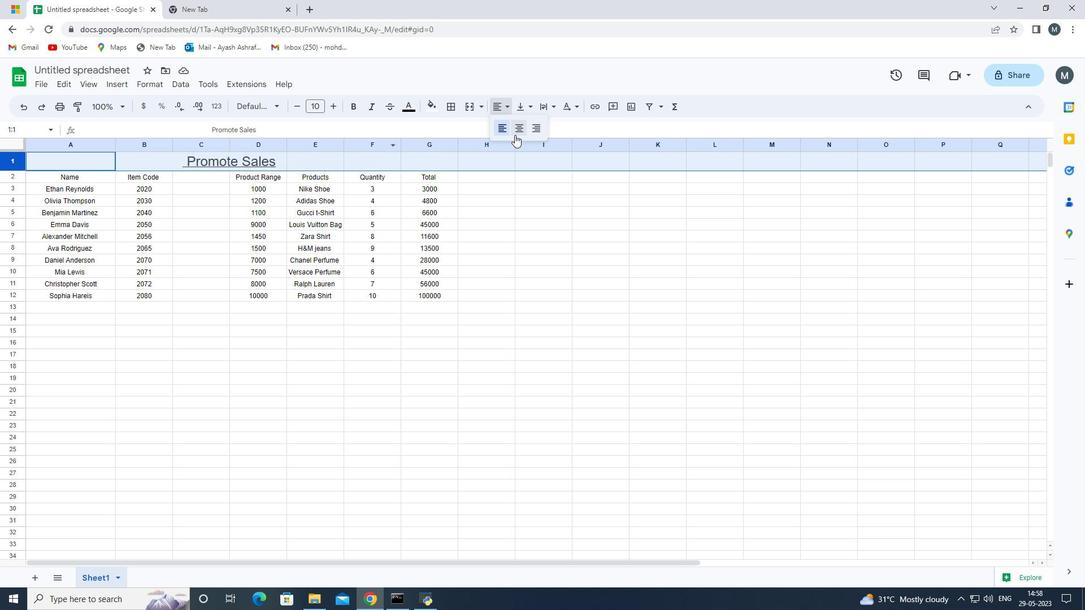 
Action: Mouse moved to (329, 422)
Screenshot: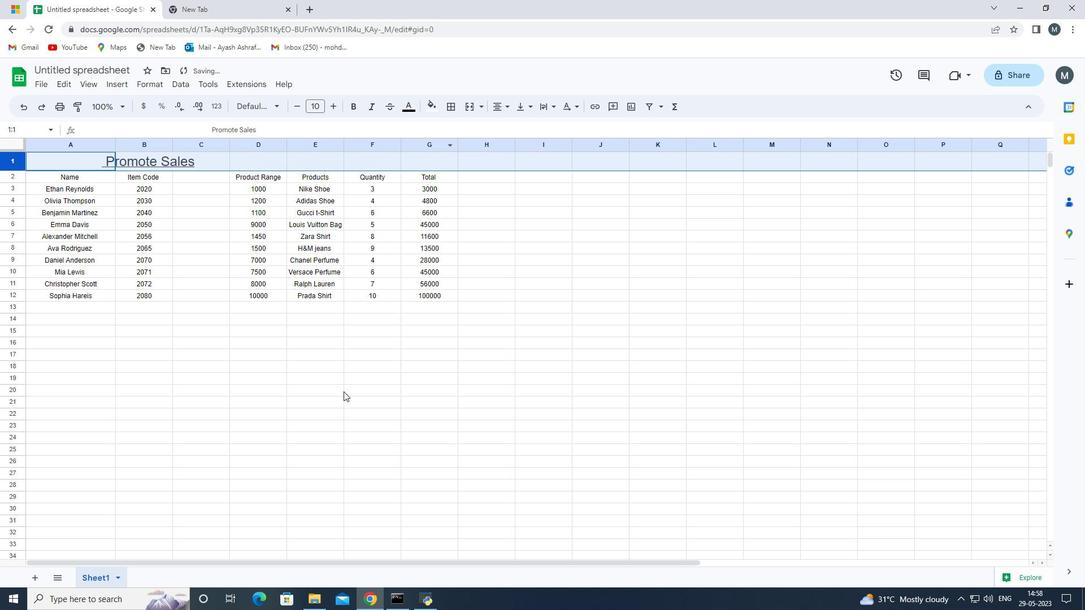 
Action: Mouse pressed left at (329, 422)
Screenshot: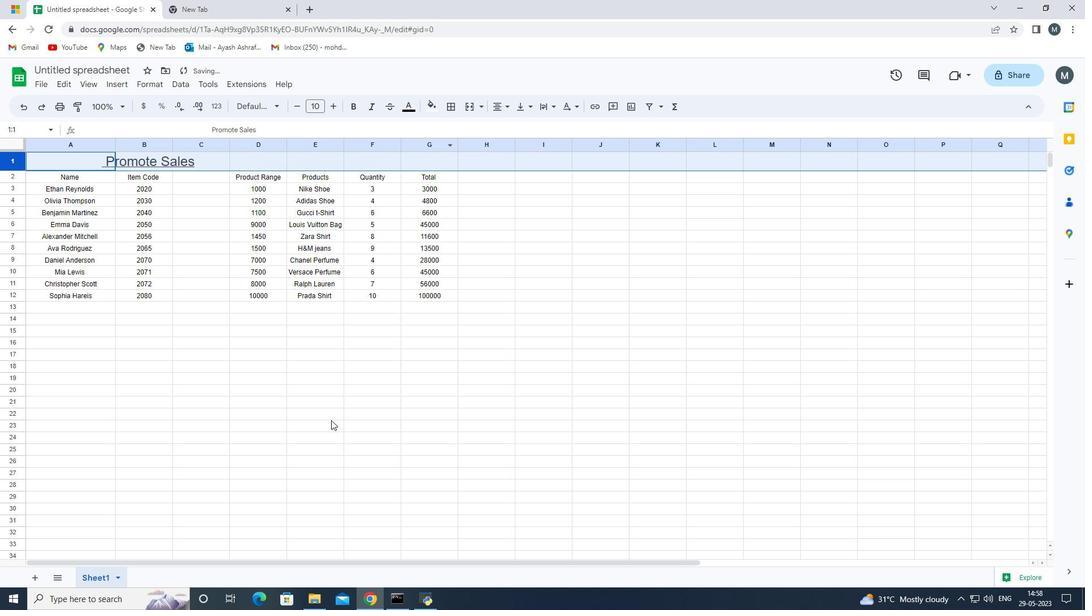 
Action: Mouse moved to (20, 161)
Screenshot: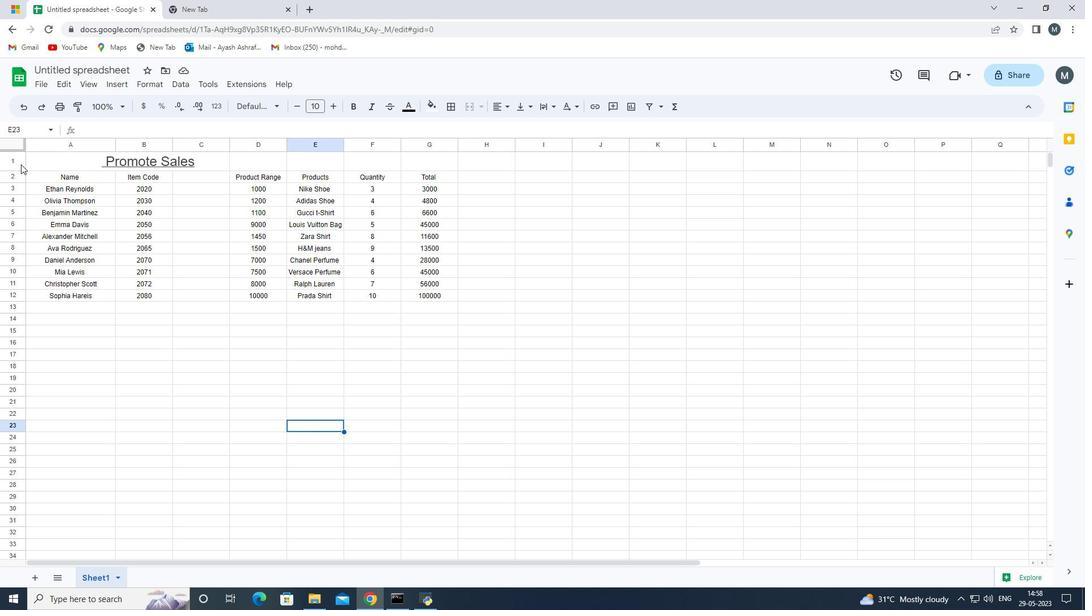 
Action: Mouse pressed left at (20, 161)
Screenshot: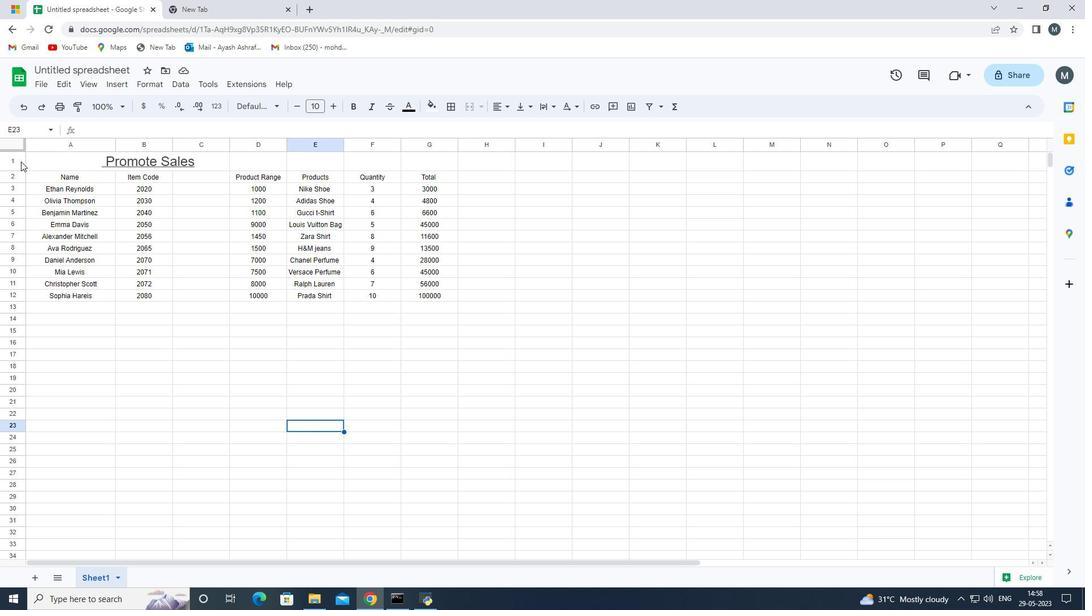 
Action: Mouse moved to (500, 109)
Screenshot: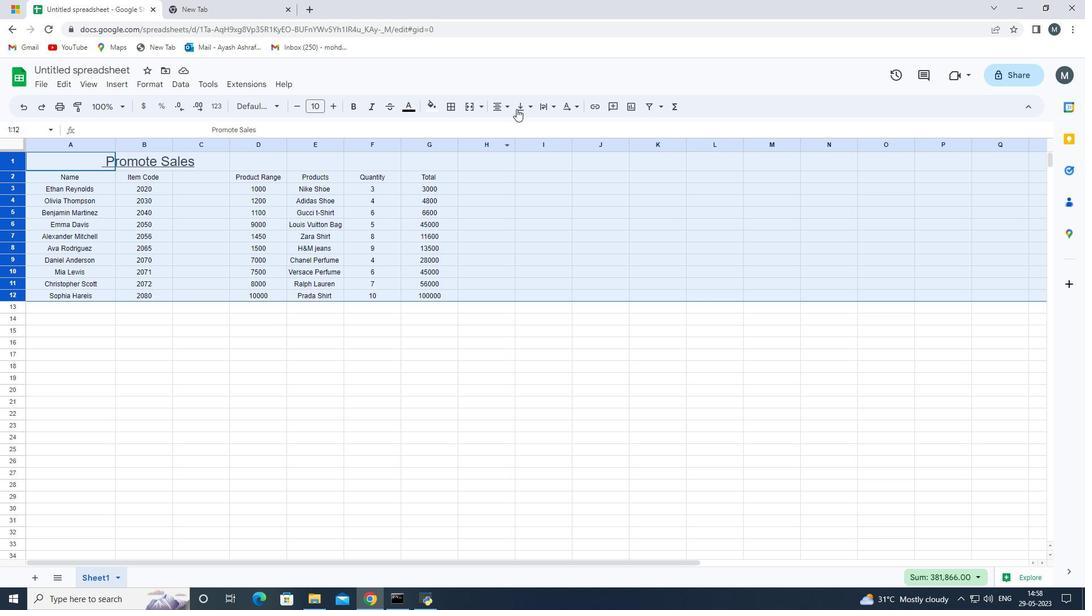 
Action: Mouse pressed left at (500, 109)
Screenshot: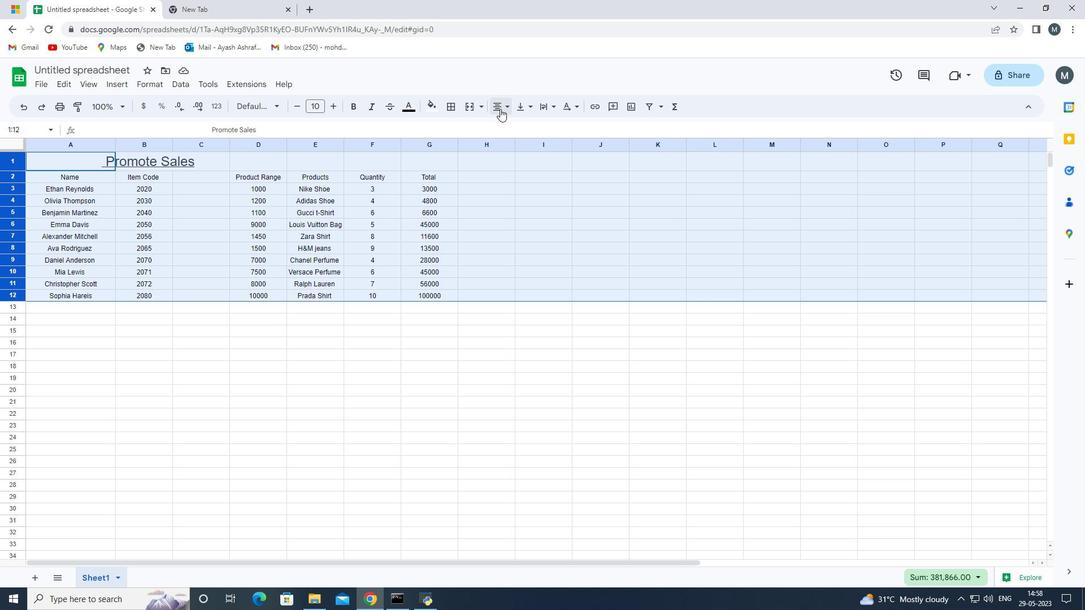 
Action: Mouse moved to (518, 133)
Screenshot: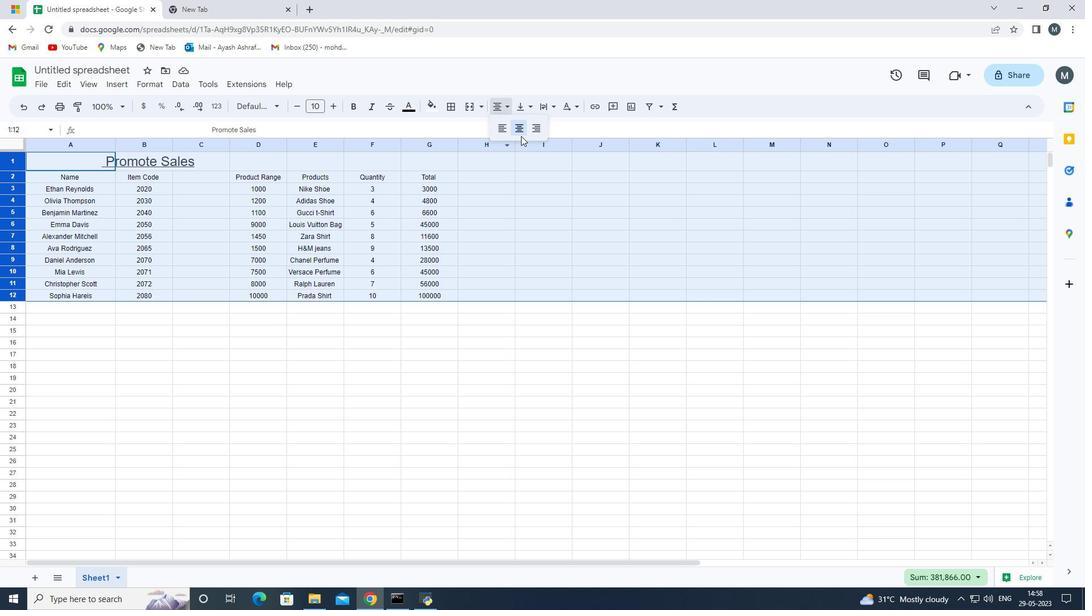 
Action: Mouse pressed left at (518, 133)
Screenshot: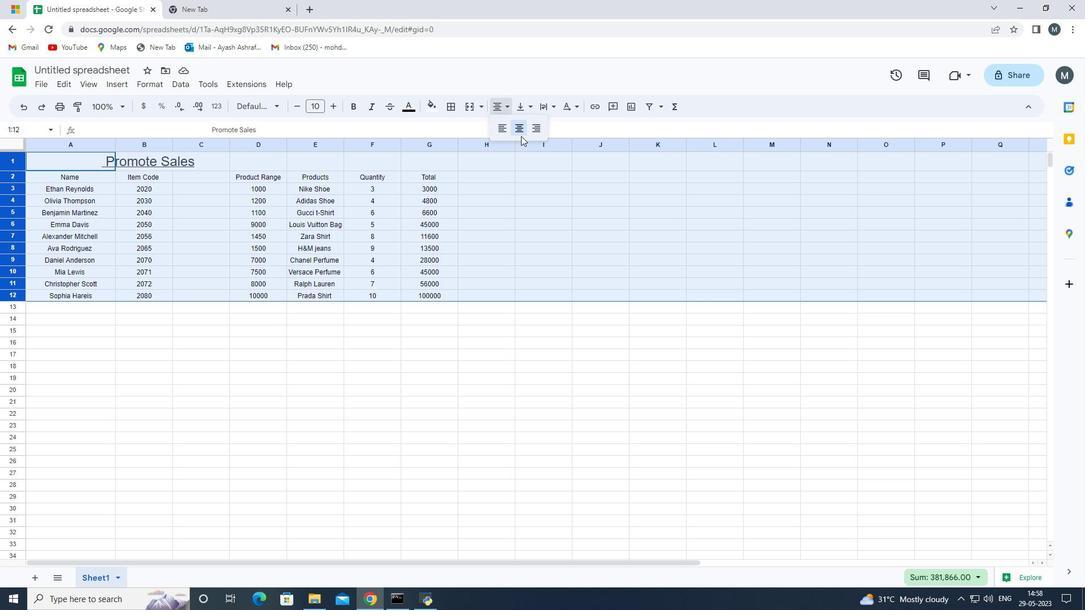 
Action: Mouse moved to (397, 434)
Screenshot: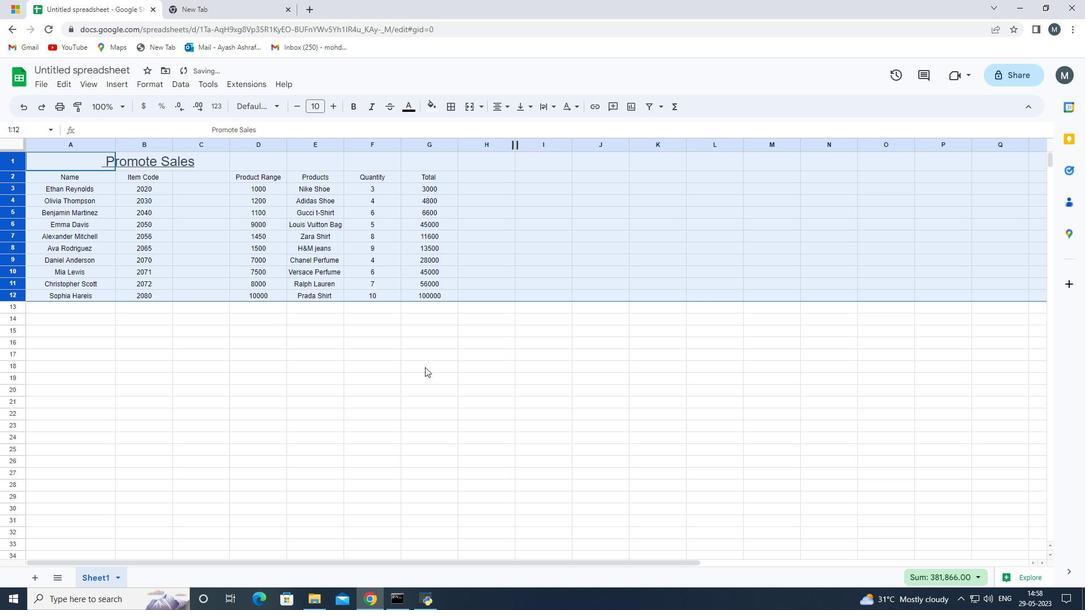 
Action: Mouse pressed left at (397, 434)
Screenshot: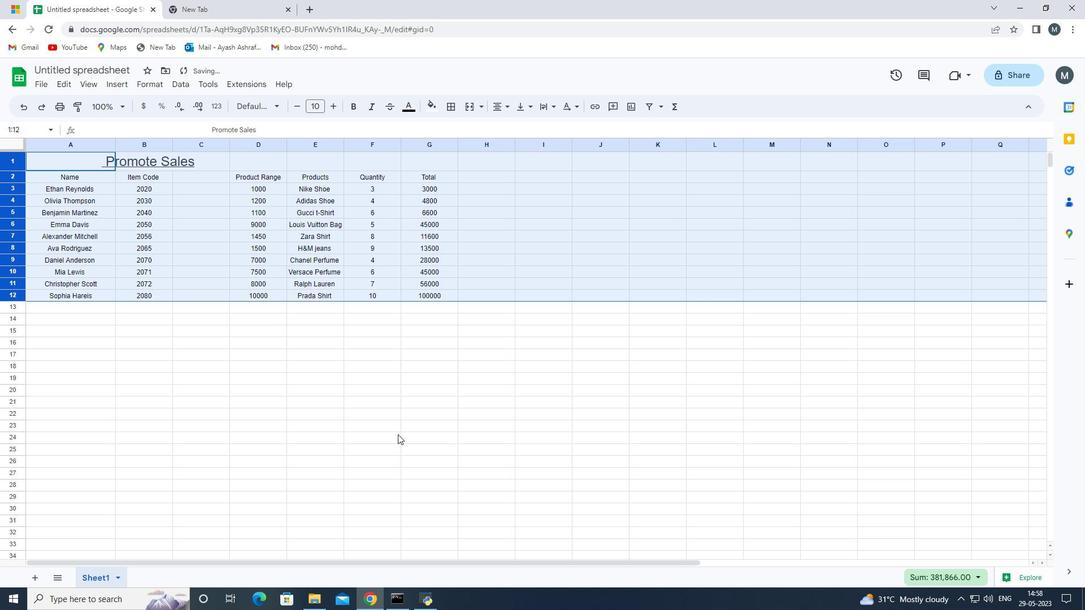 
Action: Mouse moved to (104, 163)
Screenshot: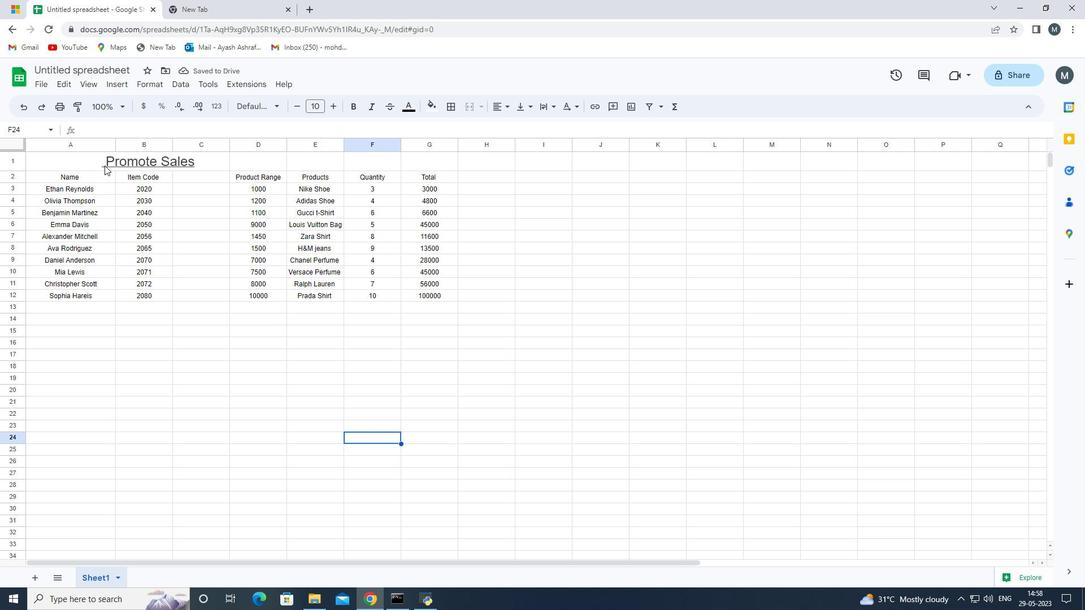 
Action: Mouse pressed left at (104, 163)
Screenshot: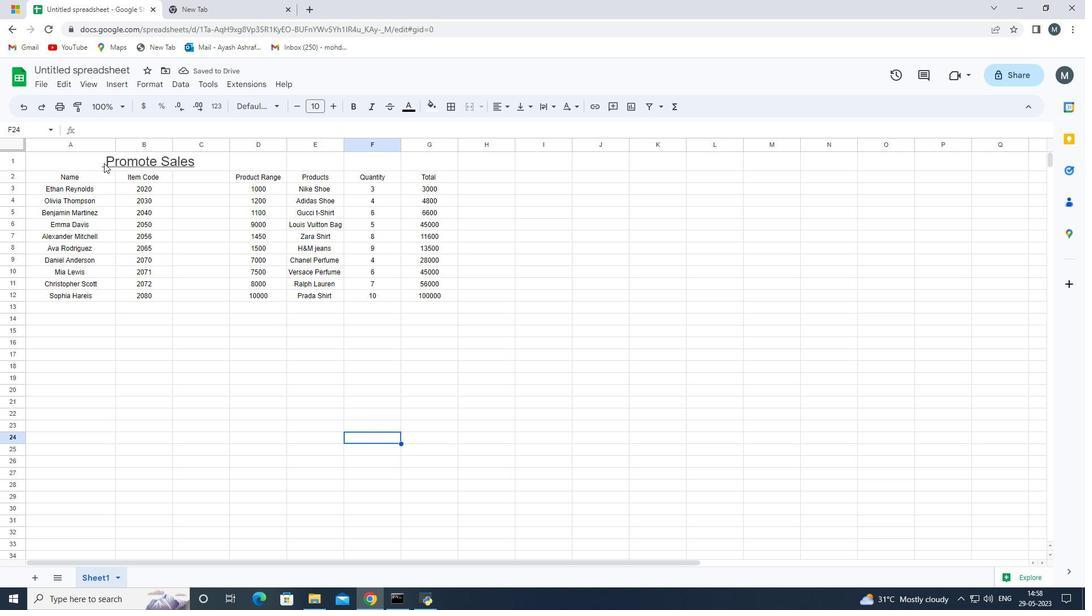 
Action: Mouse pressed left at (104, 163)
Screenshot: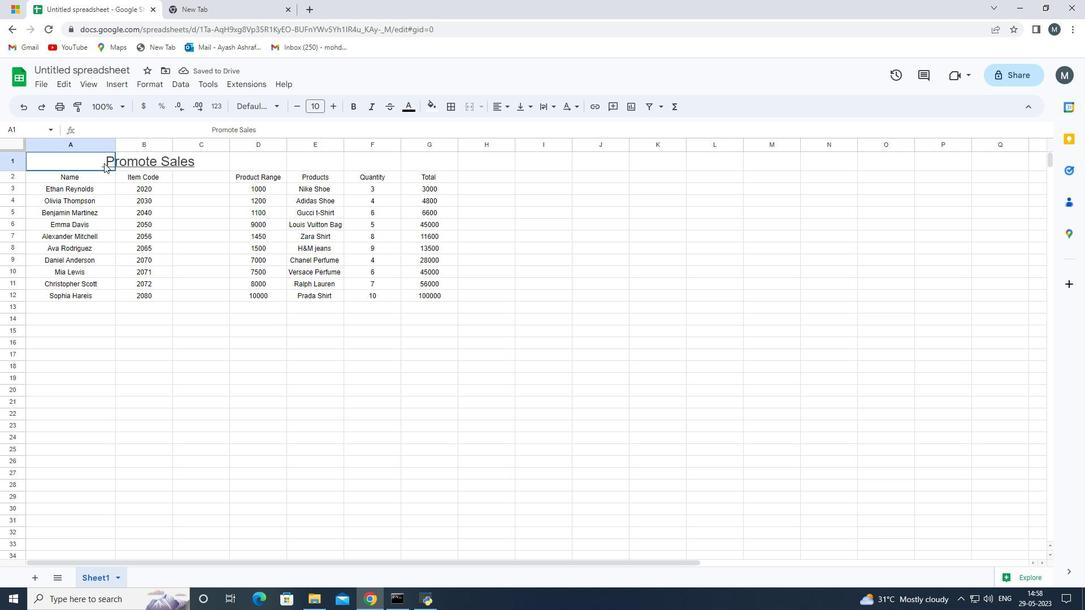 
Action: Mouse moved to (222, 426)
Screenshot: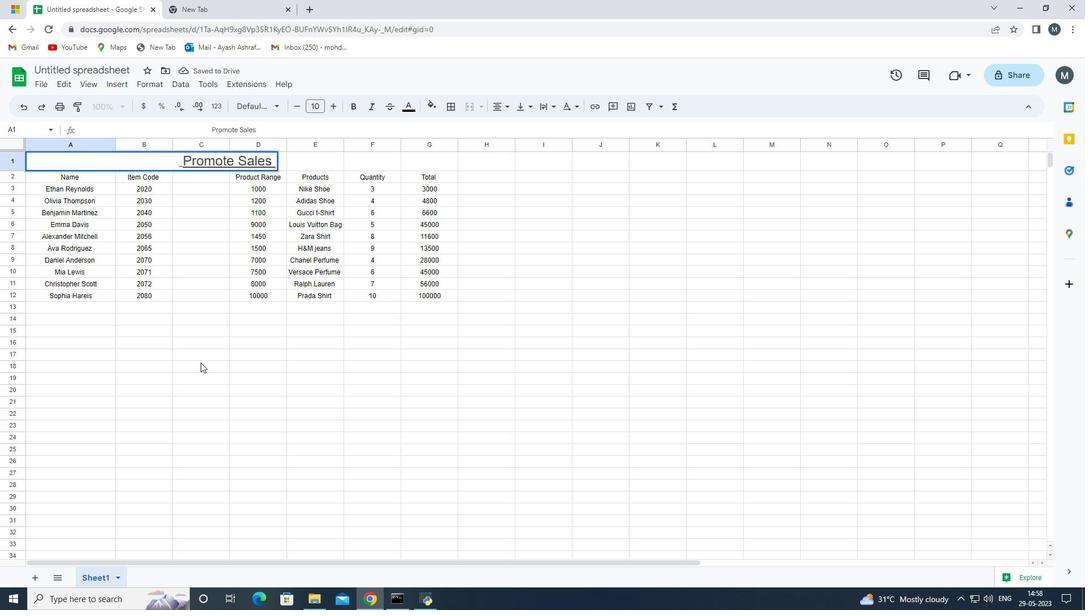 
Action: Mouse pressed left at (222, 426)
Screenshot: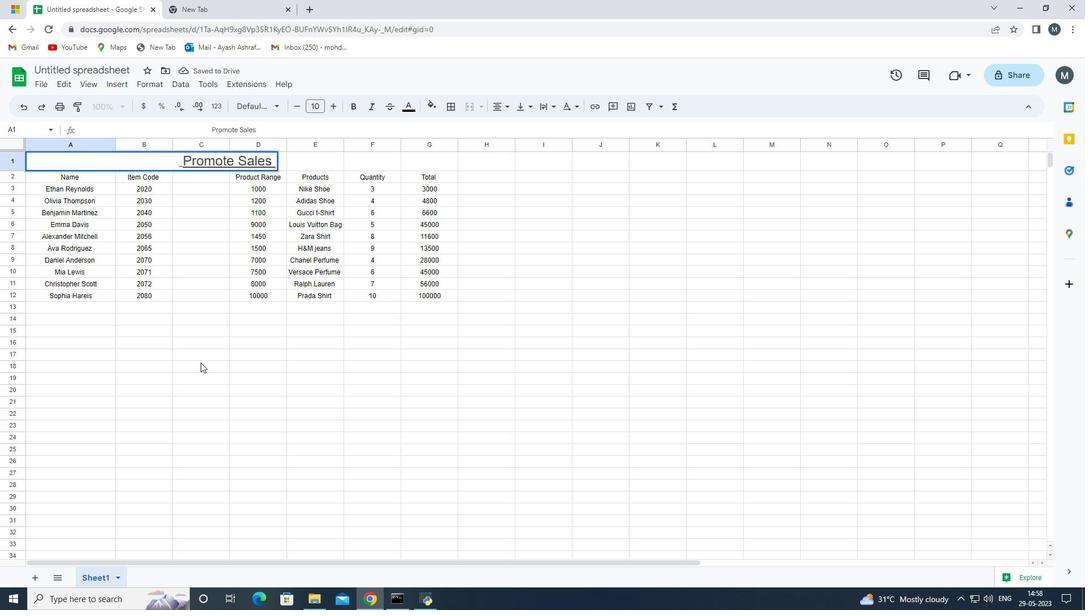 
Action: Mouse moved to (223, 426)
Screenshot: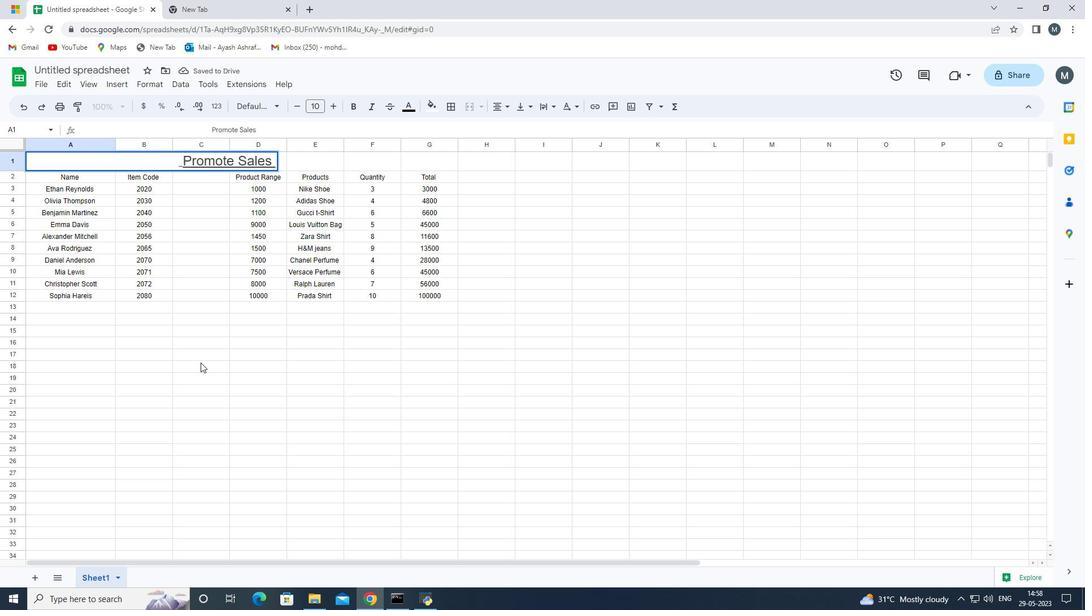 
